 Task: Find driving directions from New York City, New York, to Boston, Massachusetts.
Action: Mouse moved to (1113, 86)
Screenshot: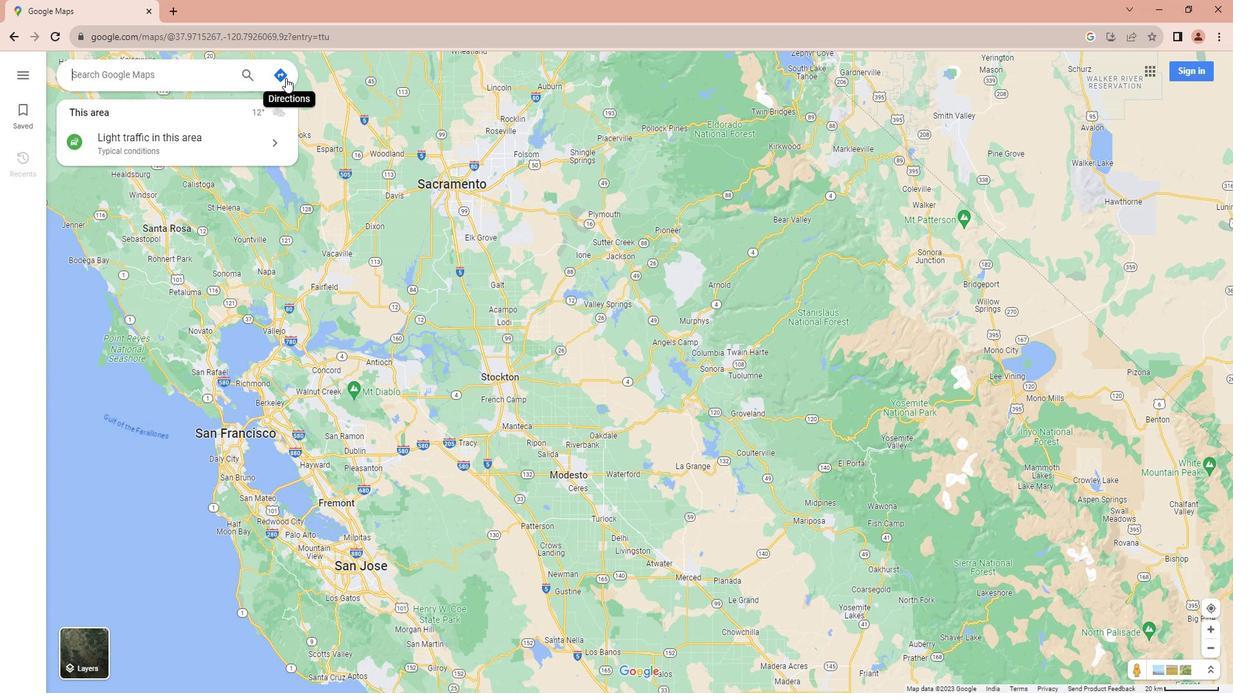 
Action: Mouse pressed left at (1113, 86)
Screenshot: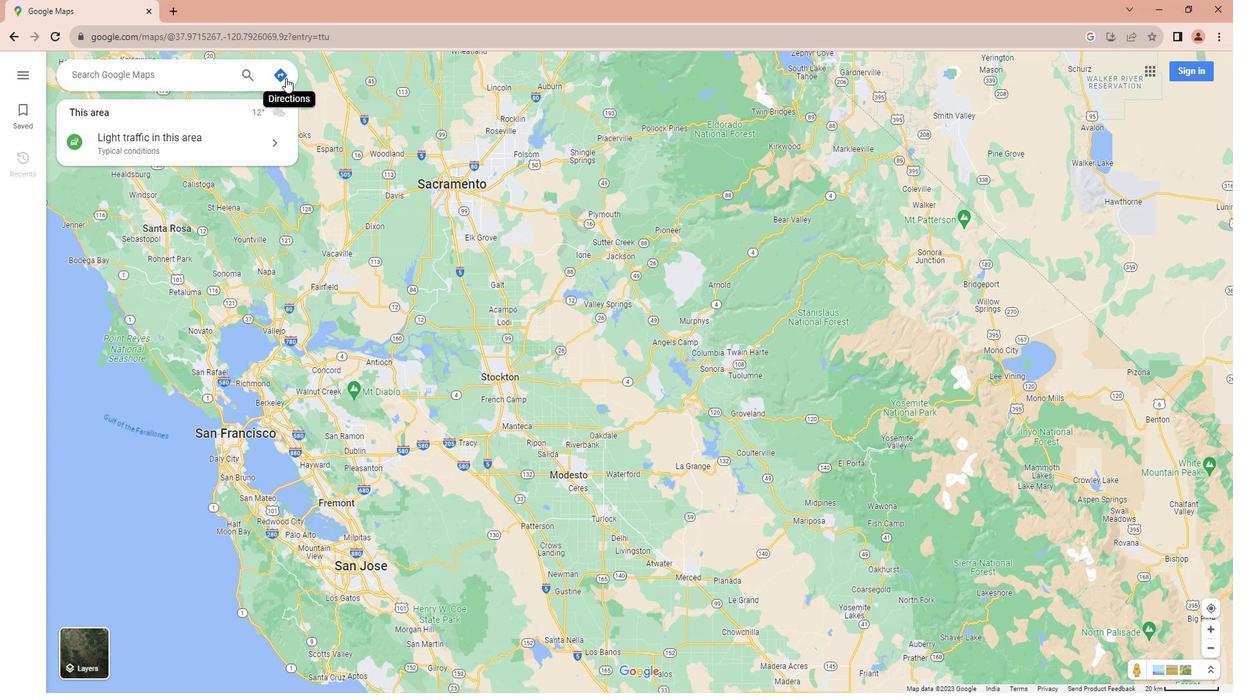 
Action: Mouse moved to (1020, 118)
Screenshot: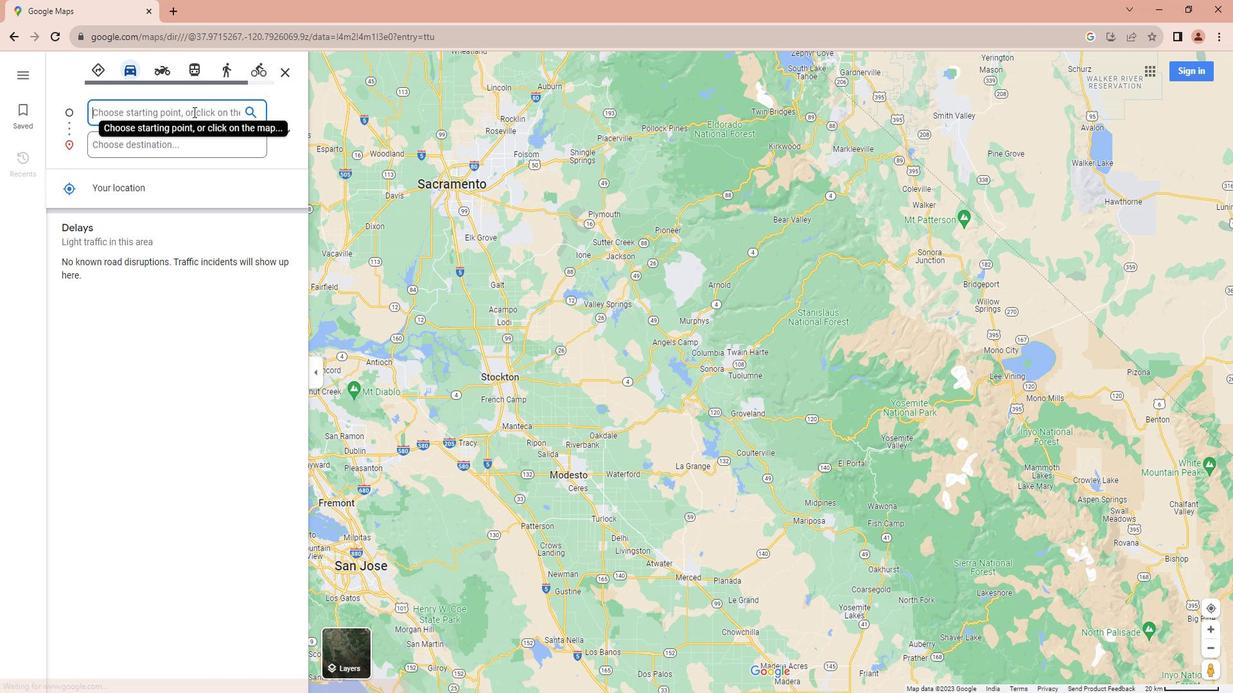 
Action: Mouse pressed left at (1020, 118)
Screenshot: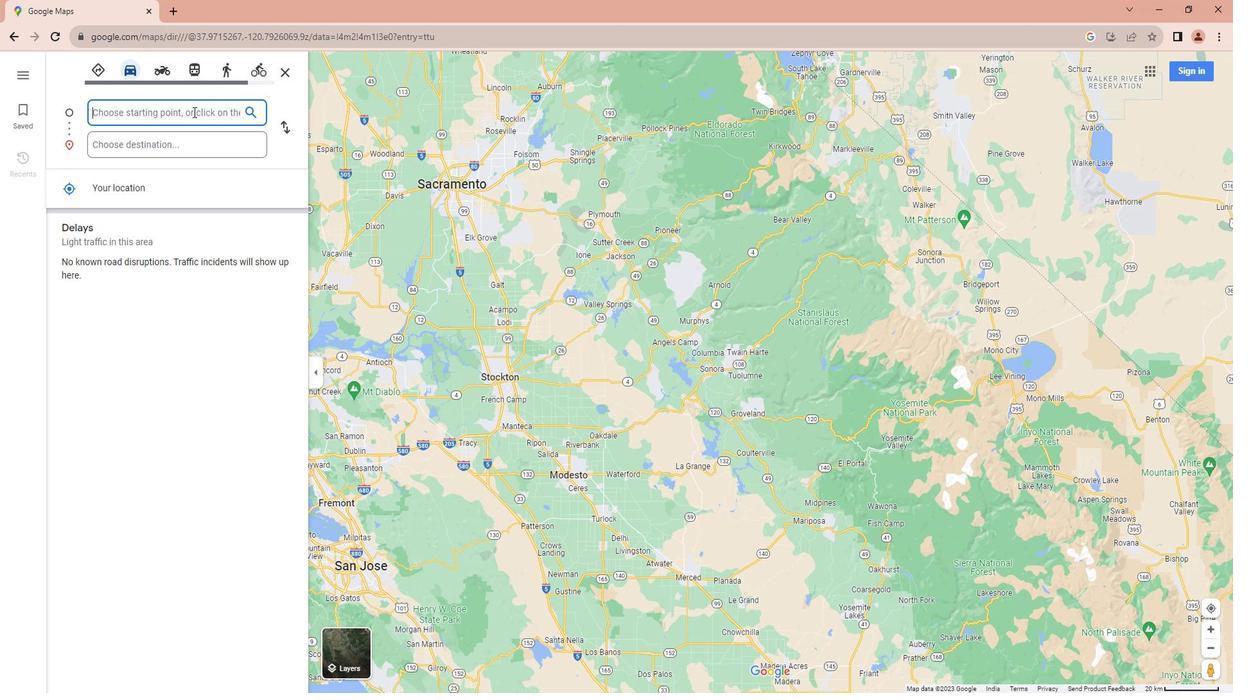 
Action: Key pressed <Key.caps_lock>N<Key.caps_lock>ew<Key.space><Key.caps_lock>Y<Key.caps_lock>ork<Key.space><Key.caps_lock>C<Key.caps_lock>ity,<Key.space><Key.caps_lock>N<Key.caps_lock>ew<Key.space><Key.caps_lock>Y<Key.caps_lock>ork
Screenshot: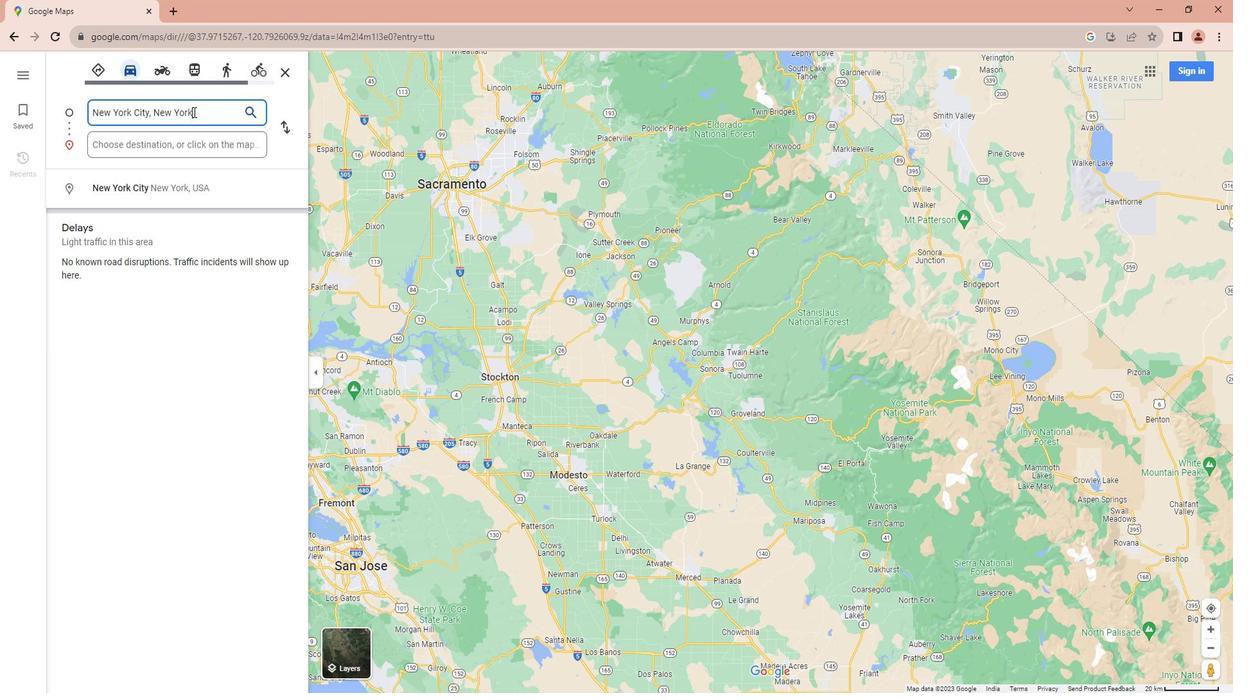 
Action: Mouse moved to (930, 193)
Screenshot: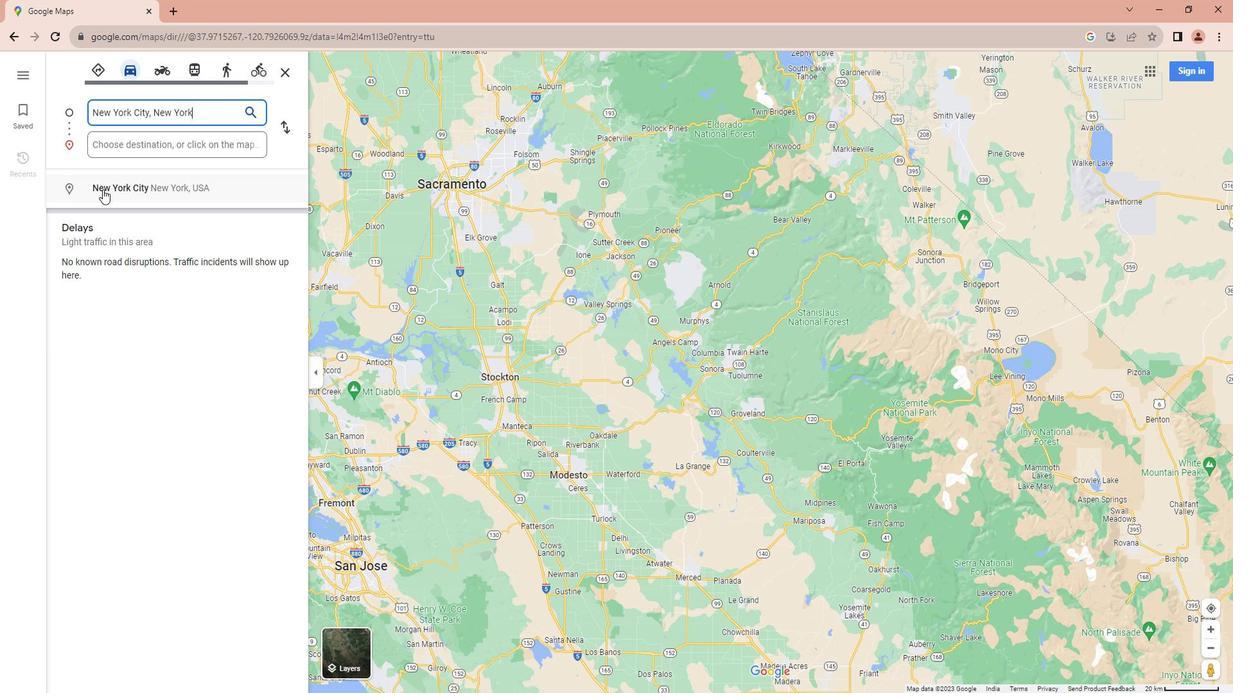 
Action: Mouse pressed left at (930, 193)
Screenshot: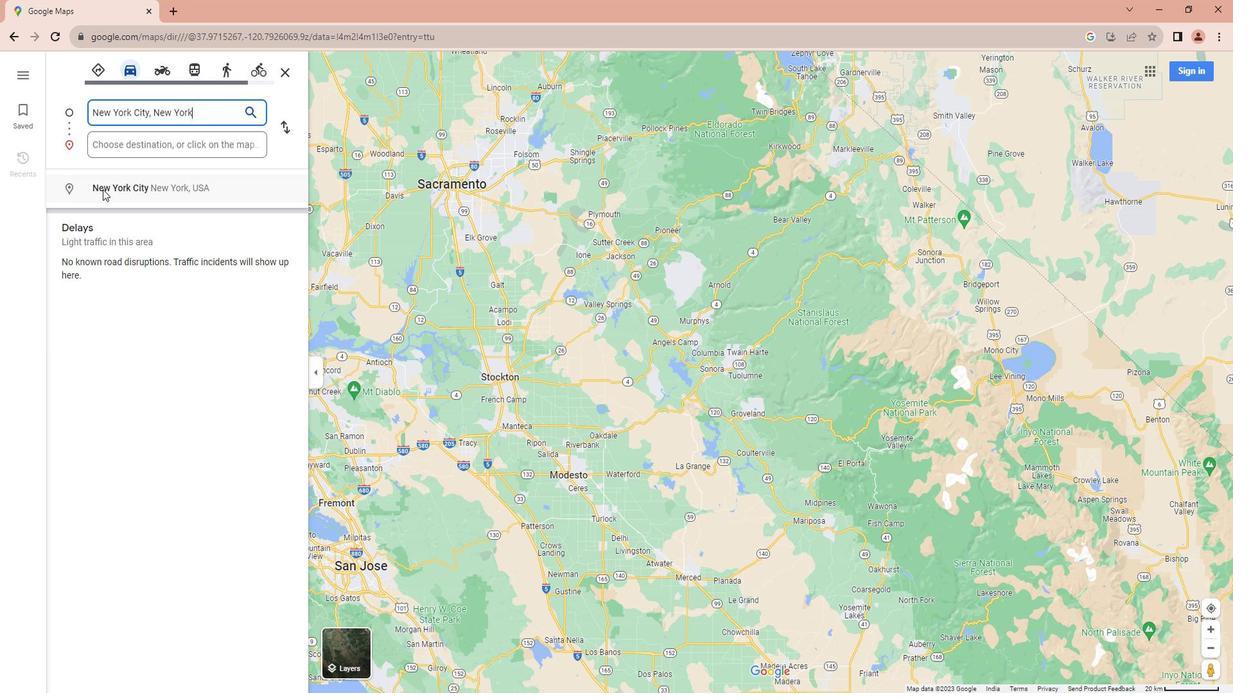 
Action: Mouse moved to (960, 146)
Screenshot: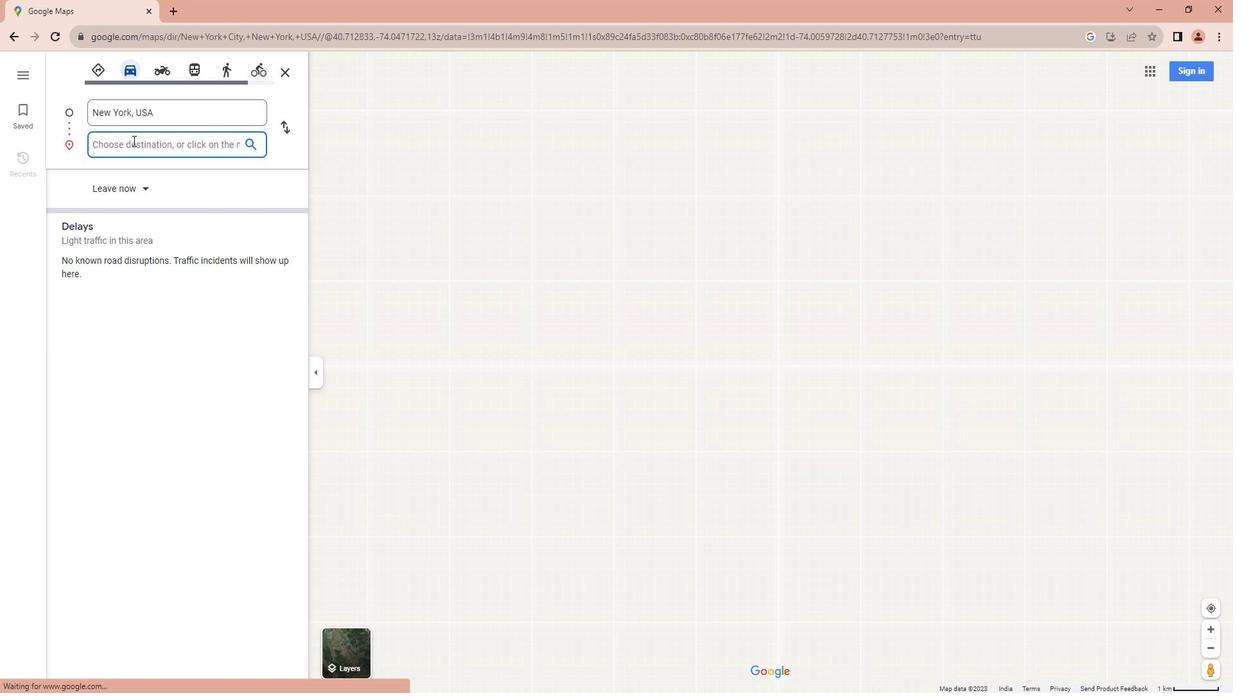 
Action: Mouse pressed left at (960, 146)
Screenshot: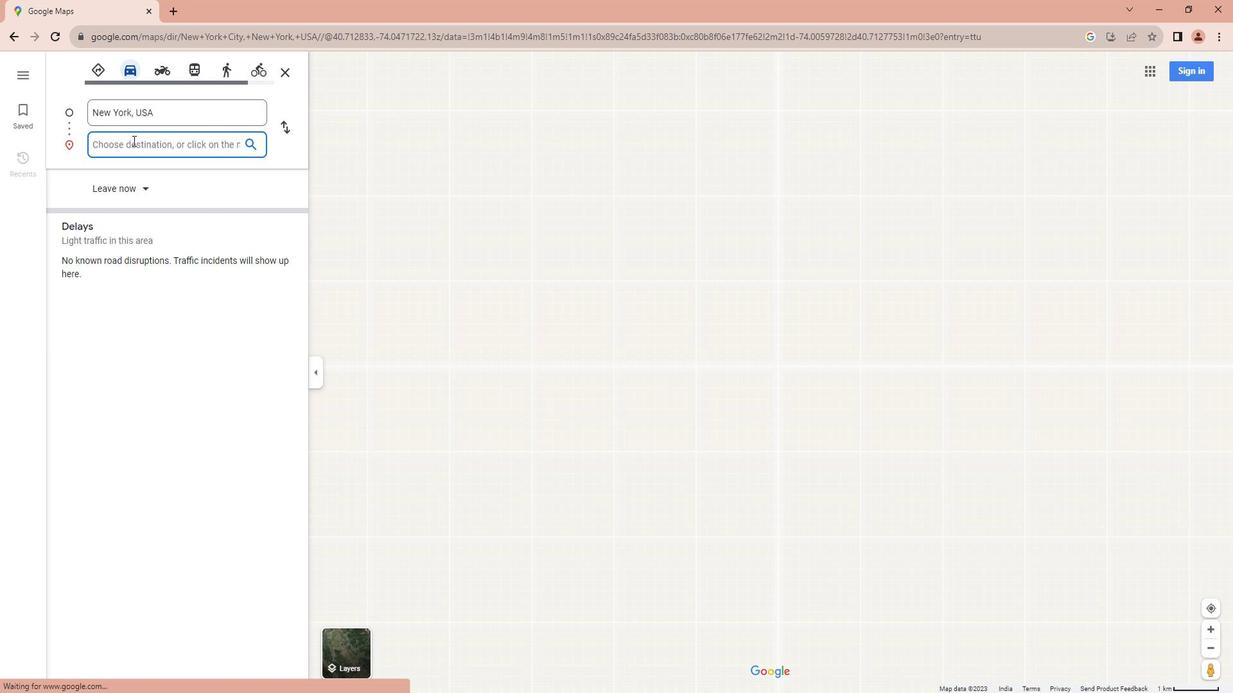 
Action: Mouse moved to (961, 149)
Screenshot: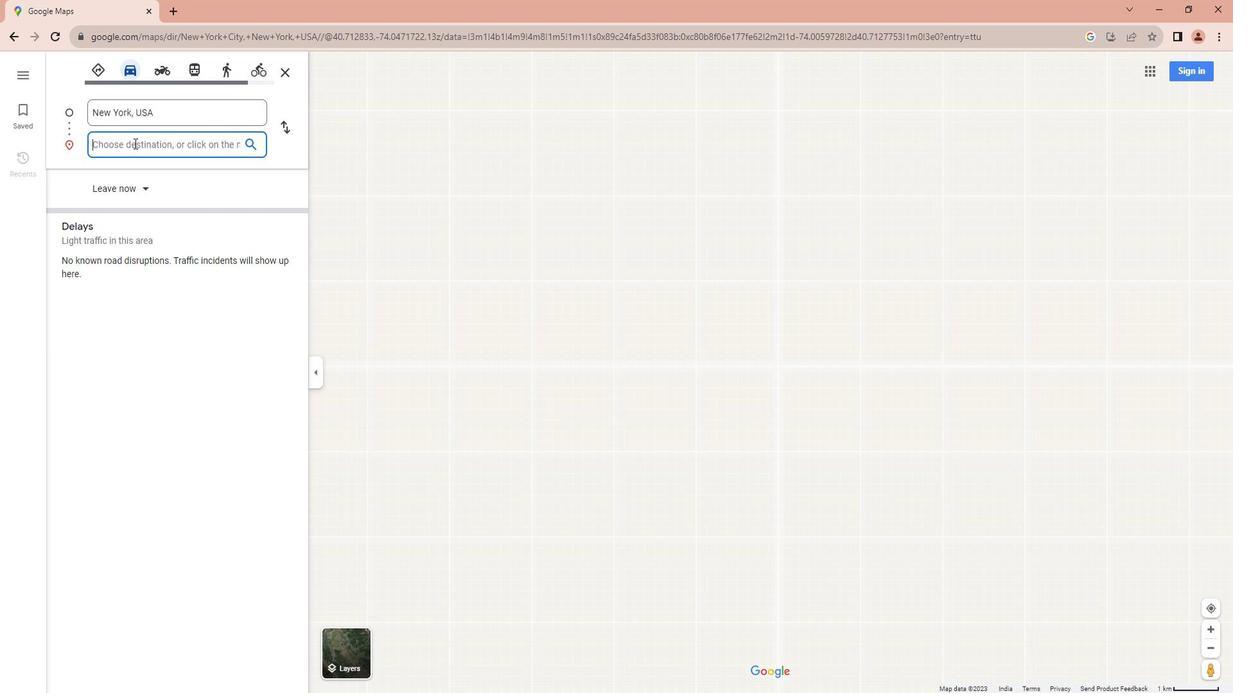 
Action: Key pressed <Key.caps_lock>B<Key.caps_lock>oston,<Key.space><Key.caps_lock>M<Key.caps_lock>assachusetts
Screenshot: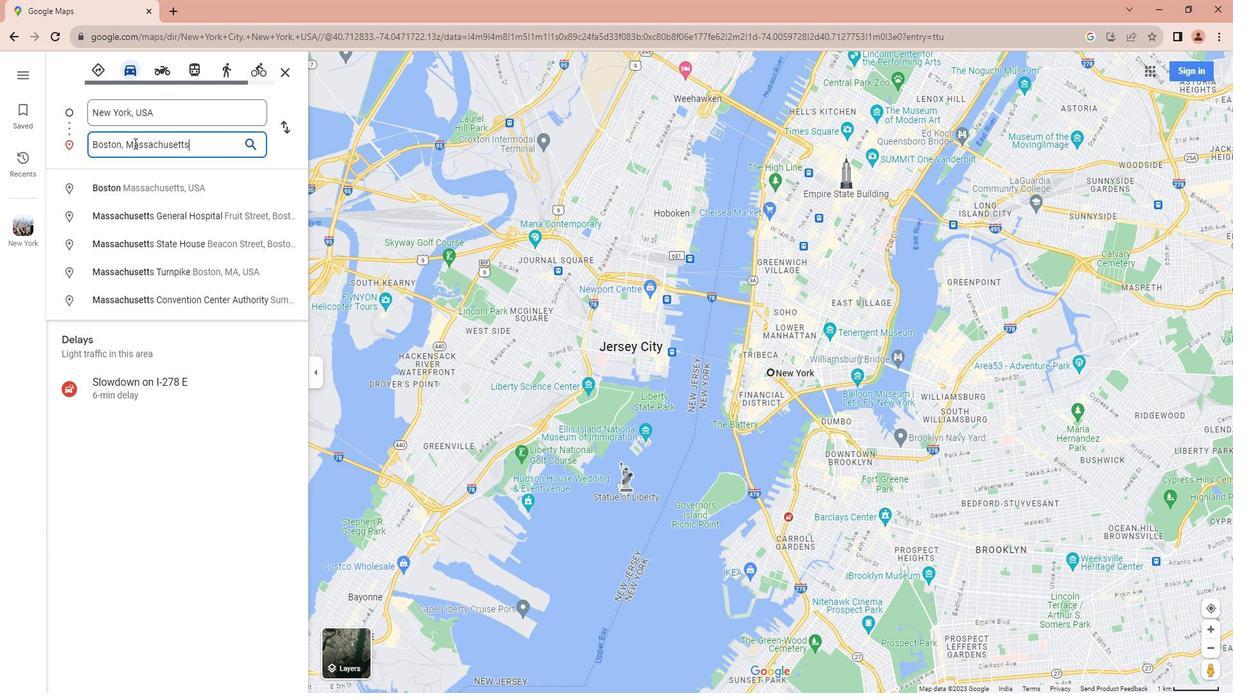 
Action: Mouse moved to (962, 183)
Screenshot: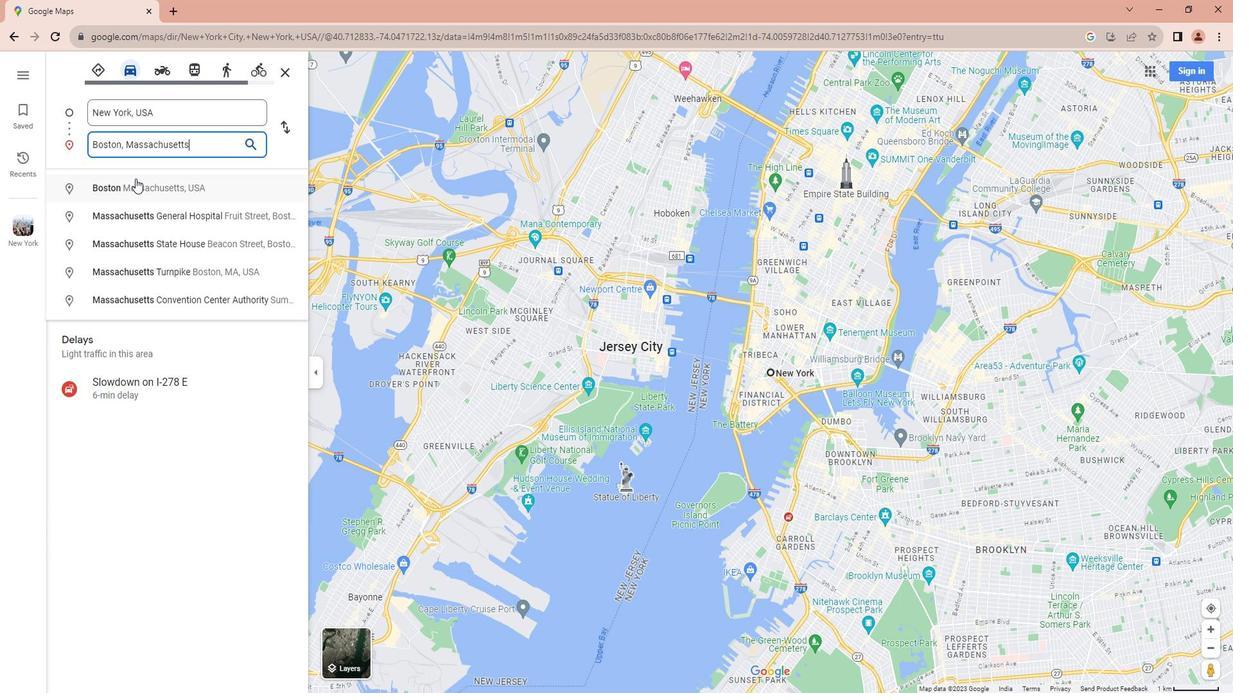 
Action: Mouse pressed left at (962, 183)
Screenshot: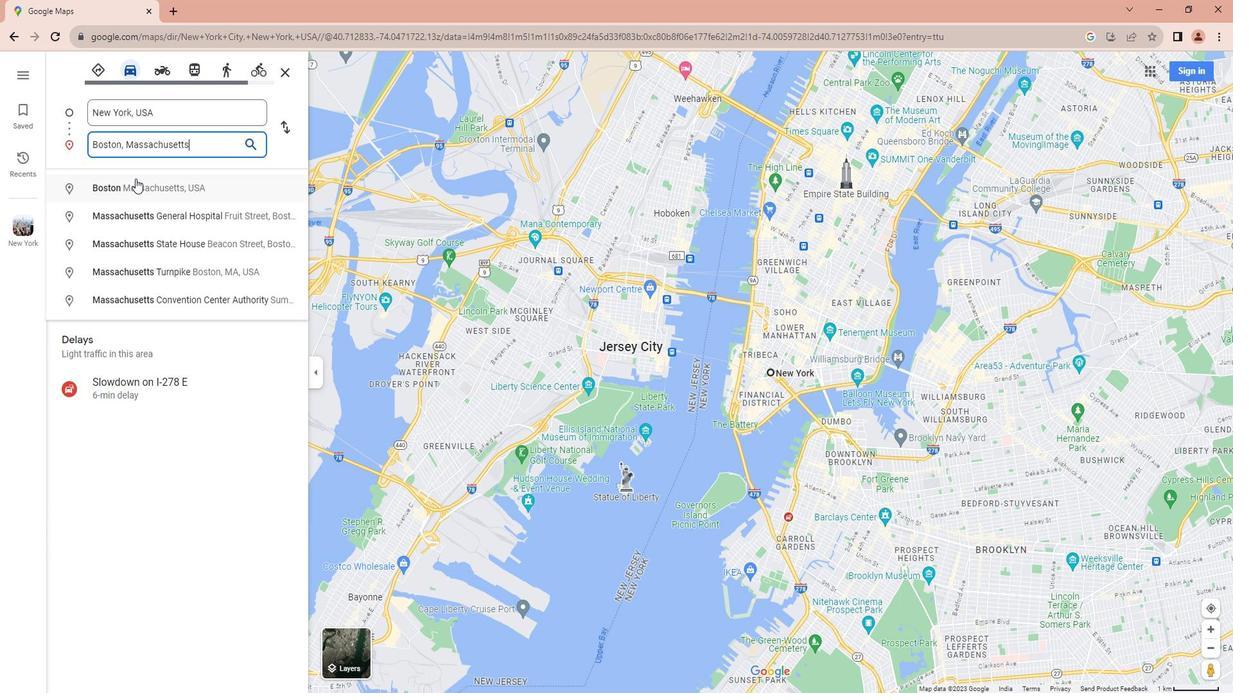 
Action: Mouse moved to (1065, 320)
Screenshot: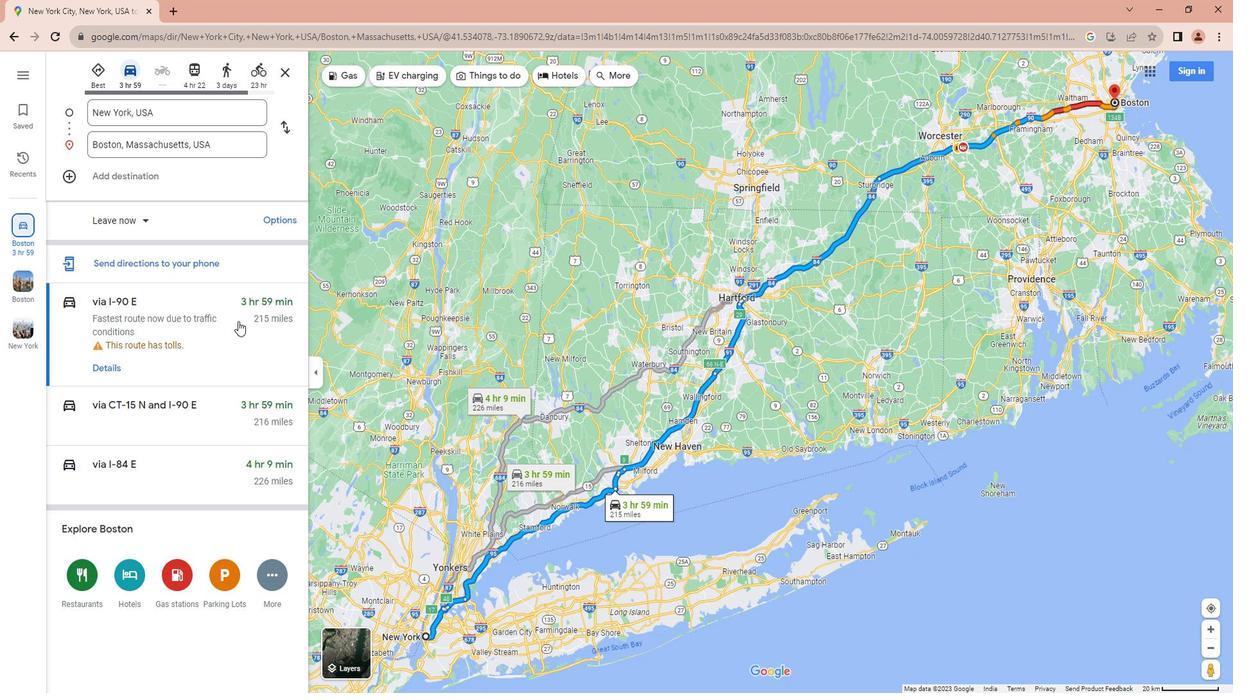 
Action: Mouse scrolled (1065, 319) with delta (0, 0)
Screenshot: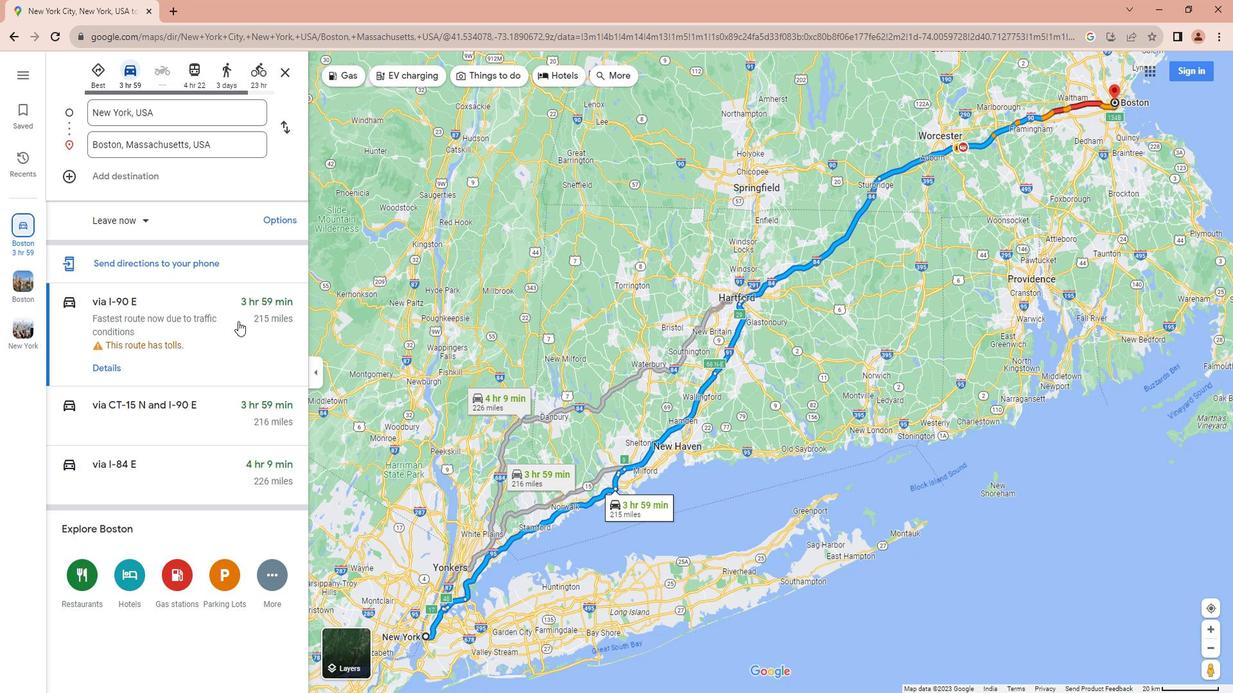 
Action: Mouse moved to (1043, 310)
Screenshot: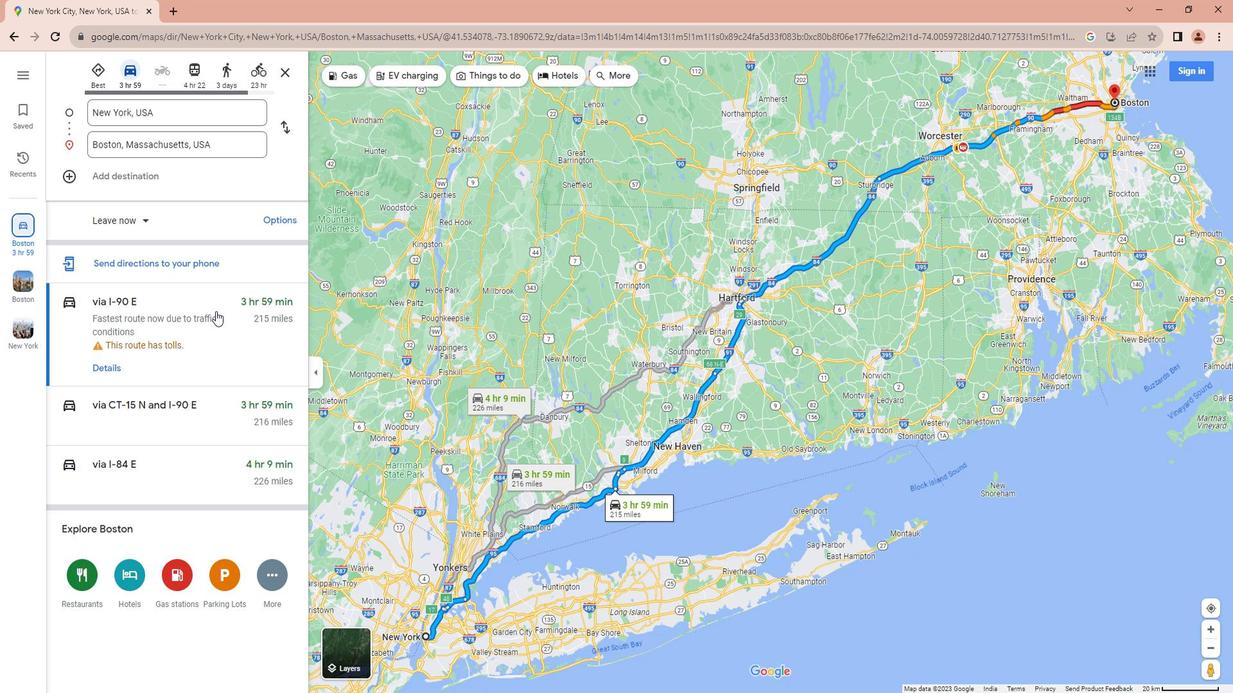 
Action: Mouse scrolled (1043, 311) with delta (0, 0)
Screenshot: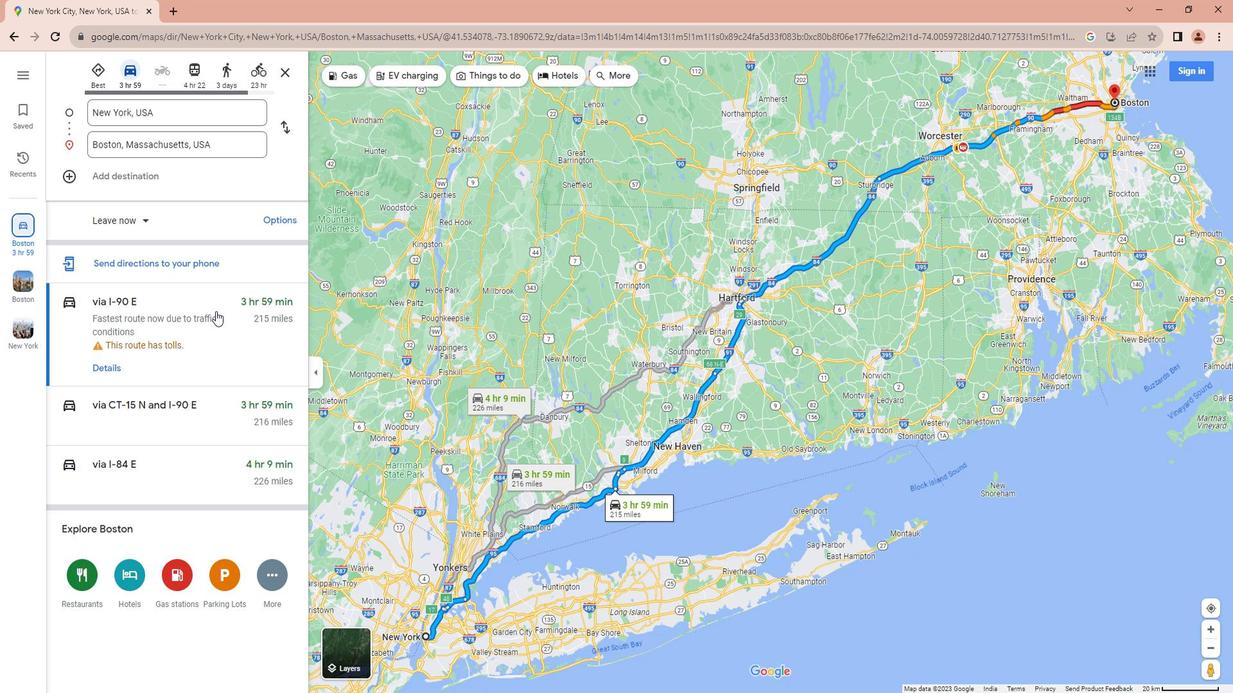 
Action: Mouse scrolled (1043, 311) with delta (0, 0)
Screenshot: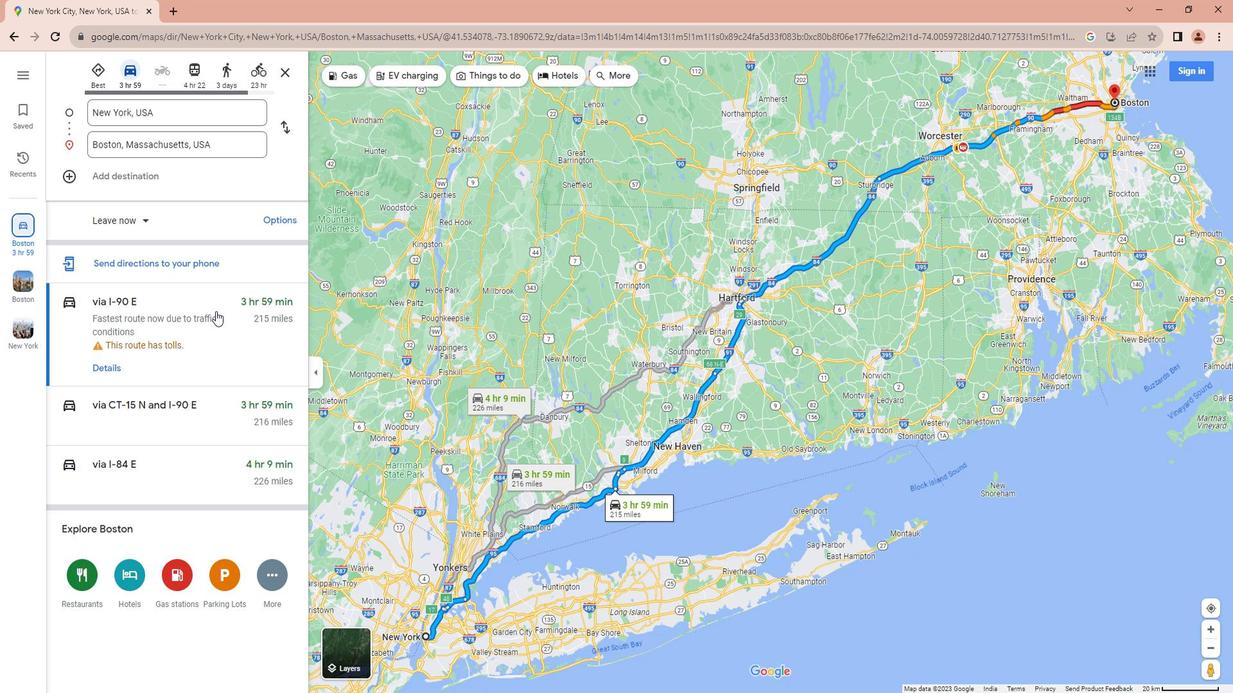 
Action: Mouse moved to (1037, 344)
Screenshot: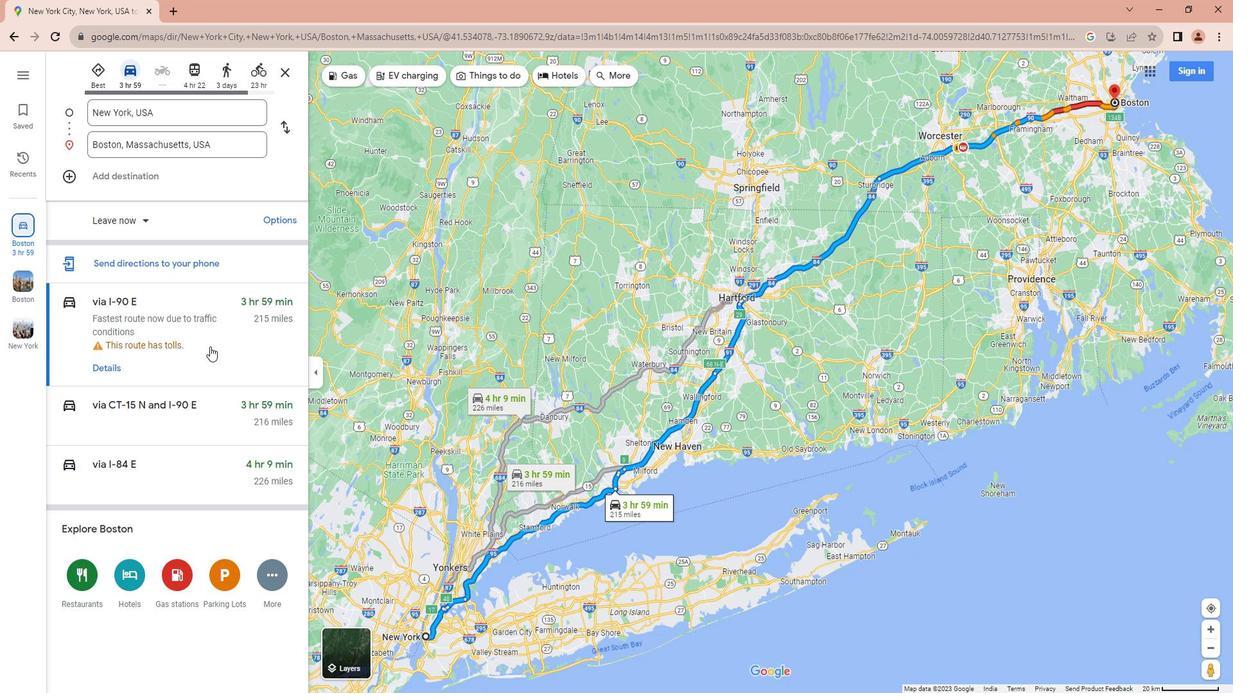 
Action: Mouse scrolled (1037, 344) with delta (0, 0)
Screenshot: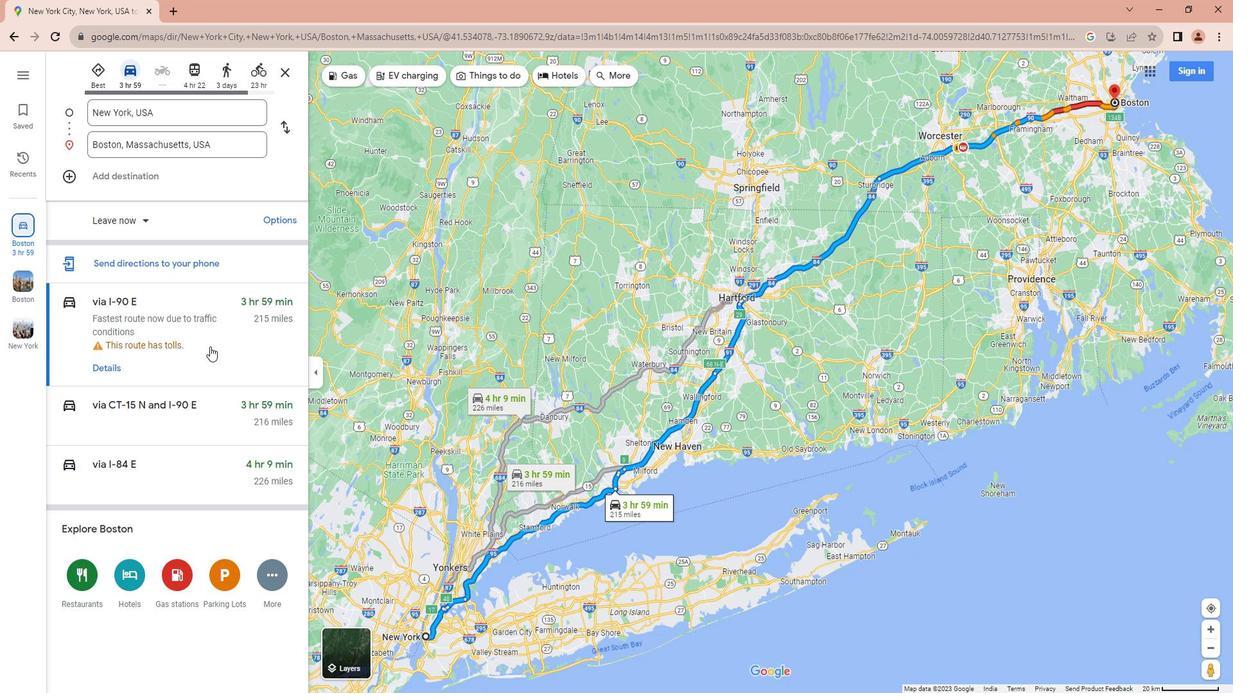 
Action: Mouse scrolled (1037, 344) with delta (0, 0)
Screenshot: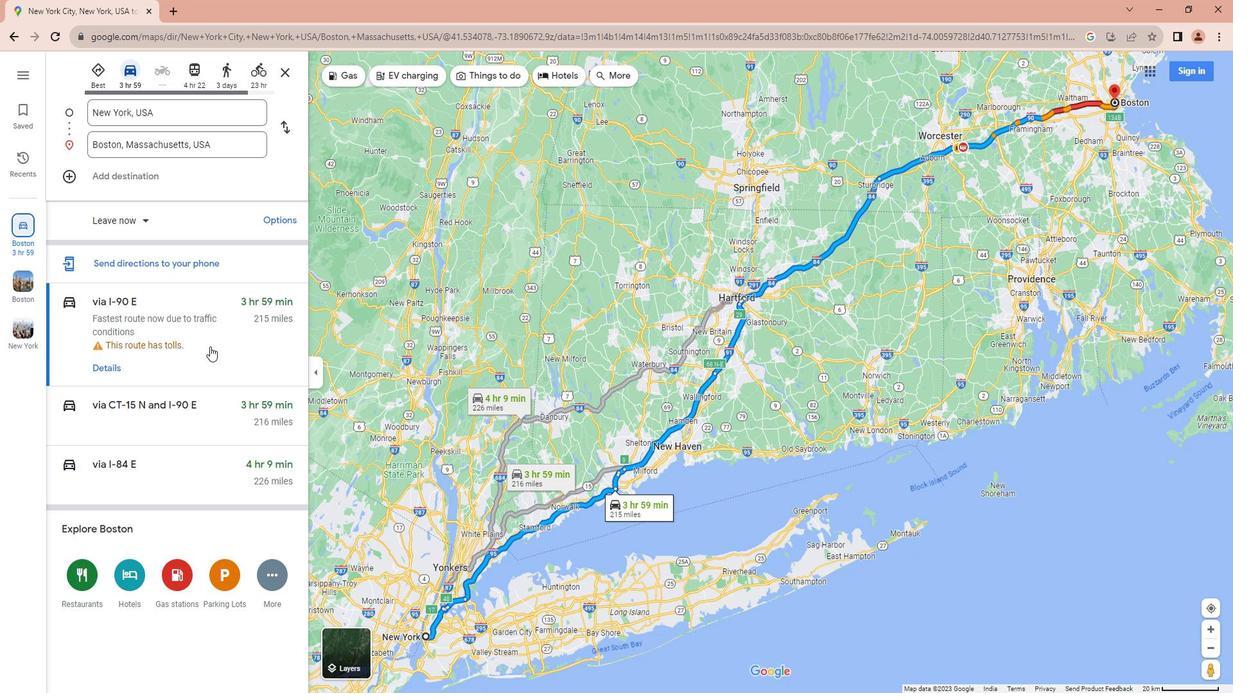 
Action: Mouse moved to (946, 367)
Screenshot: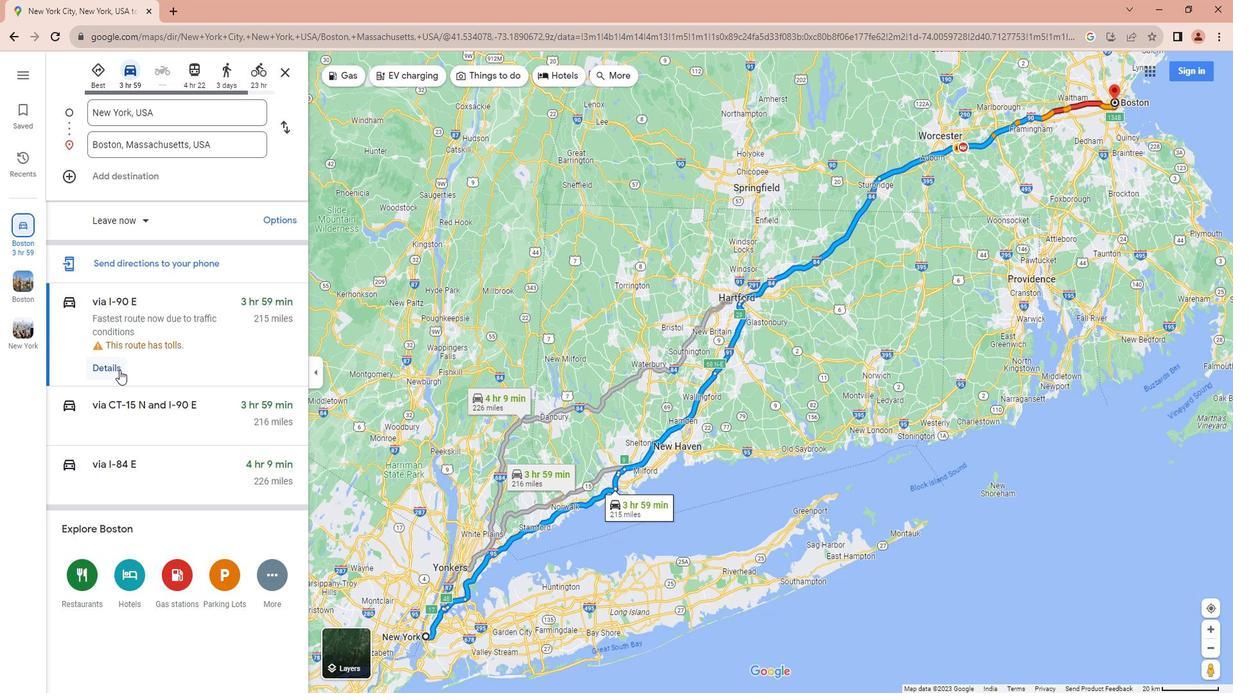 
Action: Mouse pressed left at (946, 367)
Screenshot: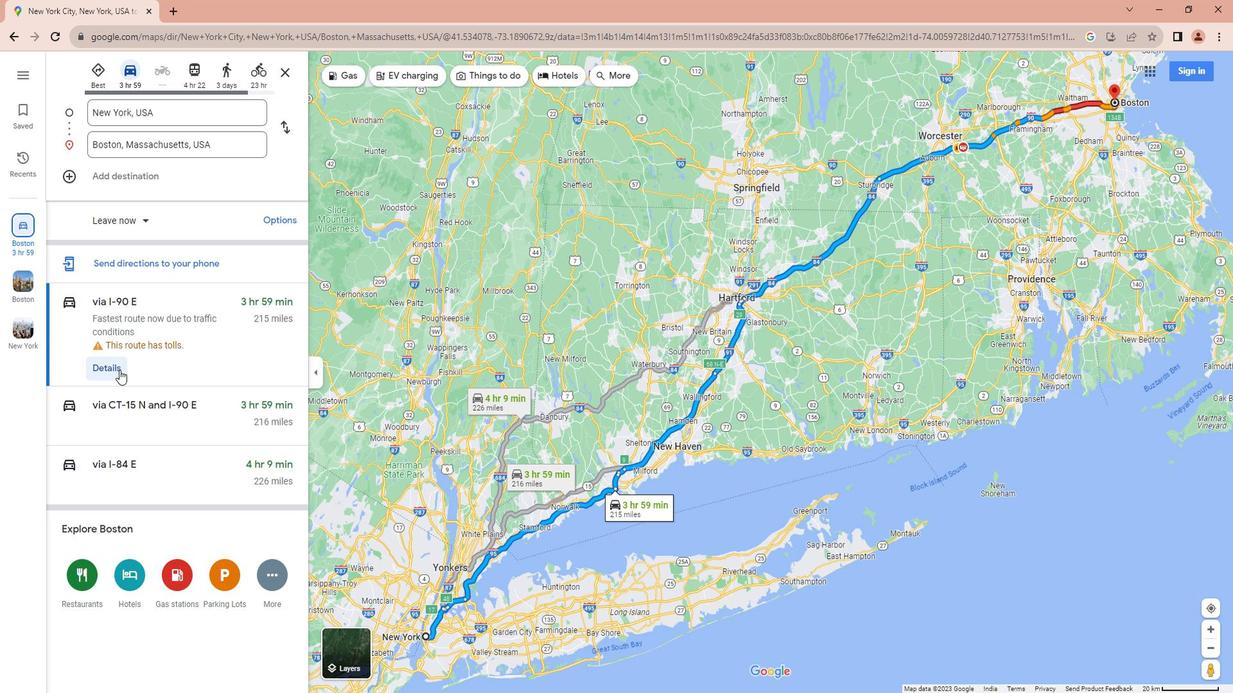 
Action: Mouse moved to (977, 423)
Screenshot: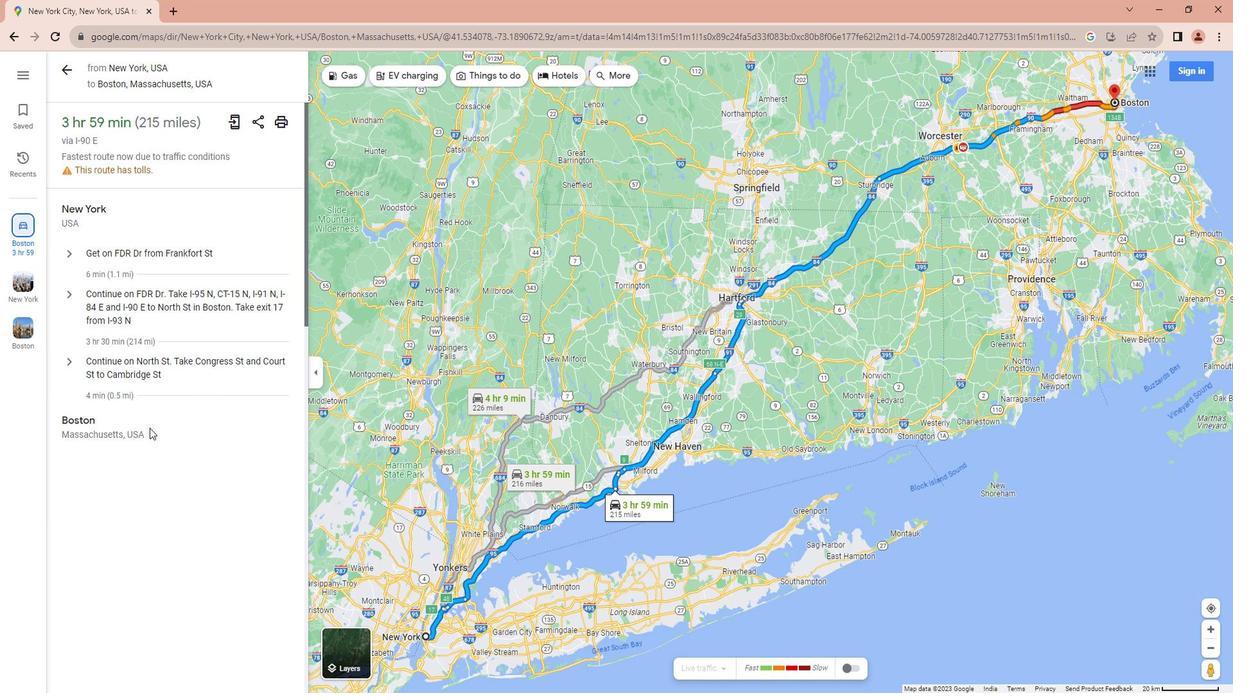
Action: Mouse scrolled (977, 422) with delta (0, 0)
Screenshot: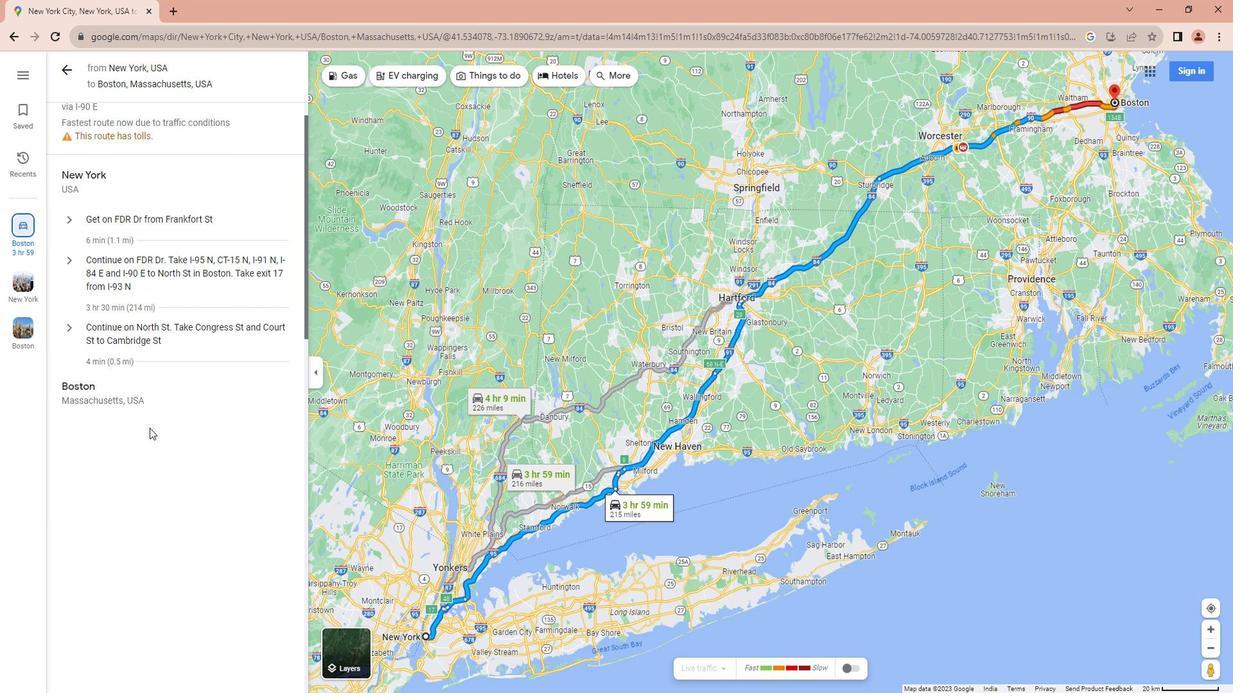 
Action: Mouse scrolled (977, 423) with delta (0, 0)
Screenshot: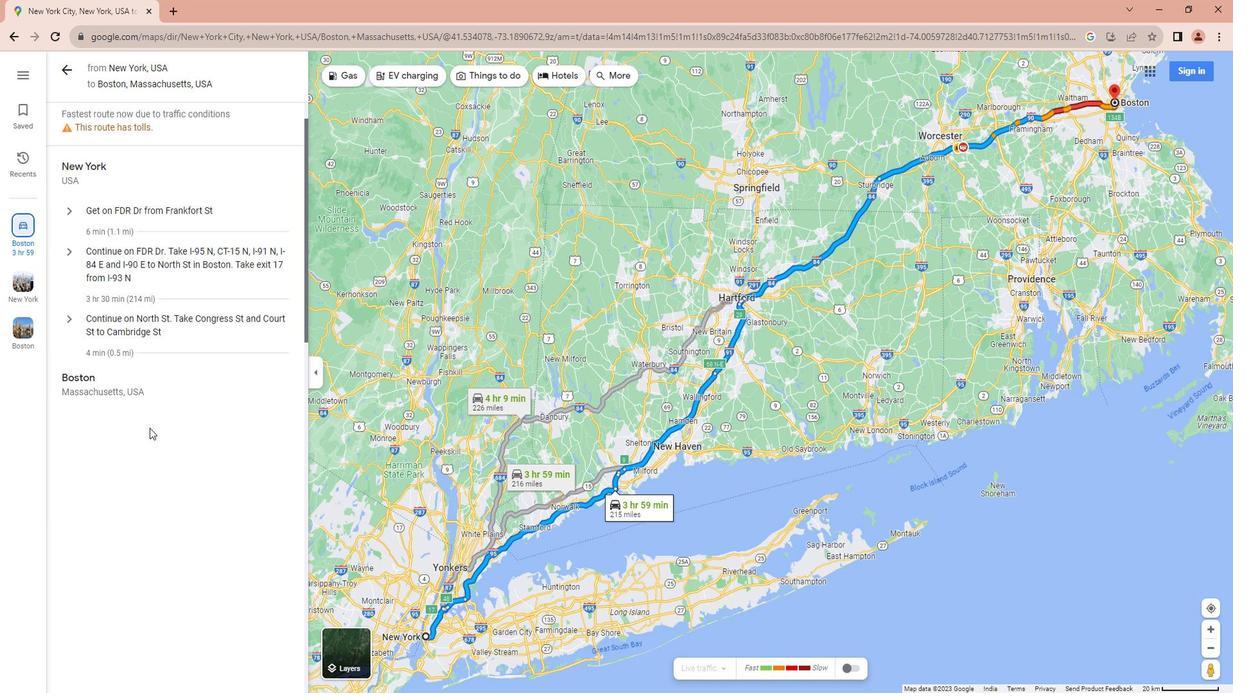 
Action: Mouse scrolled (977, 423) with delta (0, 0)
Screenshot: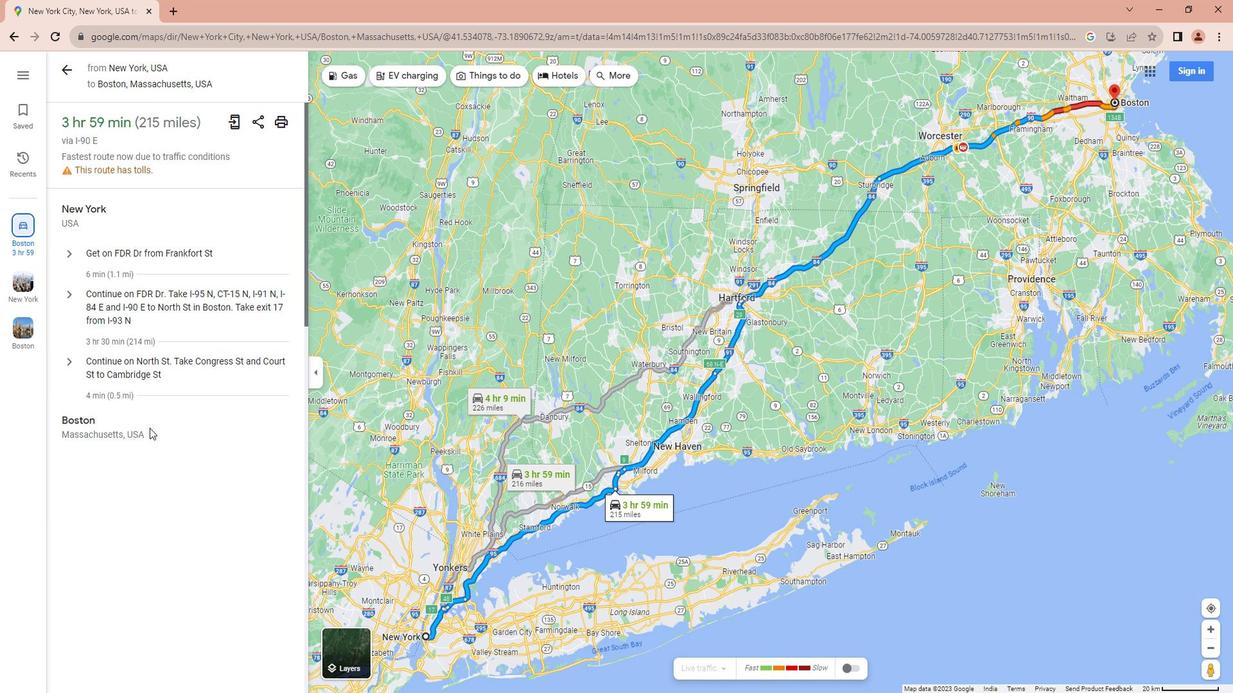 
Action: Mouse scrolled (977, 423) with delta (0, 0)
Screenshot: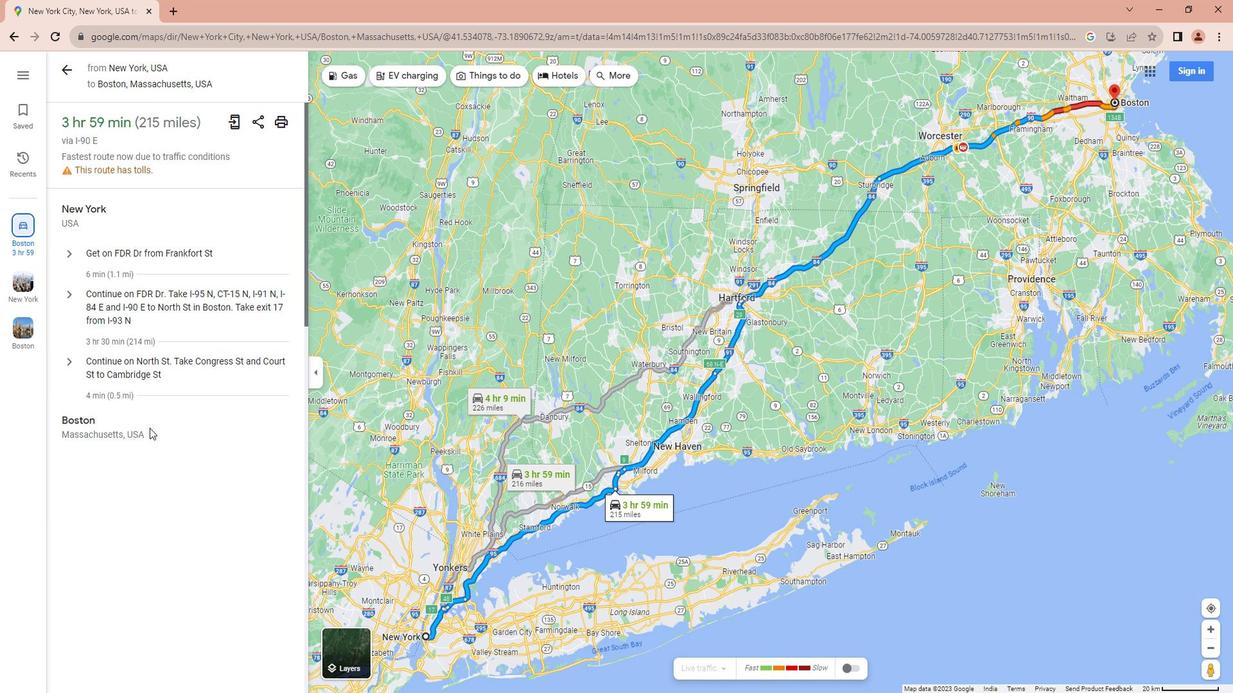 
Action: Mouse moved to (898, 254)
Screenshot: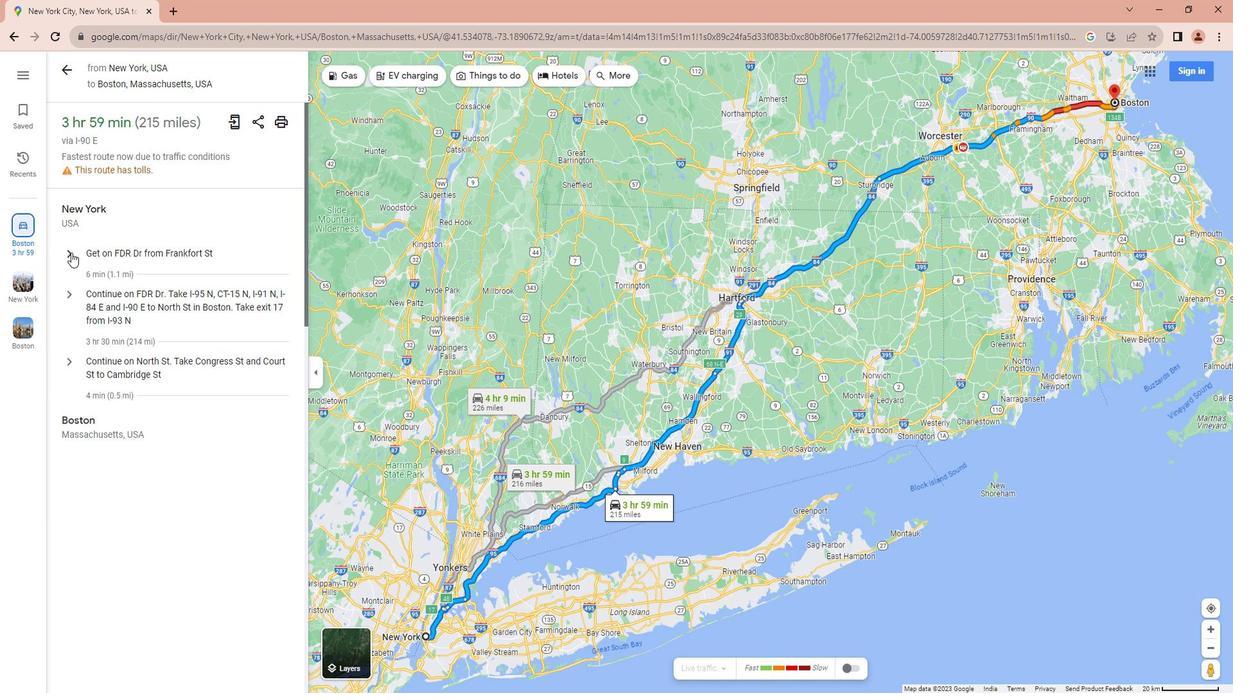 
Action: Mouse pressed left at (898, 254)
Screenshot: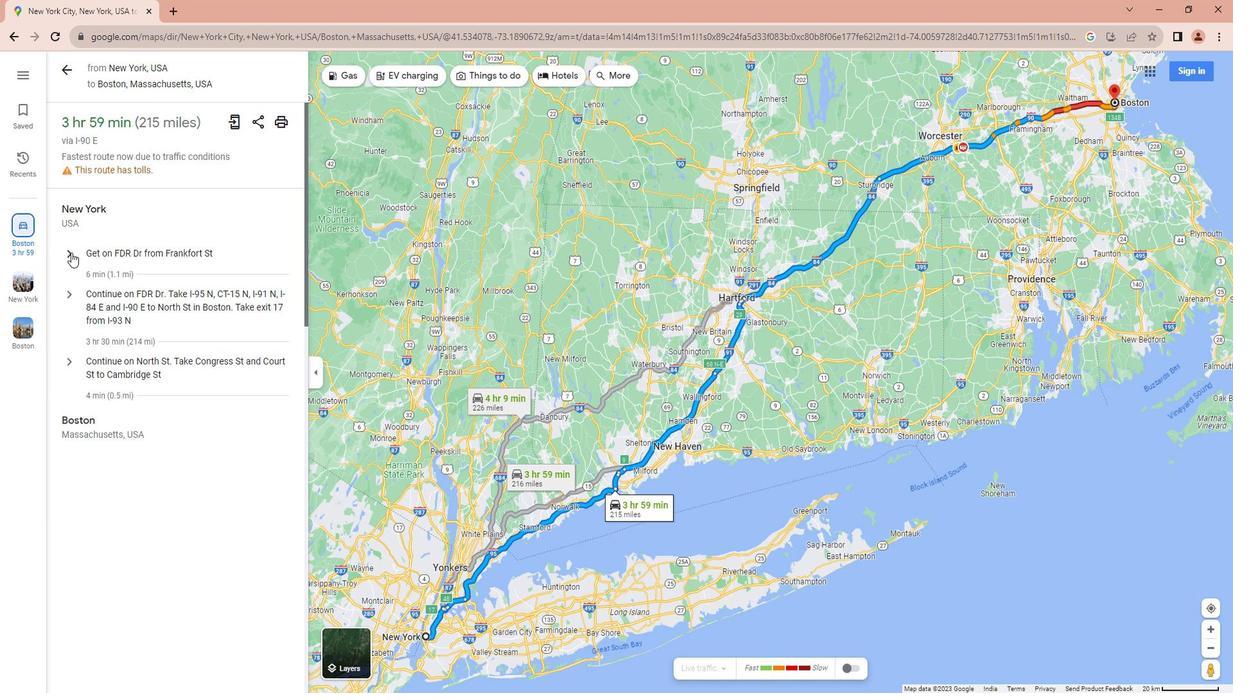 
Action: Mouse moved to (988, 361)
Screenshot: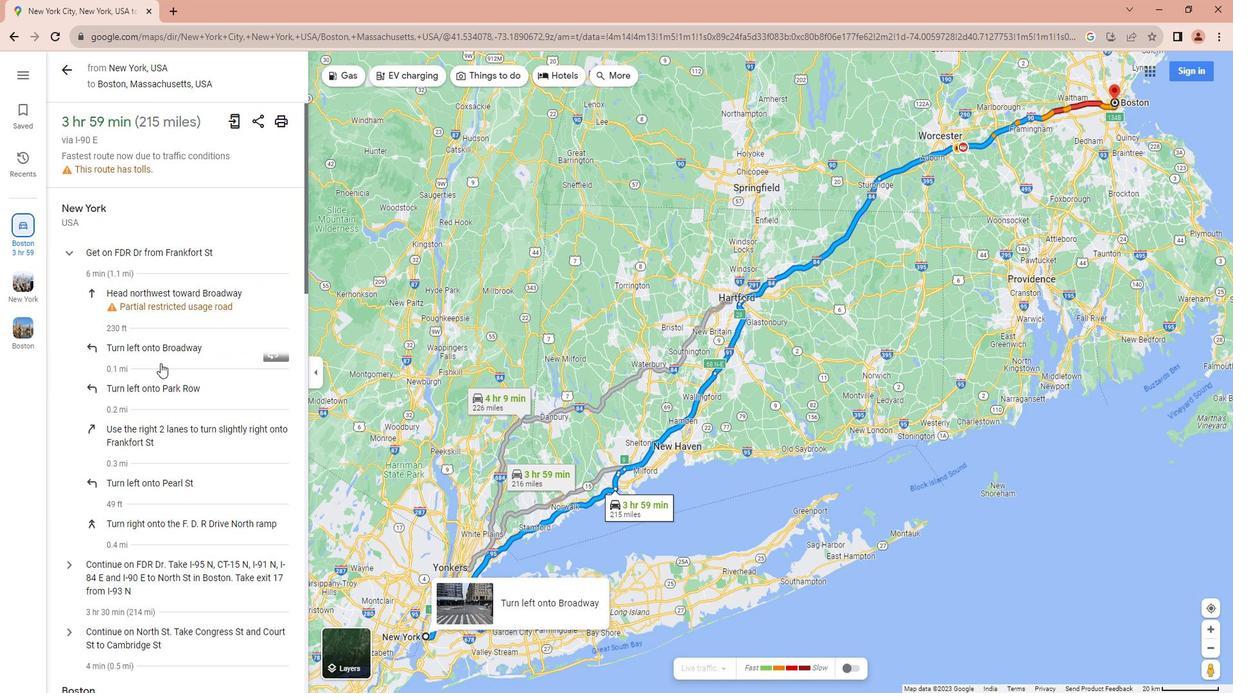 
Action: Mouse scrolled (988, 360) with delta (0, 0)
Screenshot: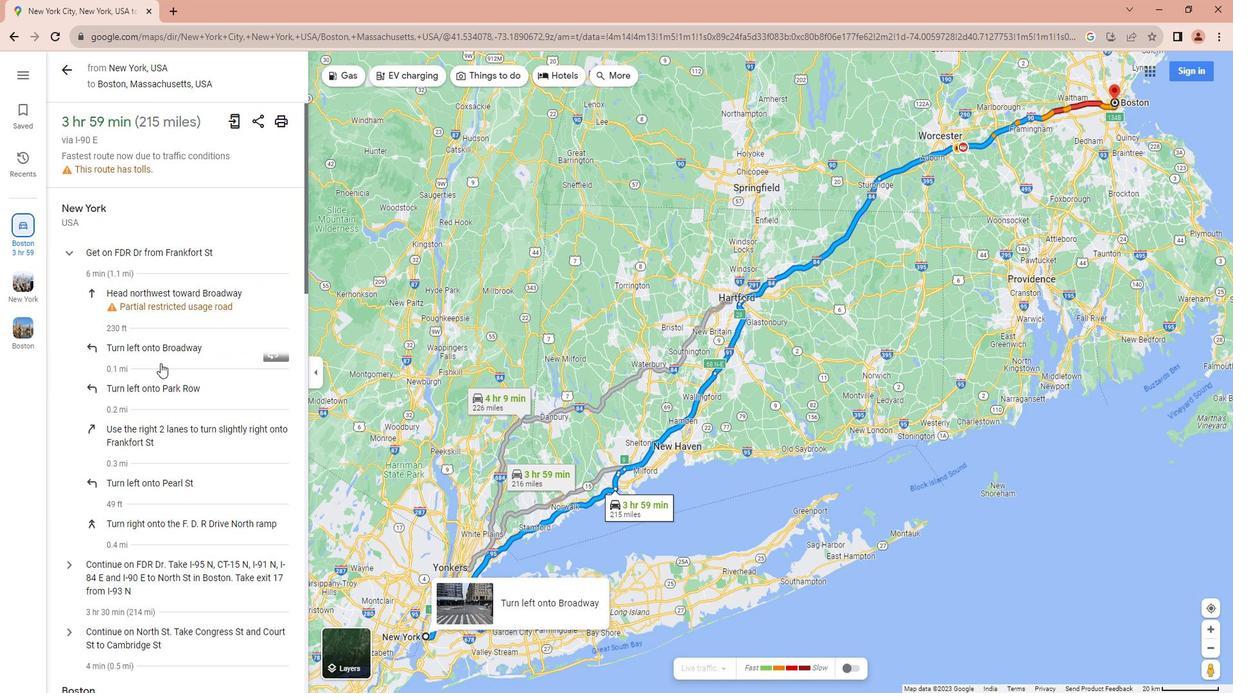 
Action: Mouse moved to (986, 361)
Screenshot: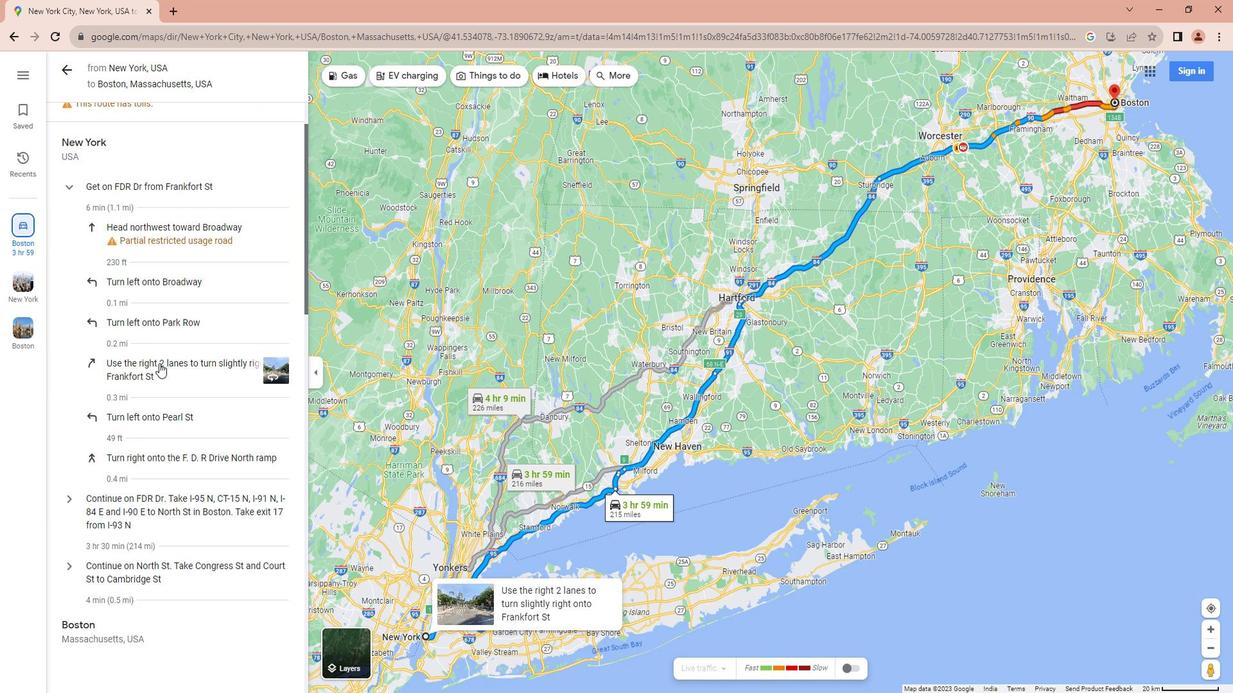 
Action: Mouse scrolled (986, 360) with delta (0, 0)
Screenshot: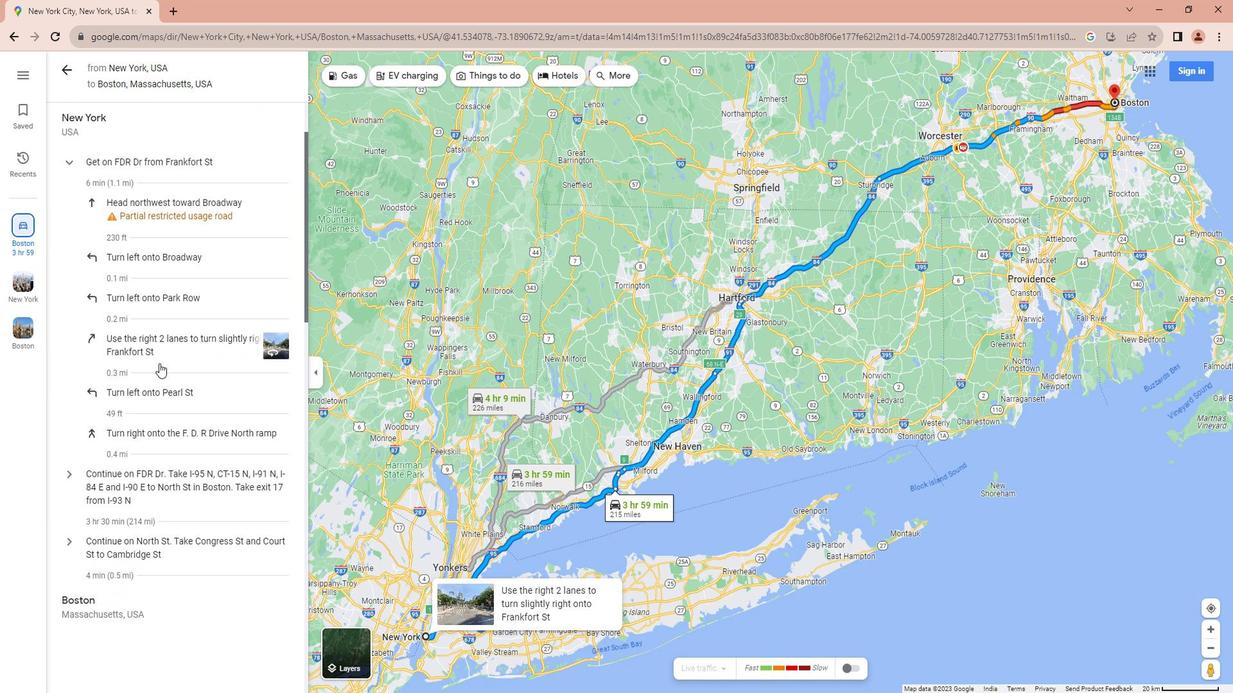 
Action: Mouse scrolled (986, 360) with delta (0, 0)
Screenshot: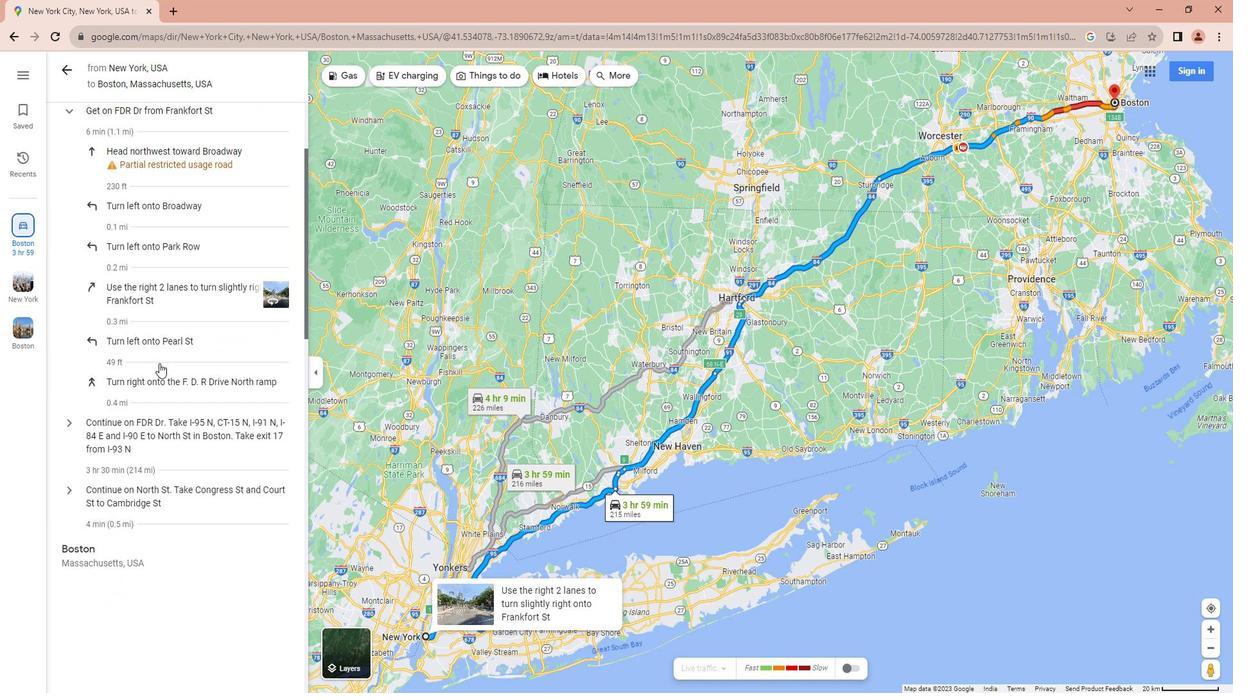 
Action: Mouse moved to (986, 363)
Screenshot: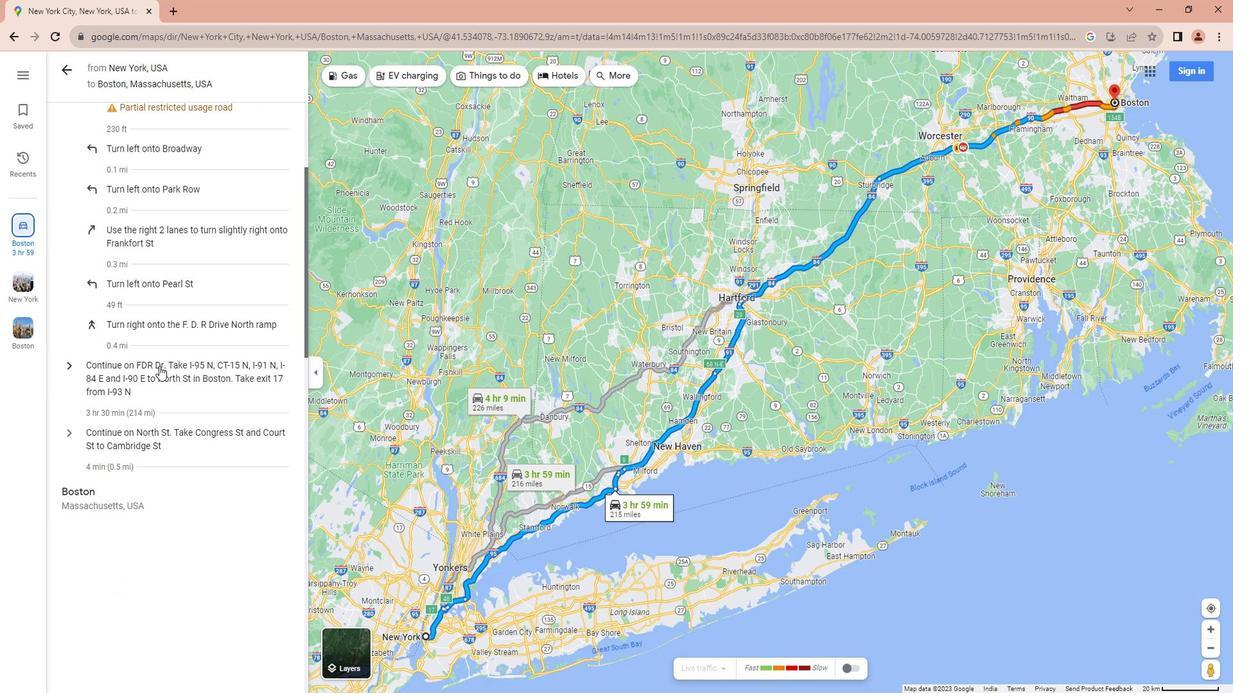 
Action: Mouse scrolled (986, 362) with delta (0, 0)
Screenshot: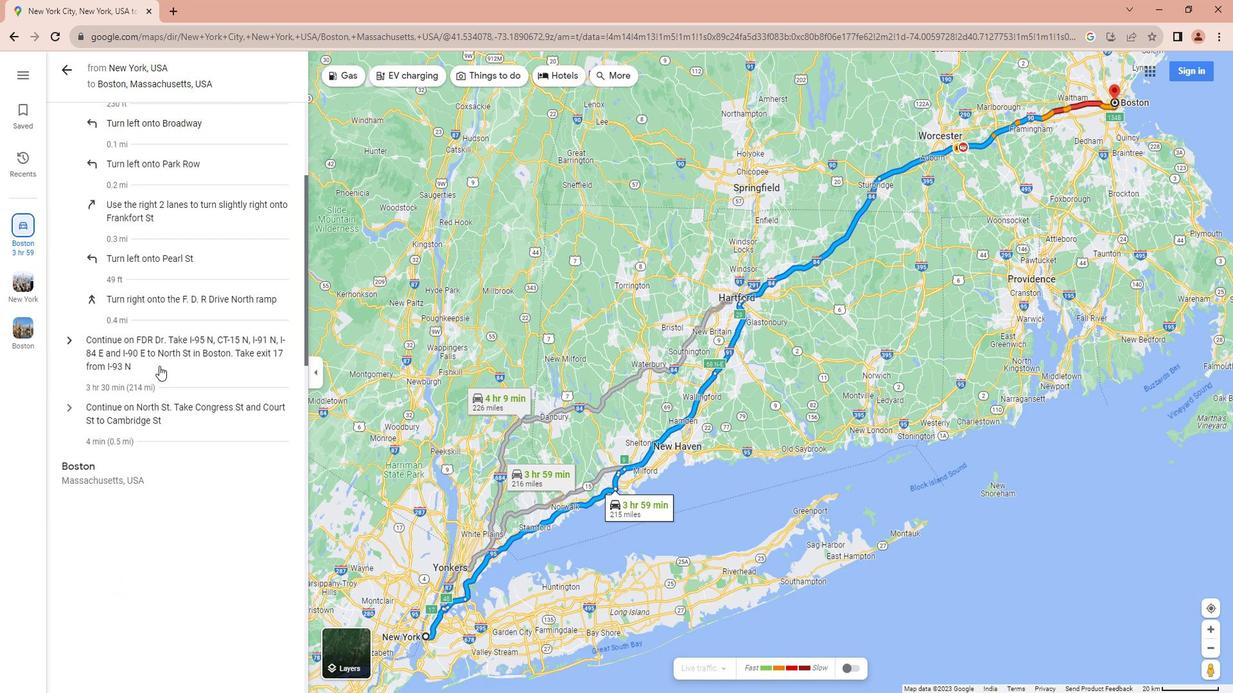 
Action: Mouse scrolled (986, 362) with delta (0, 0)
Screenshot: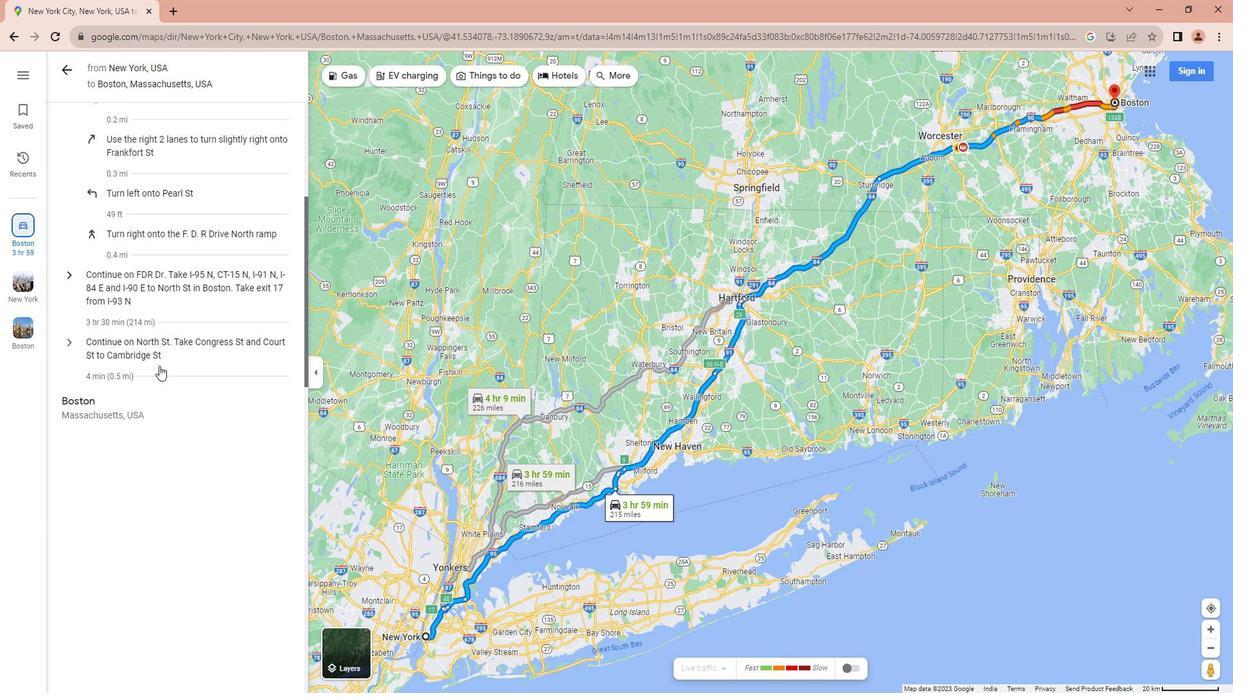 
Action: Mouse scrolled (986, 364) with delta (0, 0)
Screenshot: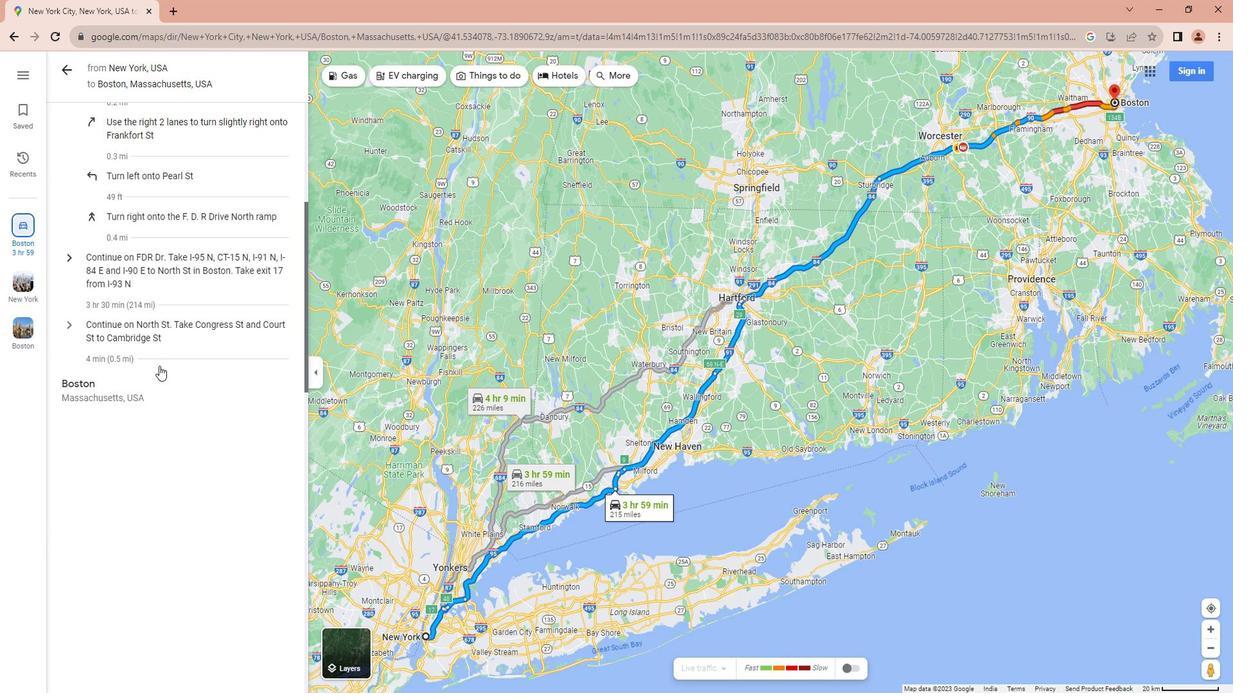 
Action: Mouse scrolled (986, 364) with delta (0, 0)
Screenshot: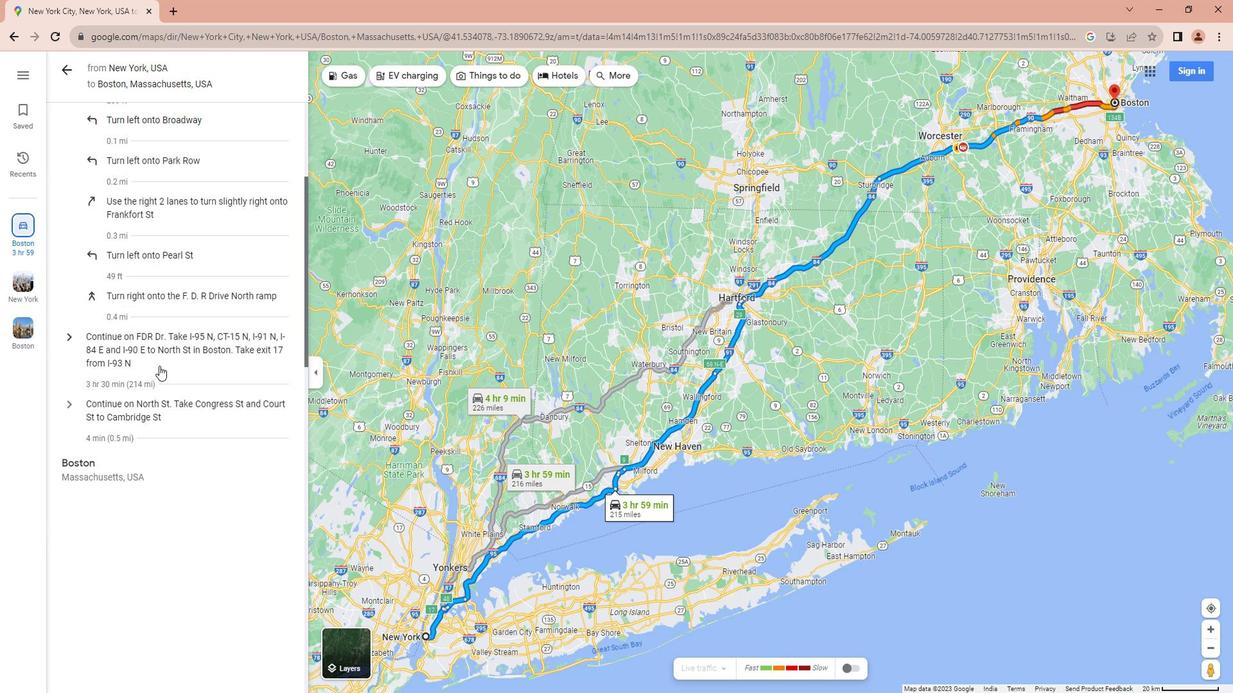 
Action: Mouse scrolled (986, 364) with delta (0, 0)
Screenshot: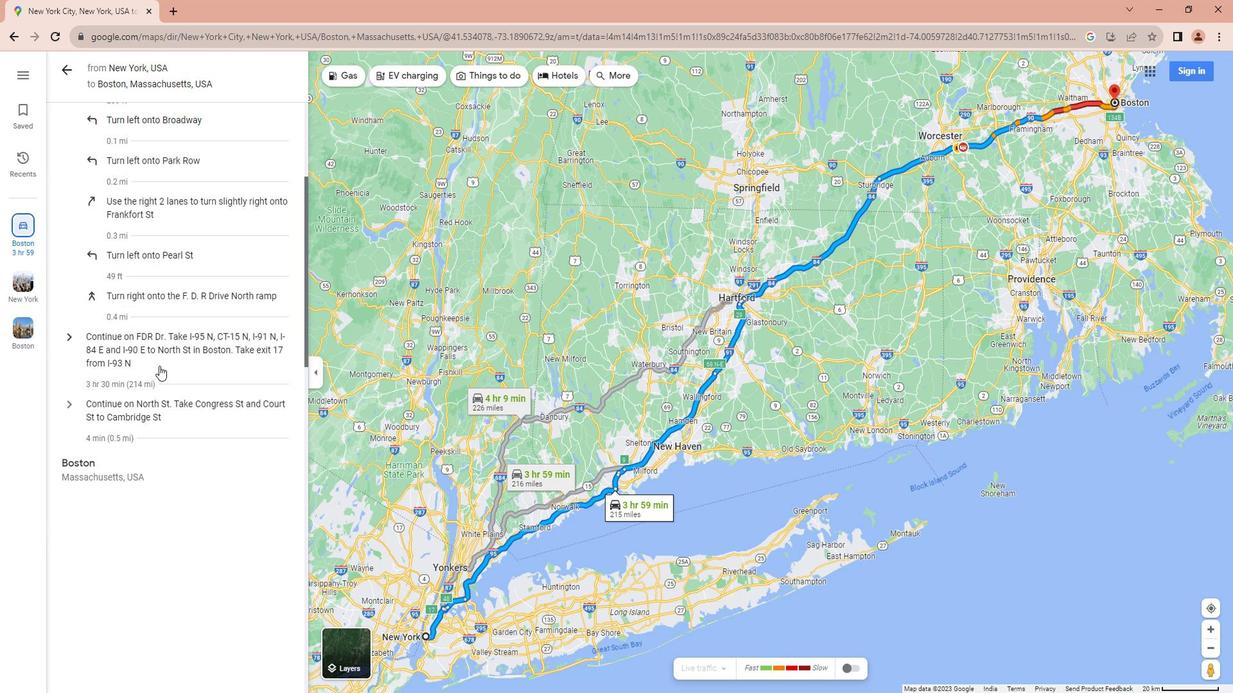 
Action: Mouse scrolled (986, 364) with delta (0, 0)
Screenshot: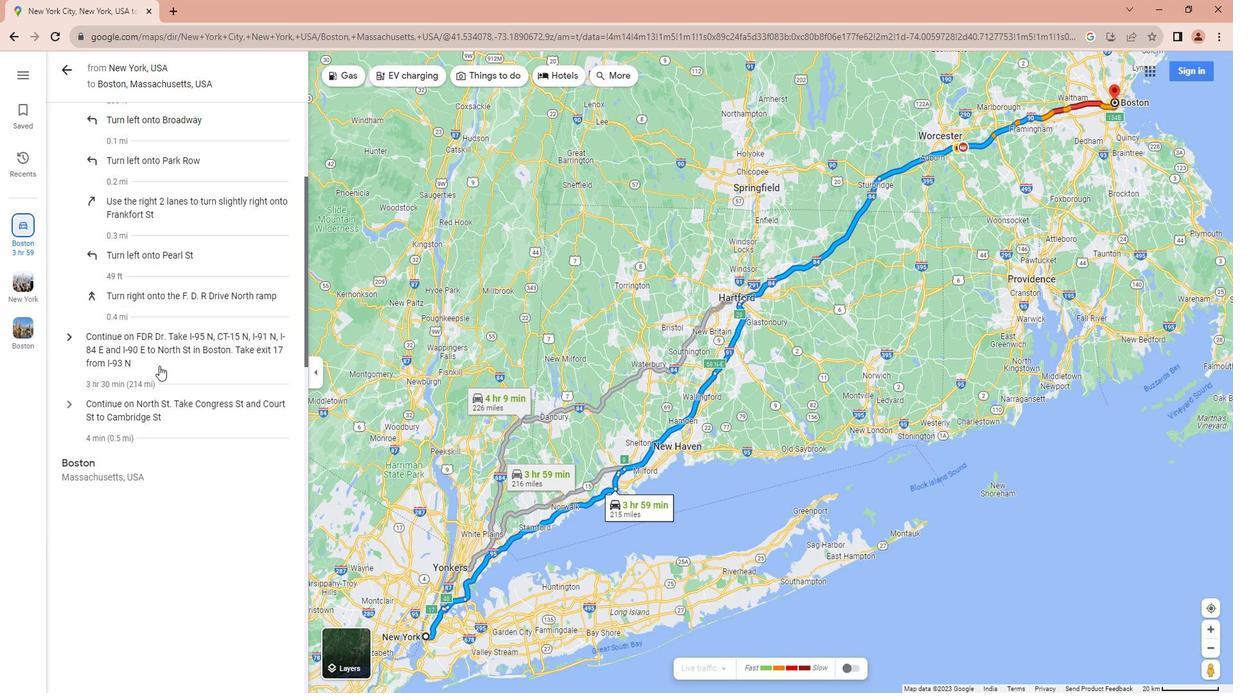 
Action: Mouse moved to (899, 492)
Screenshot: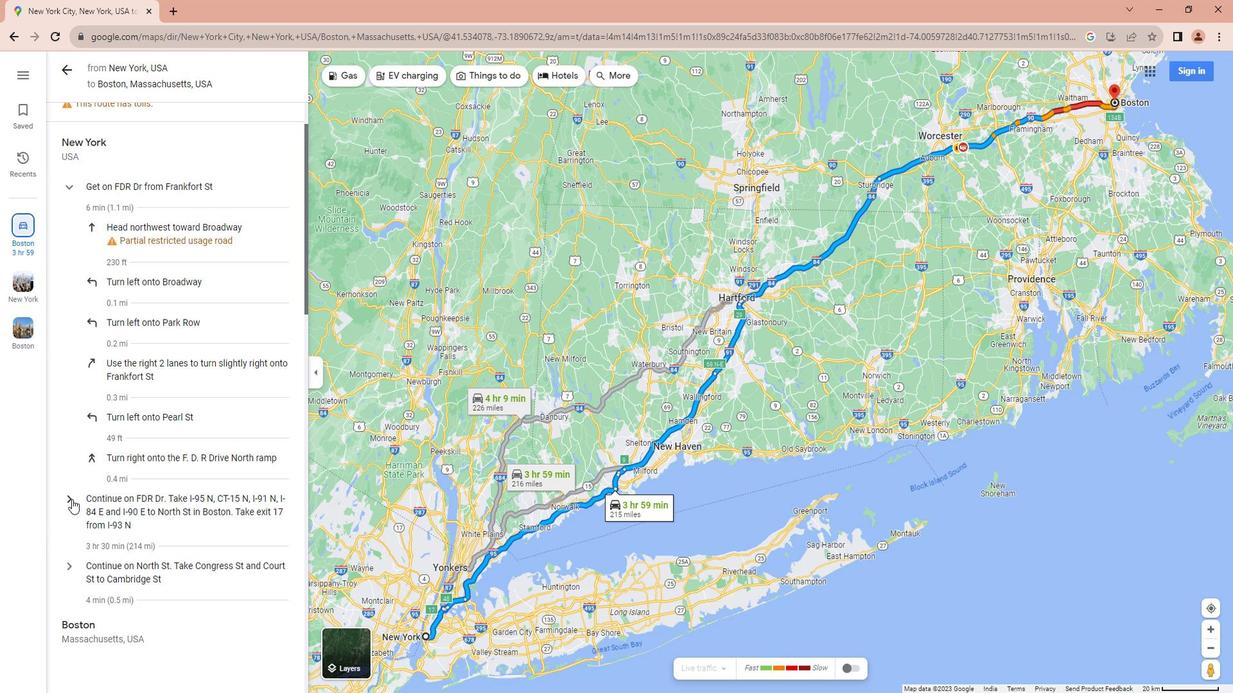
Action: Mouse pressed left at (899, 492)
Screenshot: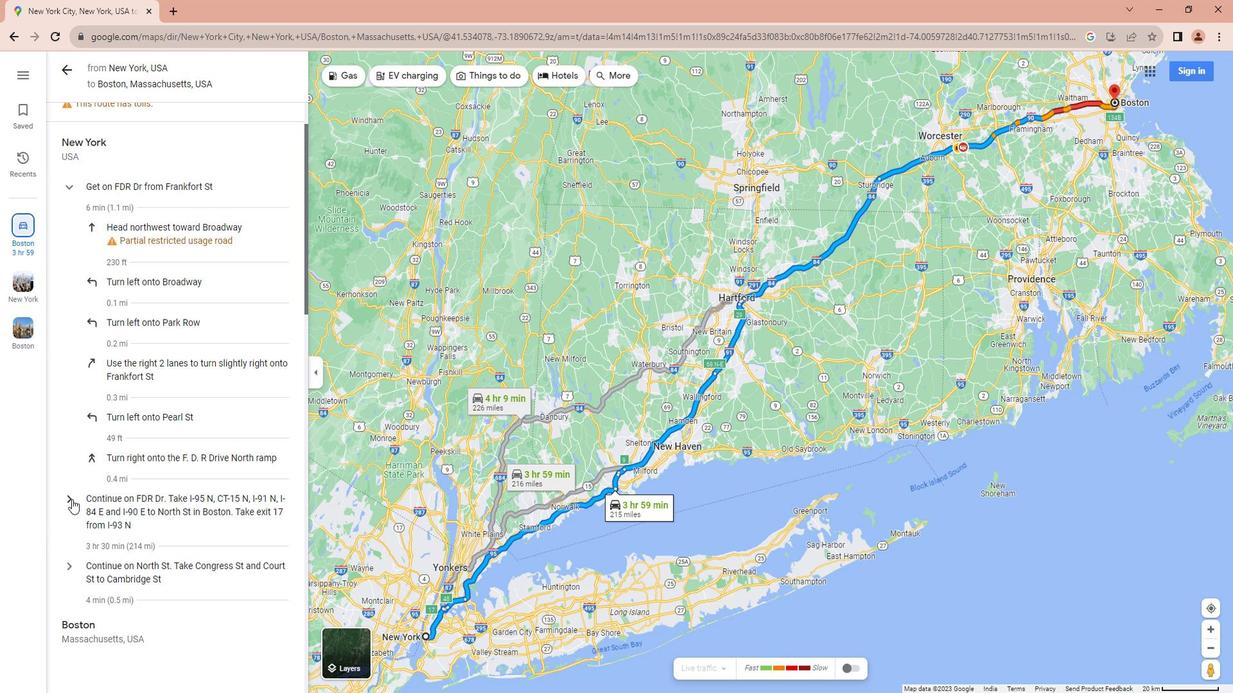 
Action: Mouse moved to (971, 483)
Screenshot: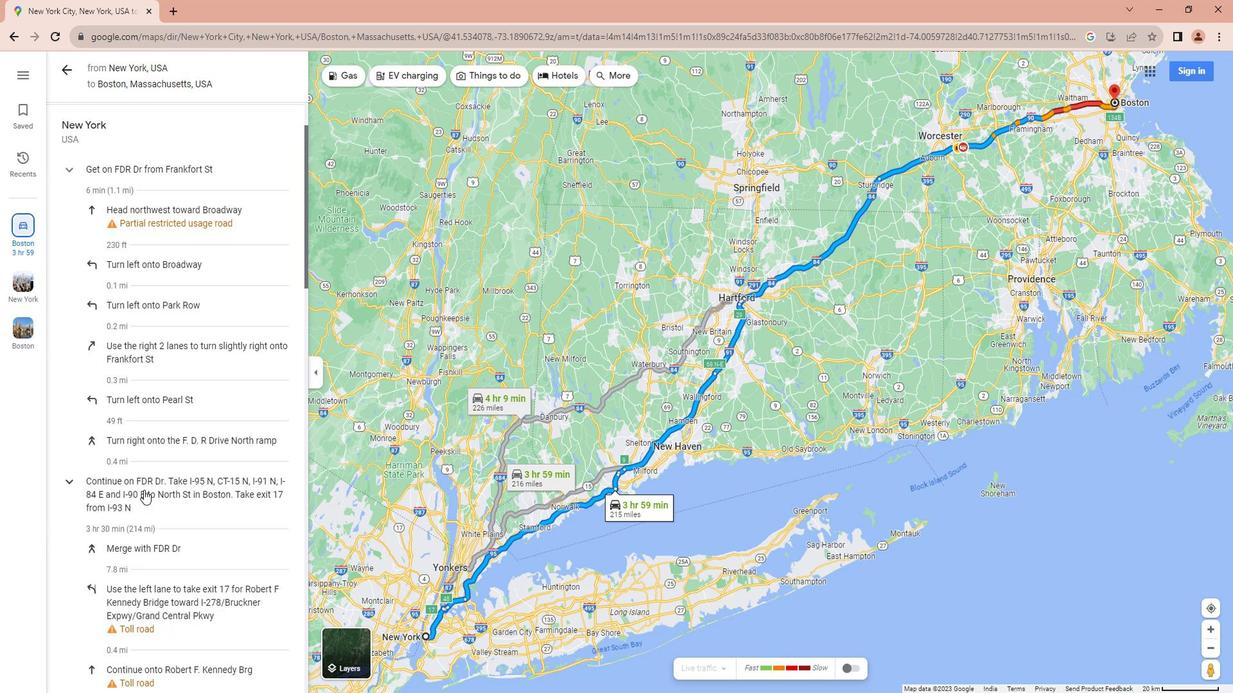 
Action: Mouse scrolled (971, 482) with delta (0, 0)
Screenshot: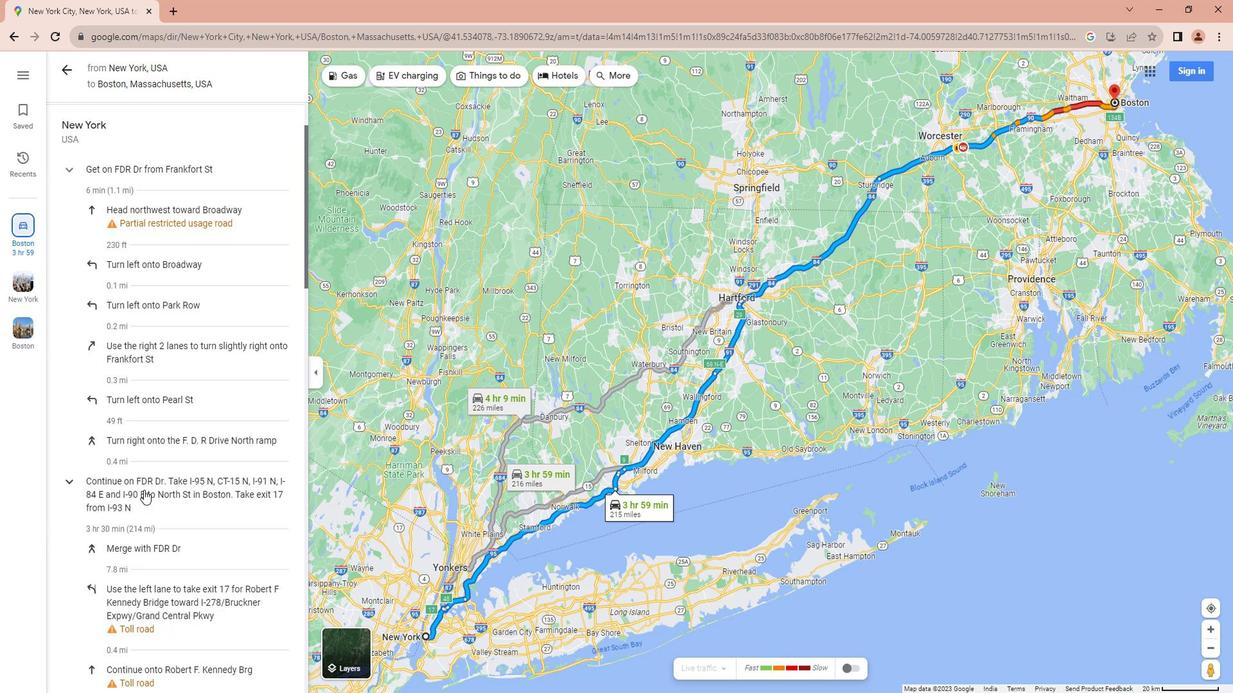 
Action: Mouse scrolled (971, 482) with delta (0, 0)
Screenshot: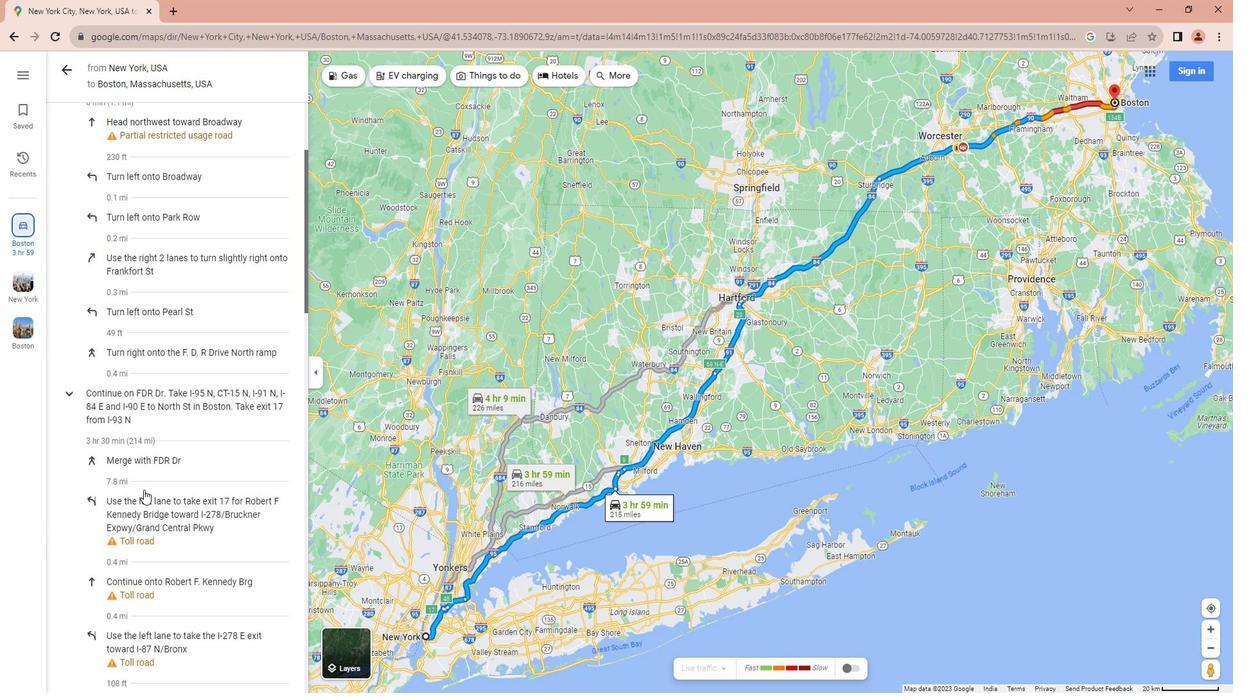 
Action: Mouse moved to (975, 481)
Screenshot: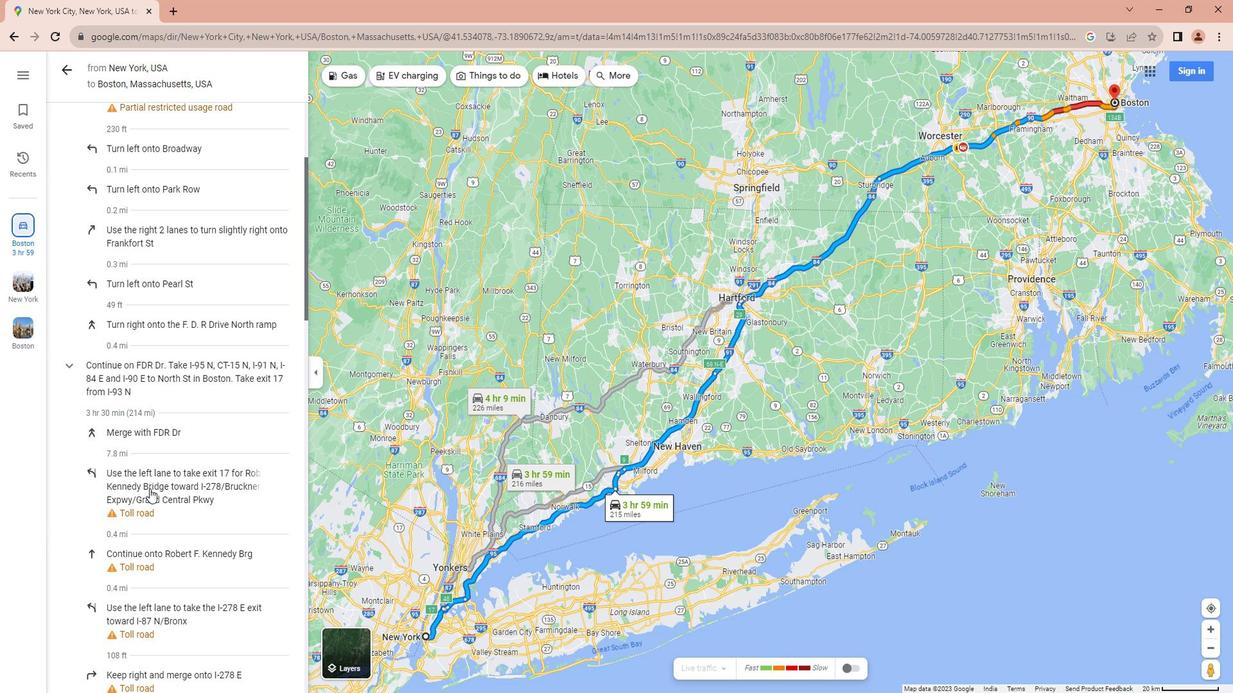 
Action: Mouse scrolled (975, 481) with delta (0, 0)
Screenshot: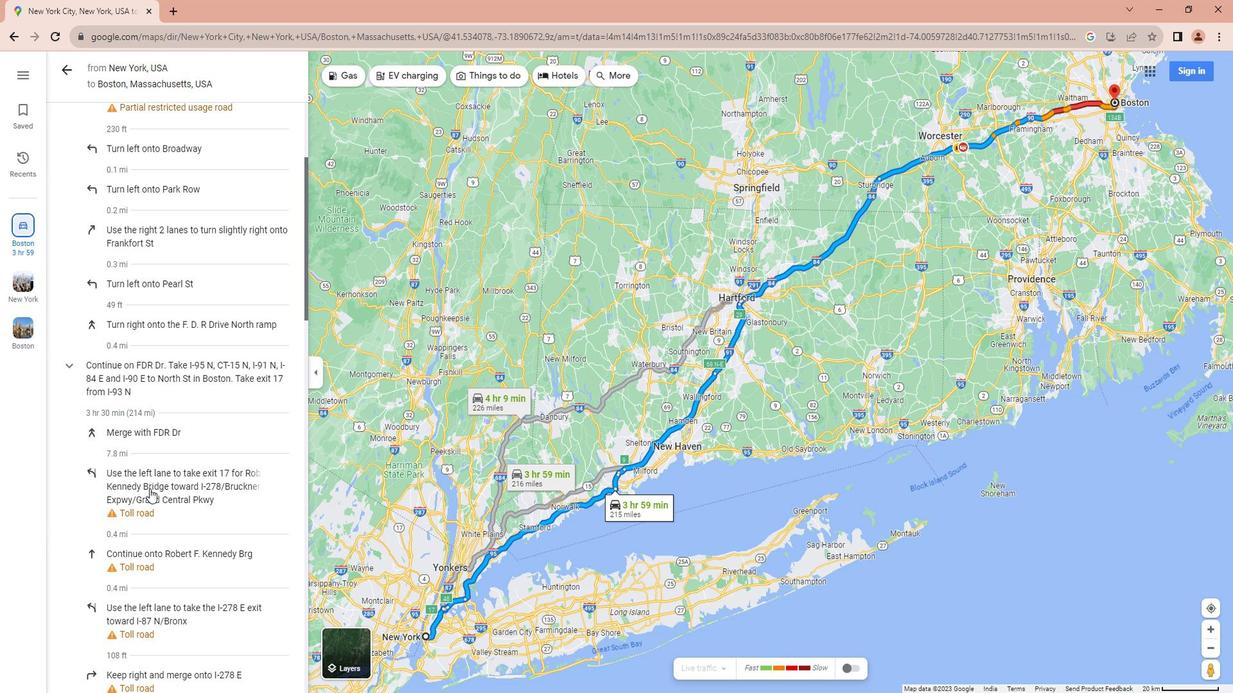 
Action: Mouse moved to (980, 481)
Screenshot: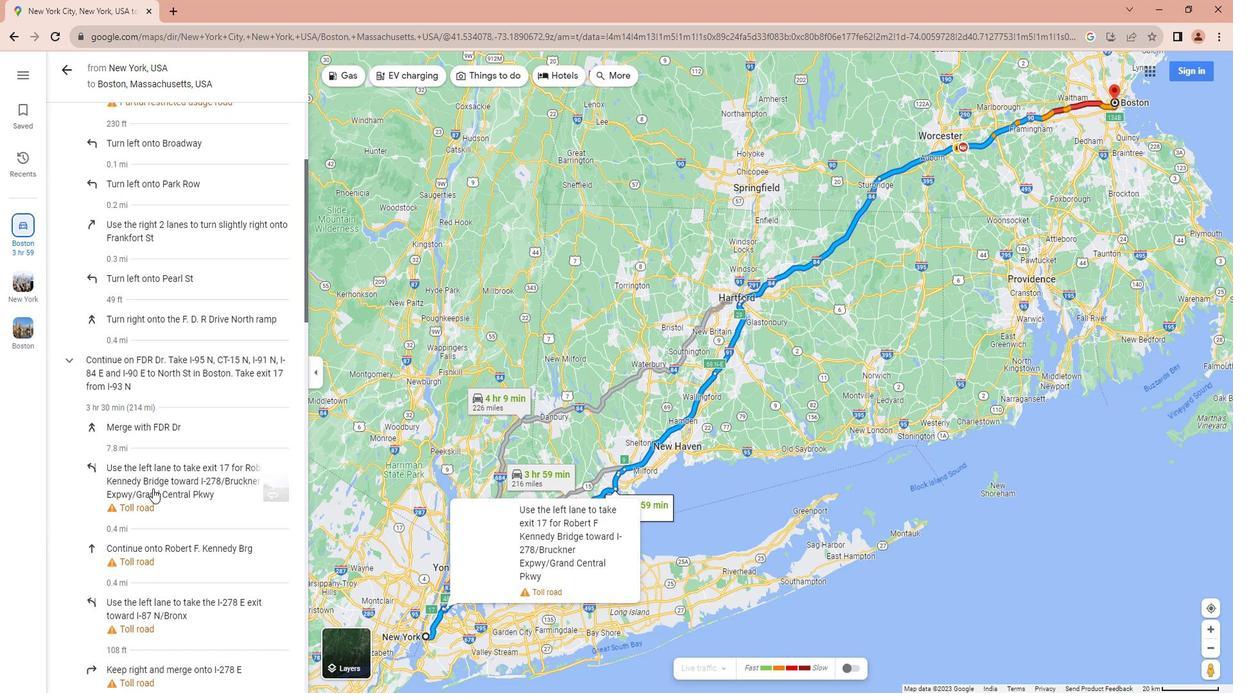 
Action: Mouse scrolled (980, 481) with delta (0, 0)
Screenshot: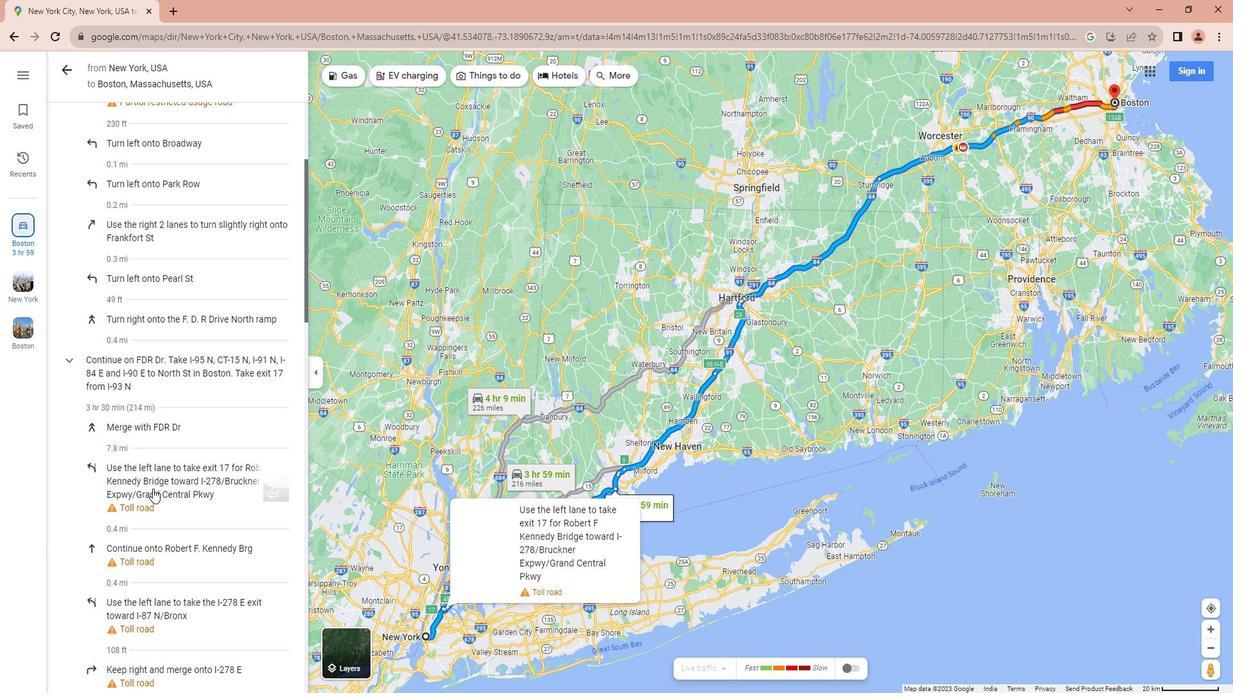
Action: Mouse moved to (981, 481)
Screenshot: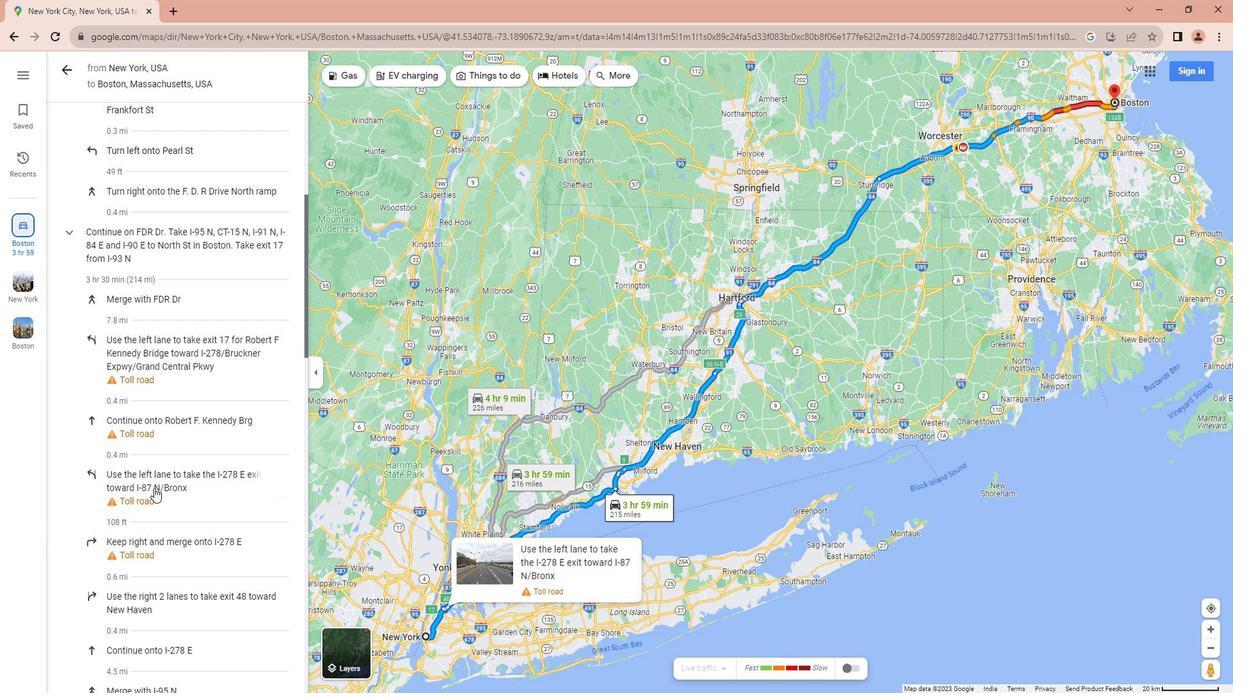 
Action: Mouse scrolled (981, 480) with delta (0, 0)
Screenshot: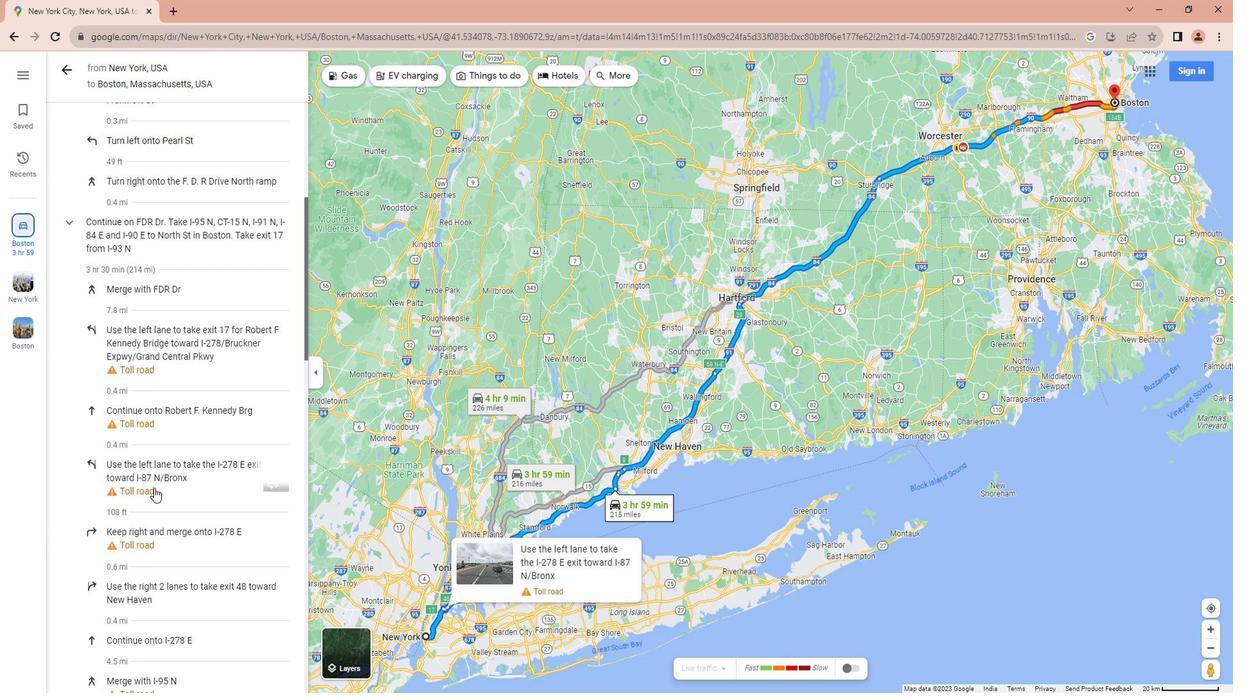 
Action: Mouse scrolled (981, 480) with delta (0, 0)
Screenshot: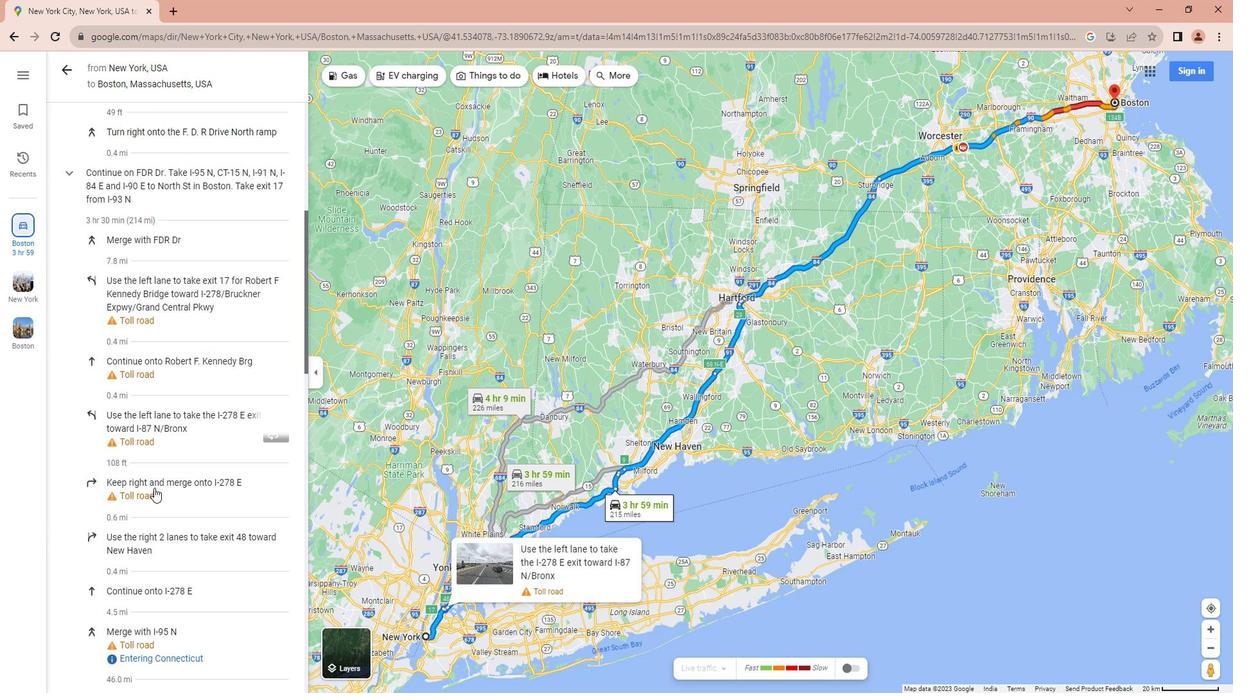 
Action: Mouse scrolled (981, 480) with delta (0, 0)
Screenshot: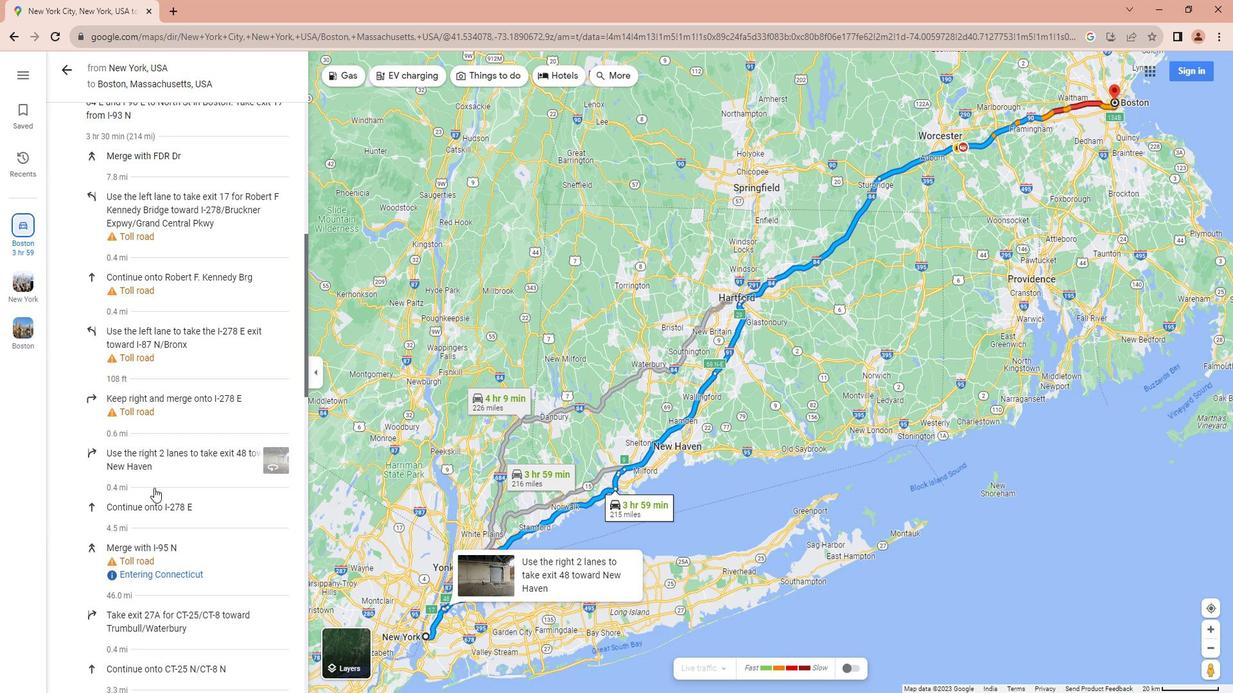 
Action: Mouse scrolled (981, 480) with delta (0, 0)
Screenshot: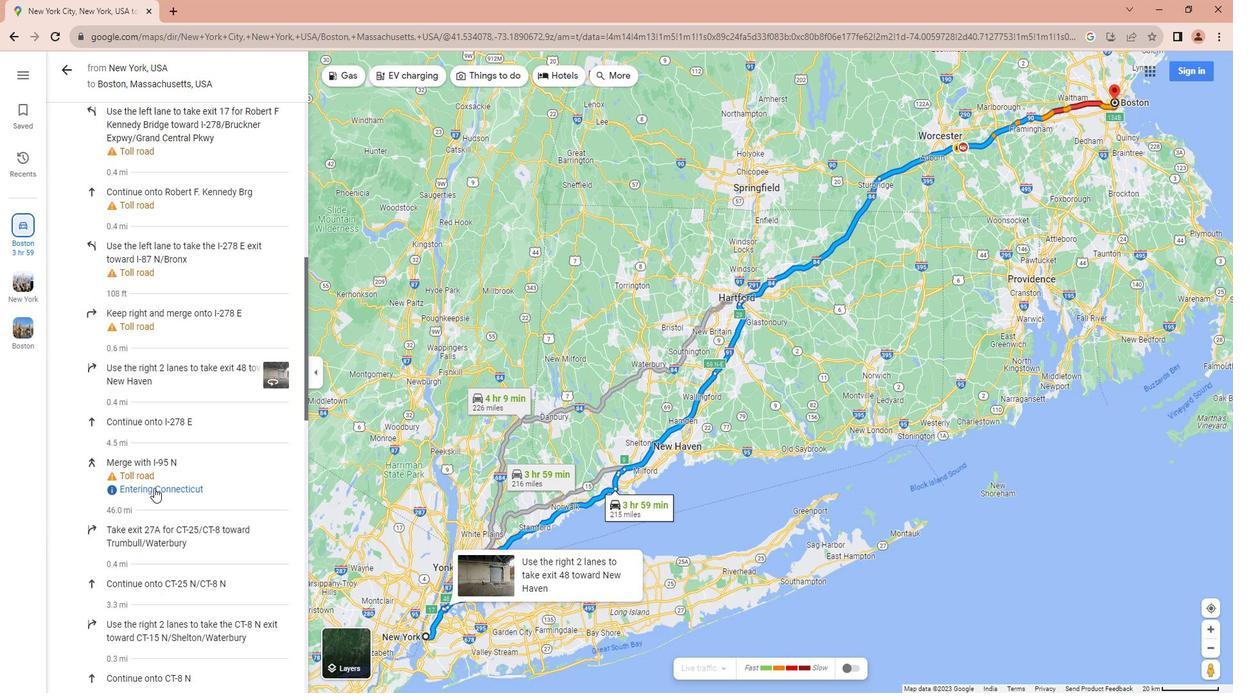 
Action: Mouse scrolled (981, 480) with delta (0, 0)
Screenshot: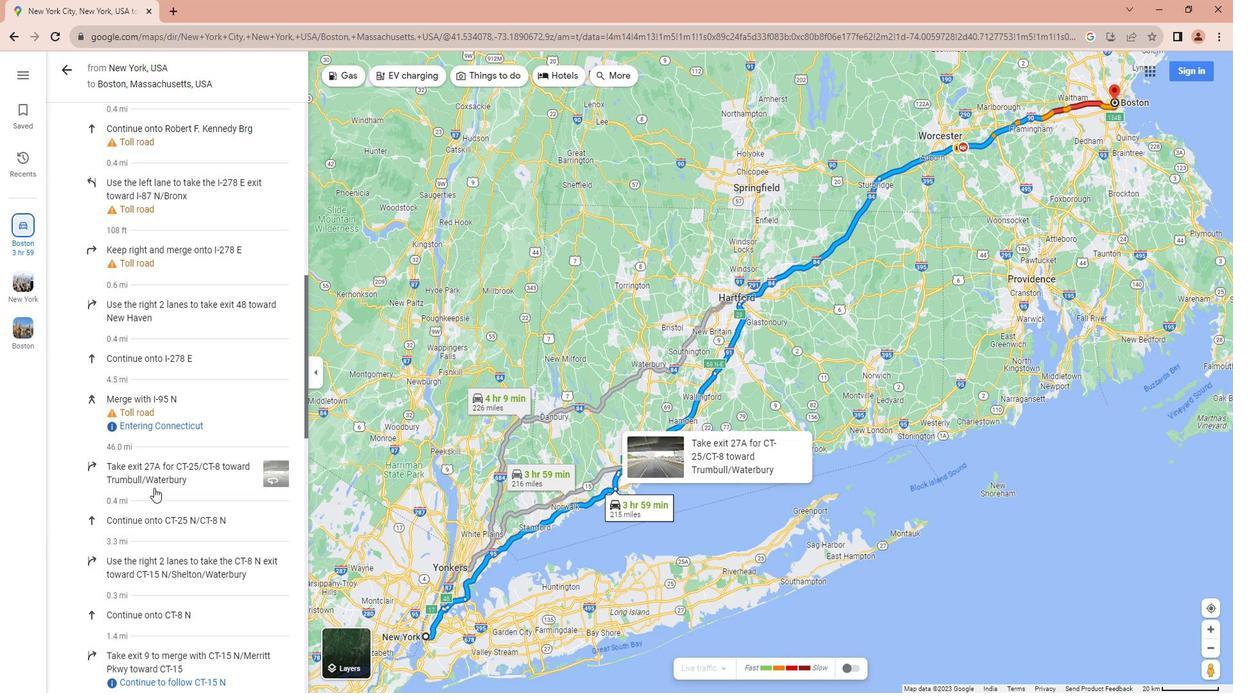 
Action: Mouse scrolled (981, 480) with delta (0, 0)
Screenshot: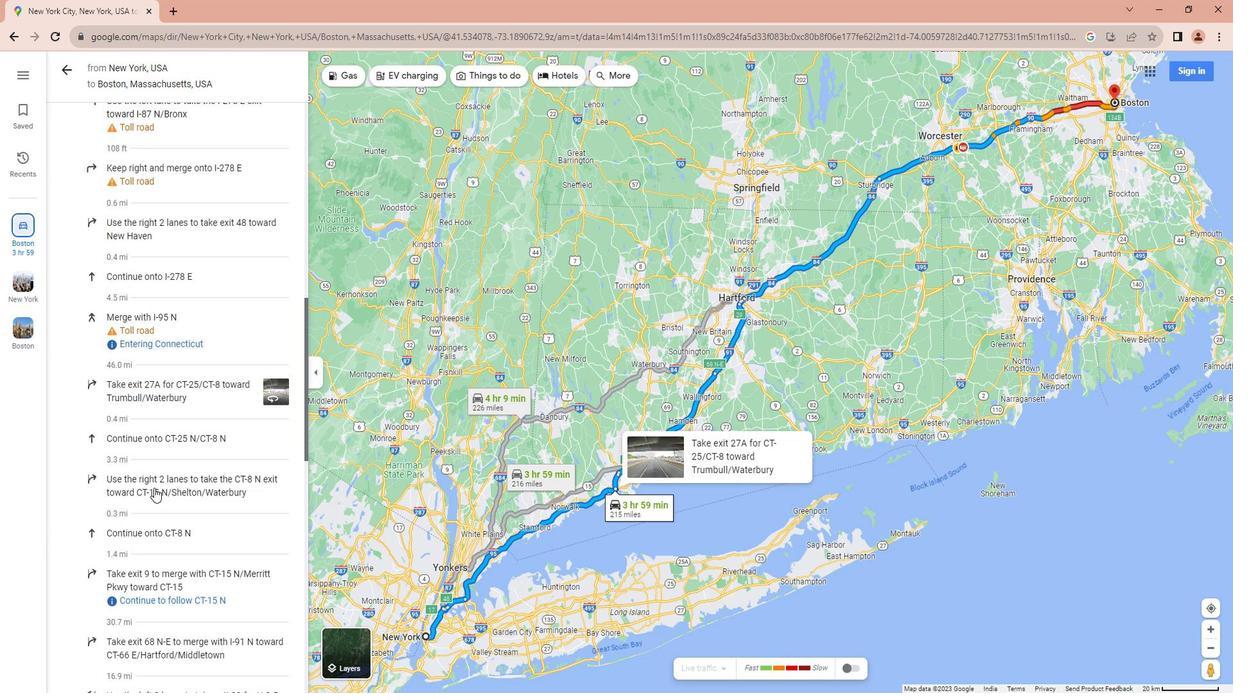 
Action: Mouse scrolled (981, 480) with delta (0, 0)
Screenshot: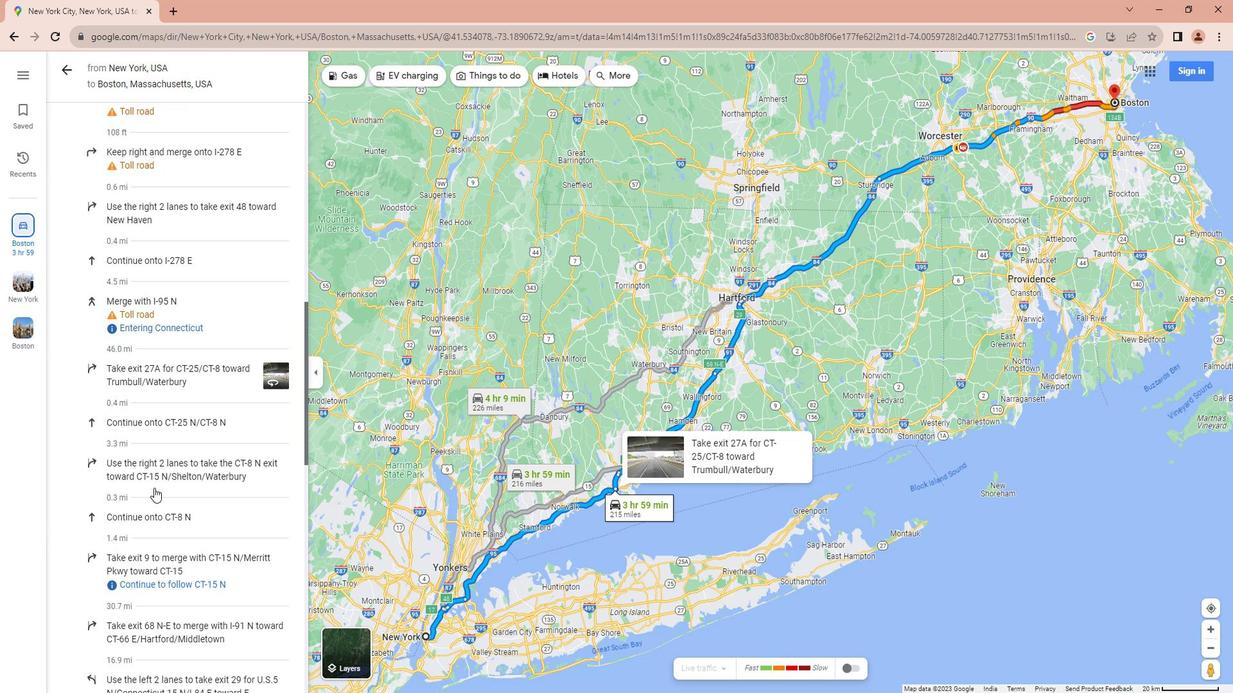 
Action: Mouse scrolled (981, 480) with delta (0, 0)
Screenshot: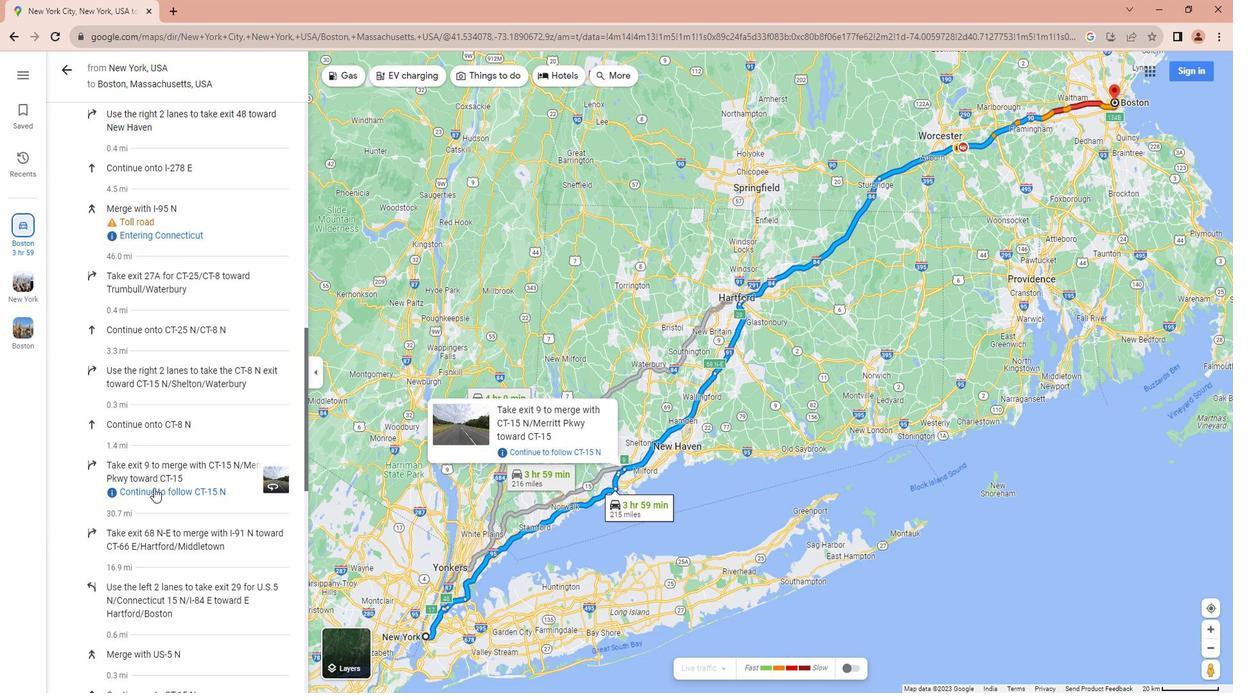 
Action: Mouse scrolled (981, 480) with delta (0, 0)
Screenshot: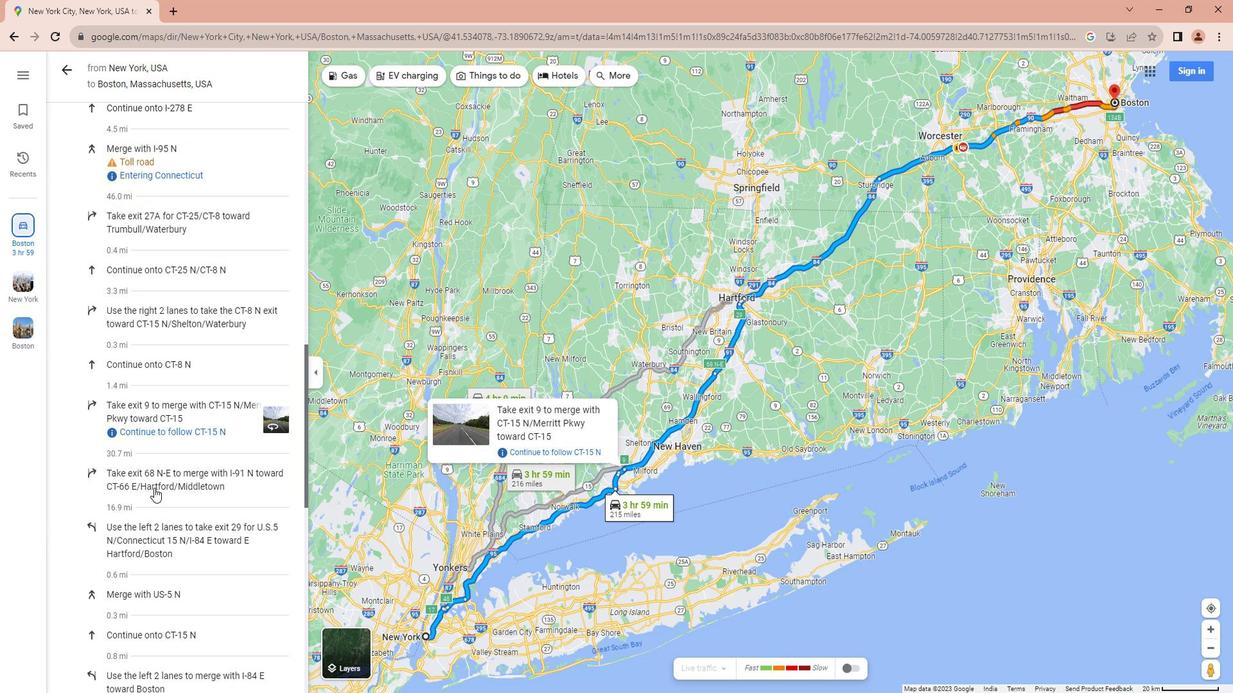 
Action: Mouse scrolled (981, 480) with delta (0, 0)
Screenshot: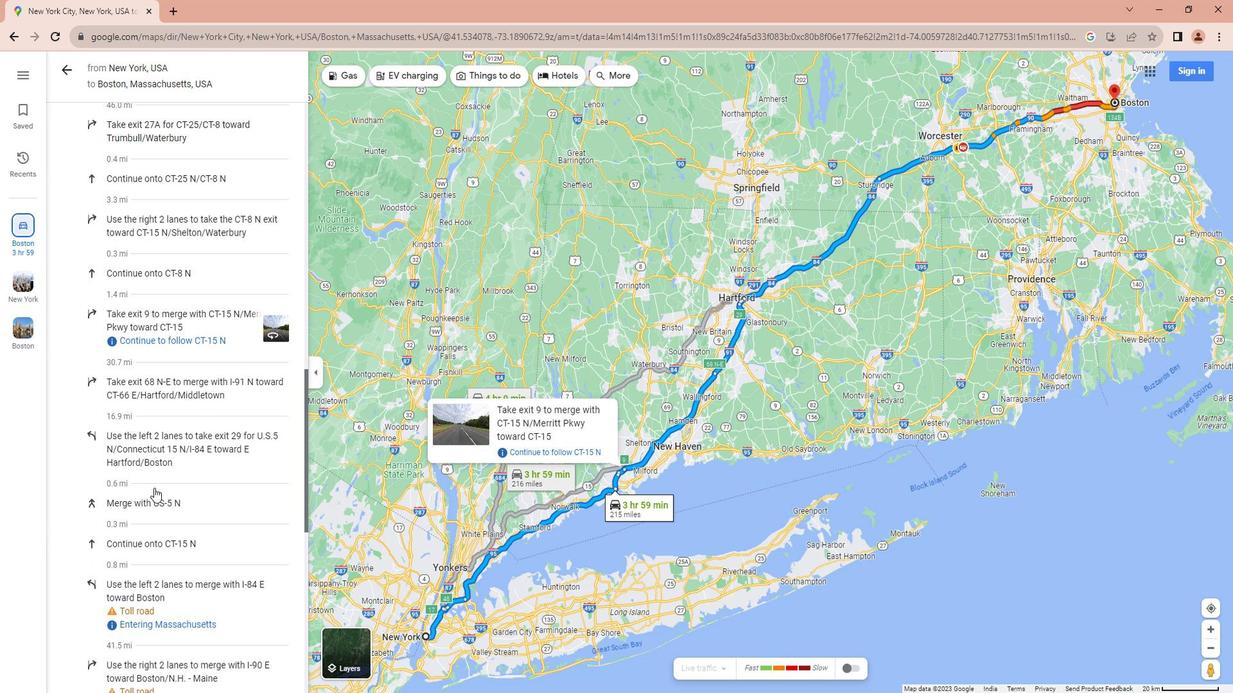 
Action: Mouse scrolled (981, 480) with delta (0, 0)
Screenshot: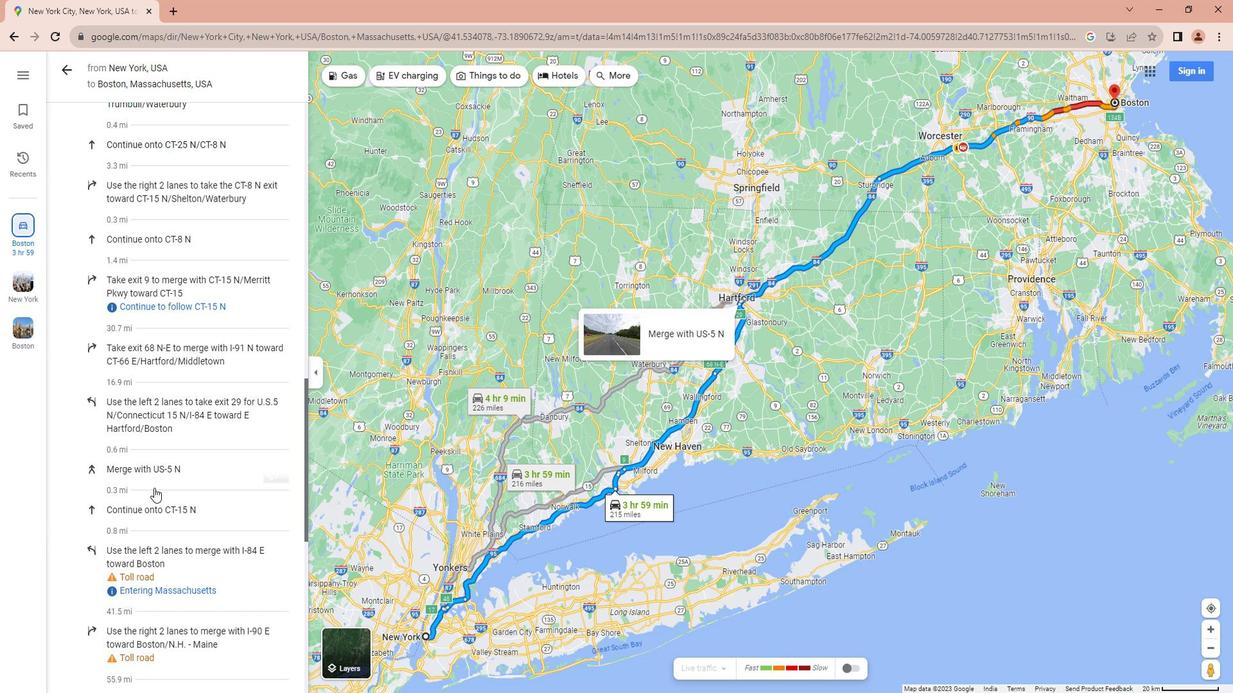 
Action: Mouse scrolled (981, 480) with delta (0, 0)
Screenshot: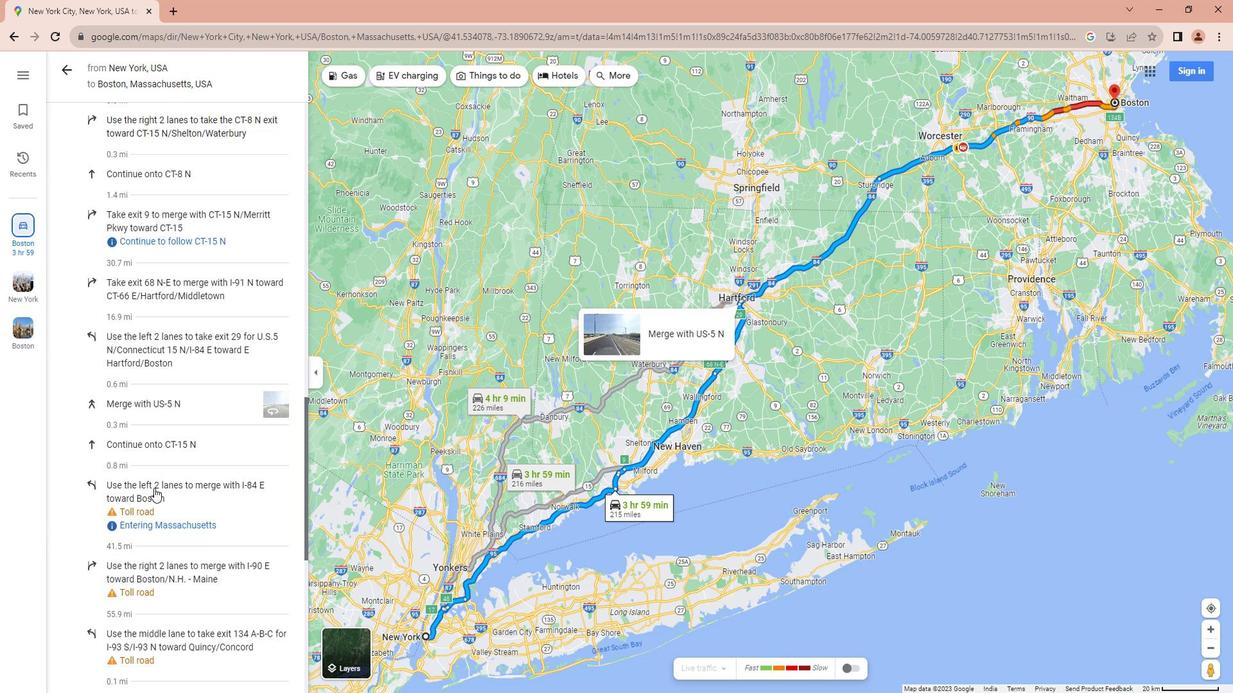 
Action: Mouse scrolled (981, 480) with delta (0, 0)
Screenshot: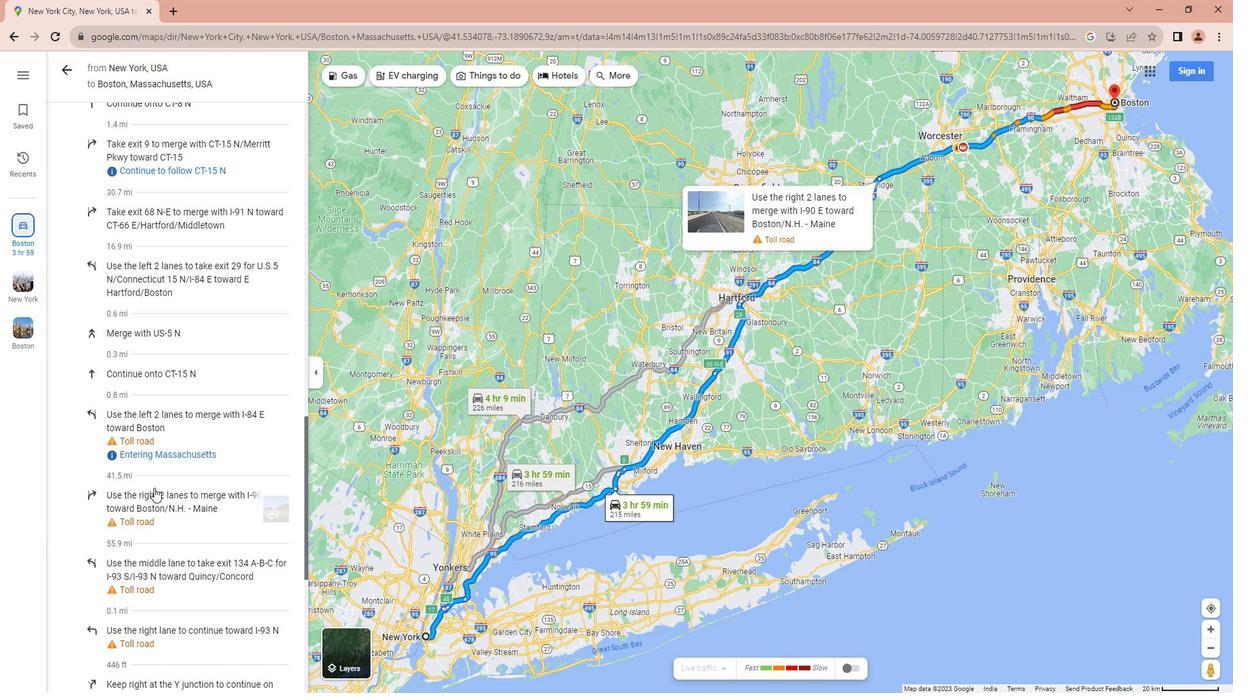 
Action: Mouse scrolled (981, 480) with delta (0, 0)
Screenshot: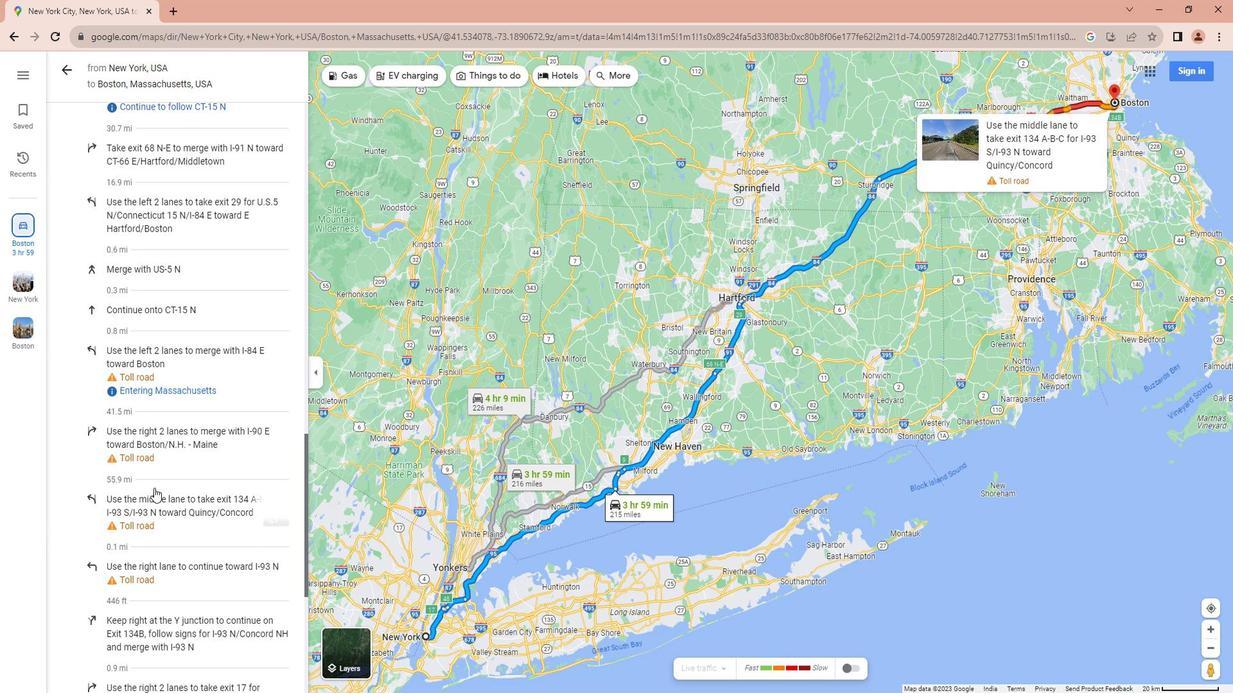
Action: Mouse scrolled (981, 480) with delta (0, 0)
Screenshot: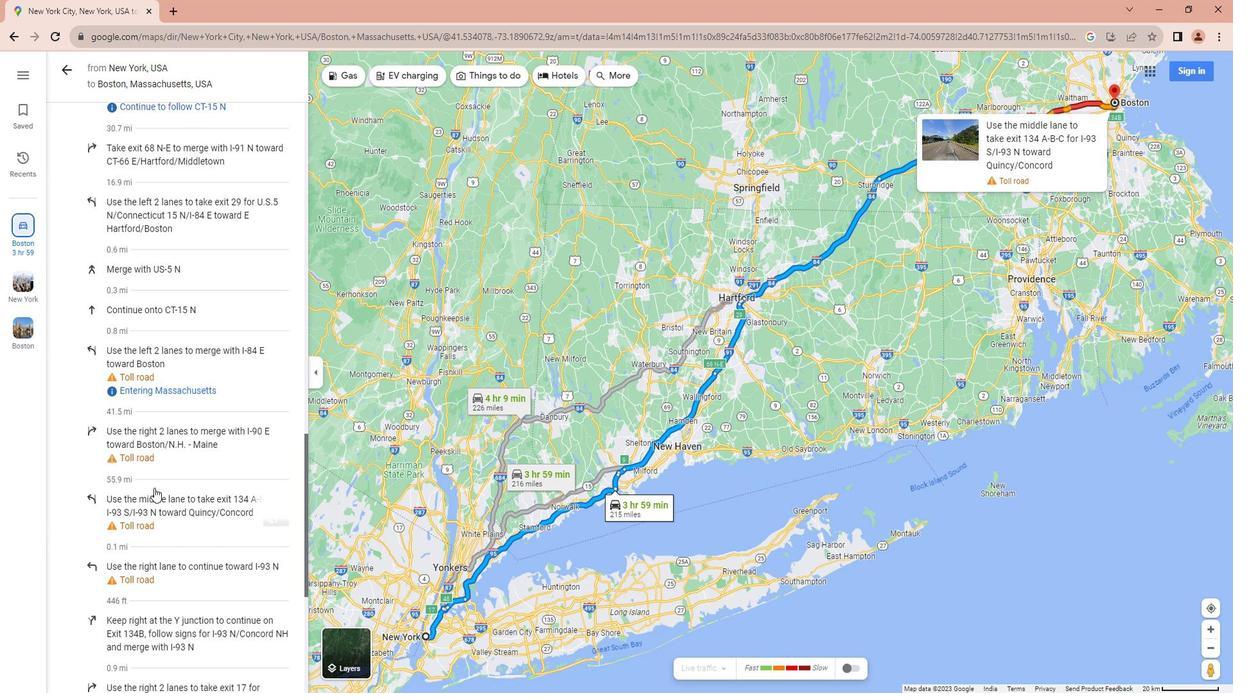
Action: Mouse scrolled (981, 480) with delta (0, 0)
Screenshot: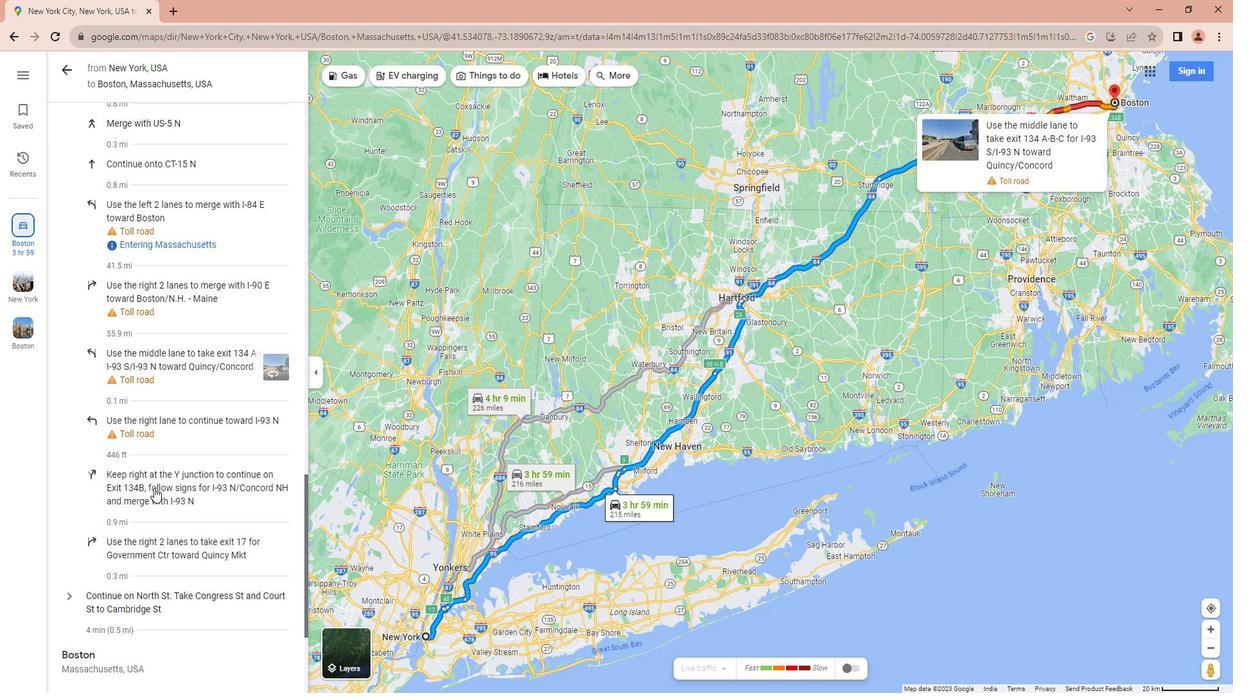 
Action: Mouse scrolled (981, 480) with delta (0, 0)
Screenshot: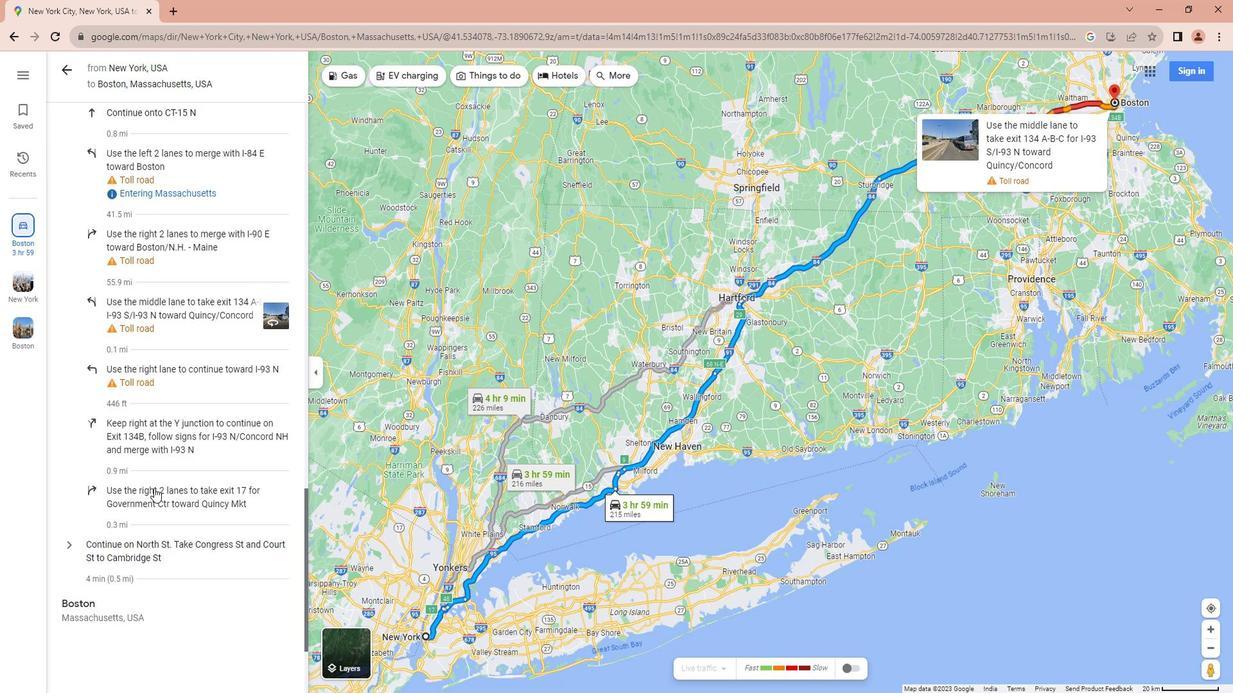 
Action: Mouse scrolled (981, 480) with delta (0, 0)
Screenshot: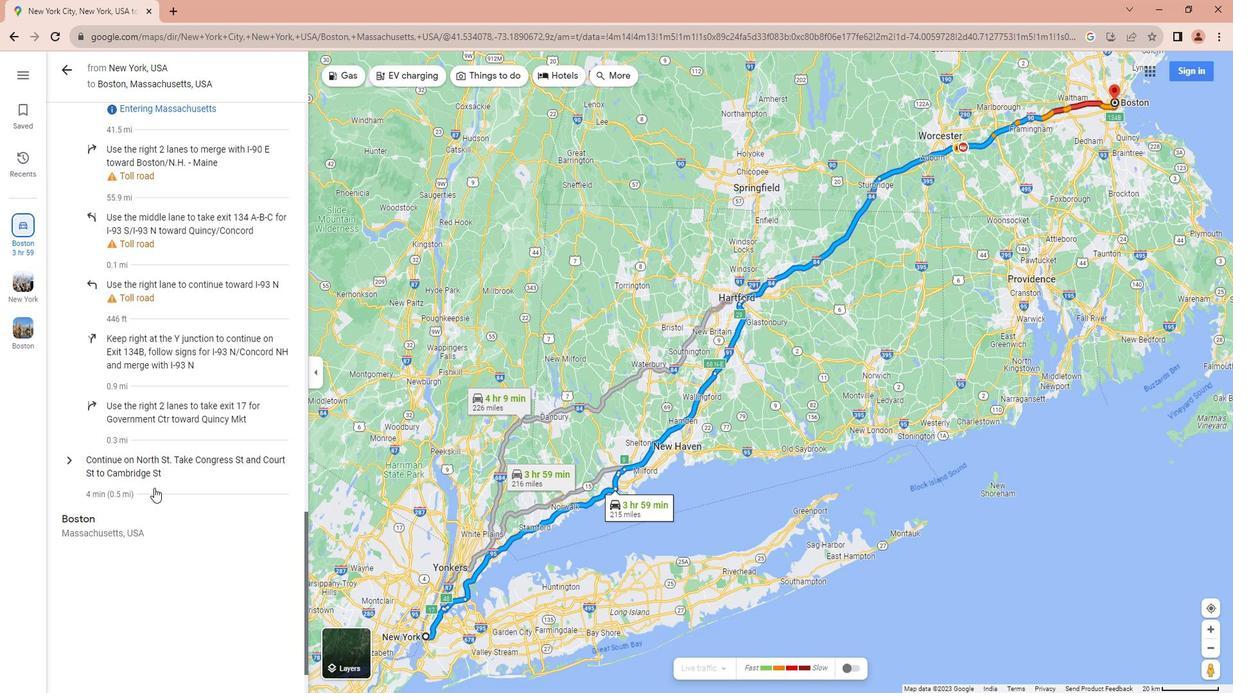 
Action: Mouse moved to (905, 413)
Screenshot: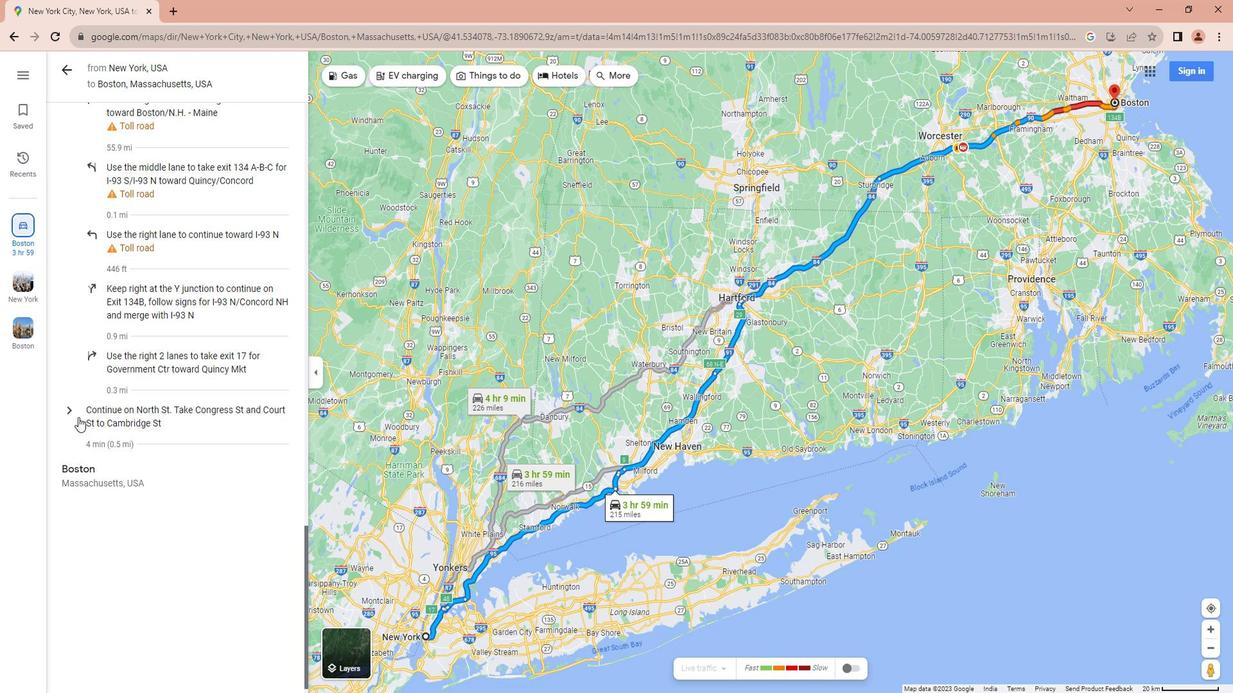
Action: Mouse pressed left at (905, 413)
Screenshot: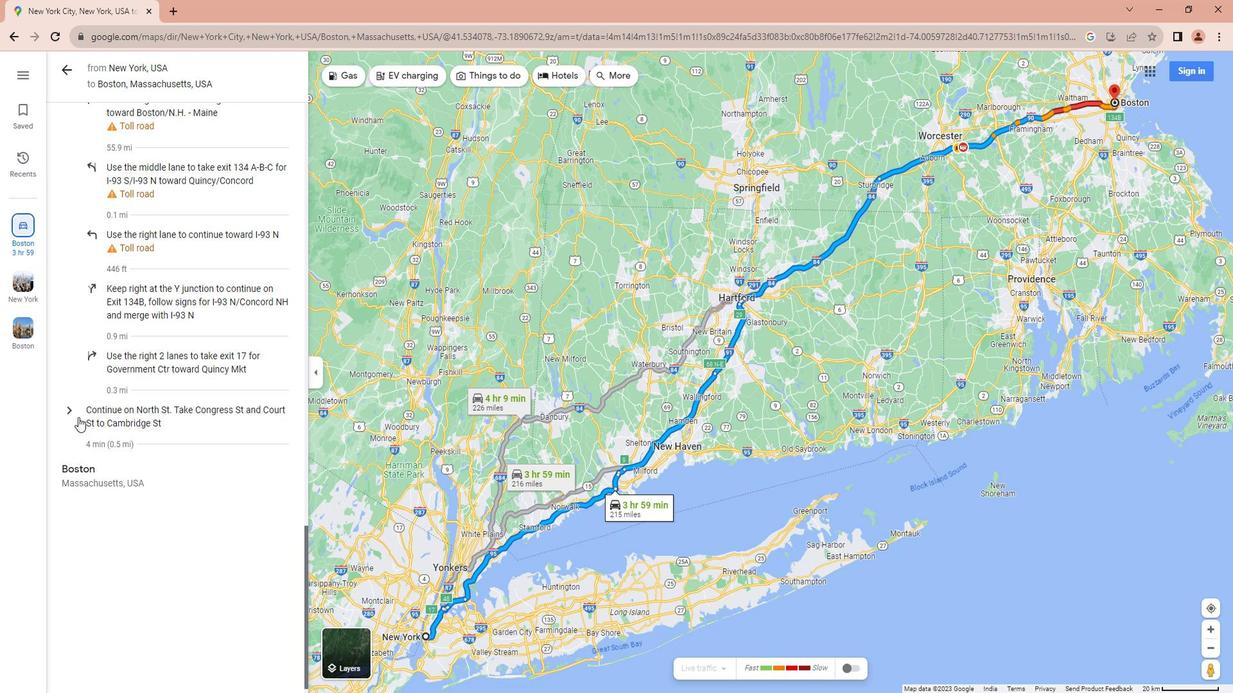 
Action: Mouse moved to (1057, 435)
Screenshot: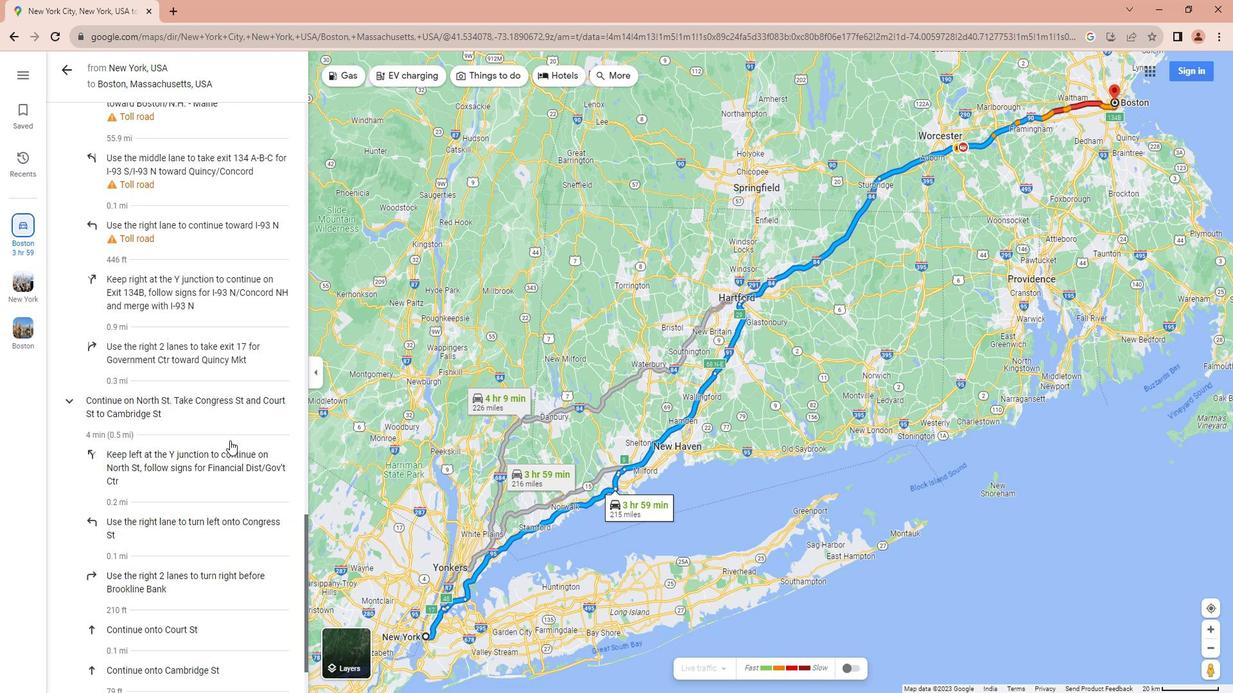 
Action: Mouse scrolled (1057, 434) with delta (0, 0)
Screenshot: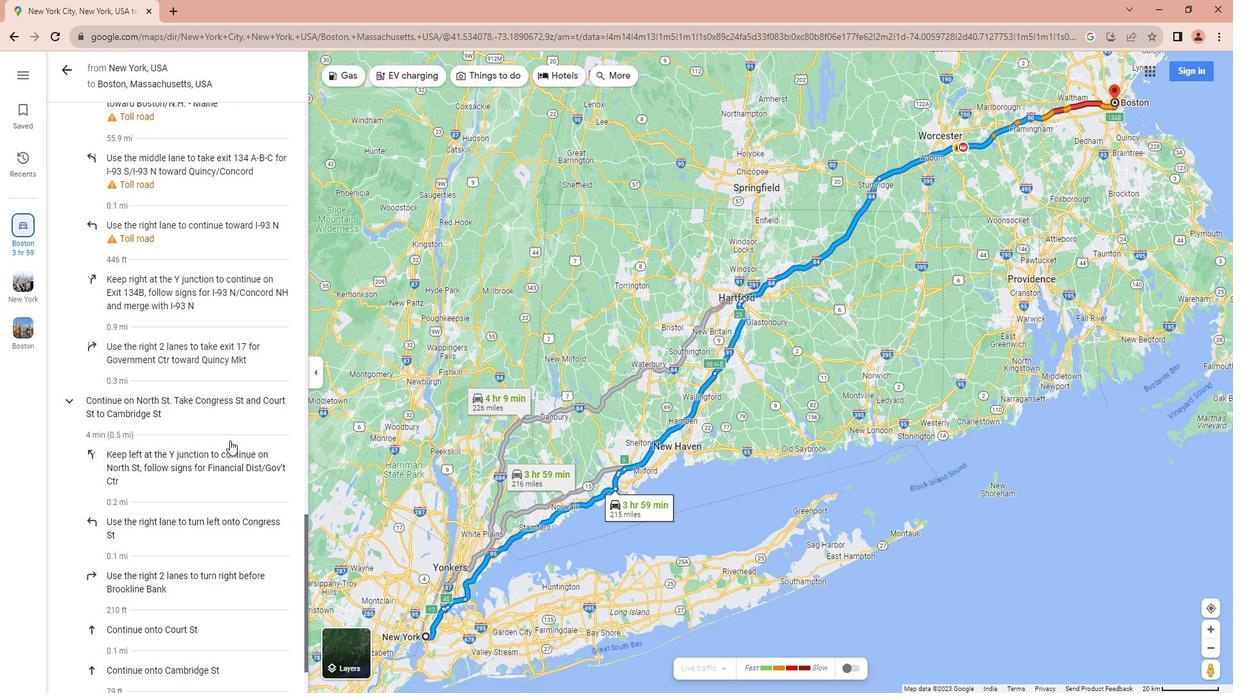 
Action: Mouse scrolled (1057, 434) with delta (0, 0)
Screenshot: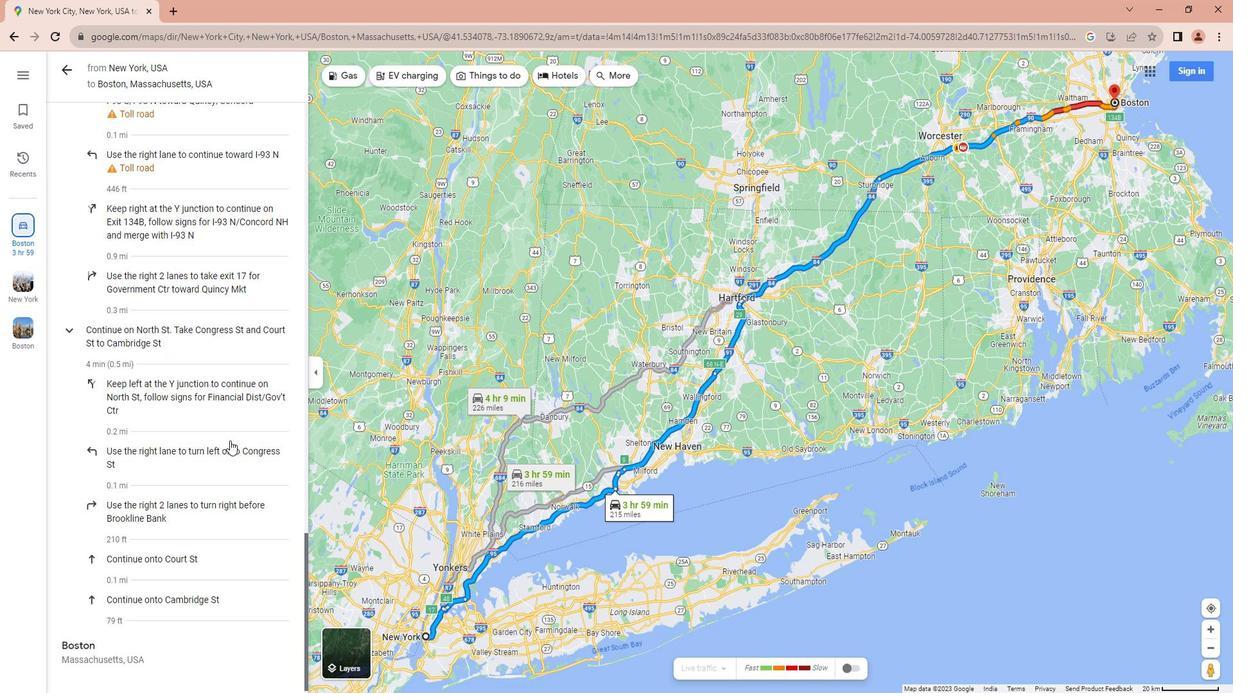 
Action: Mouse scrolled (1057, 434) with delta (0, 0)
Screenshot: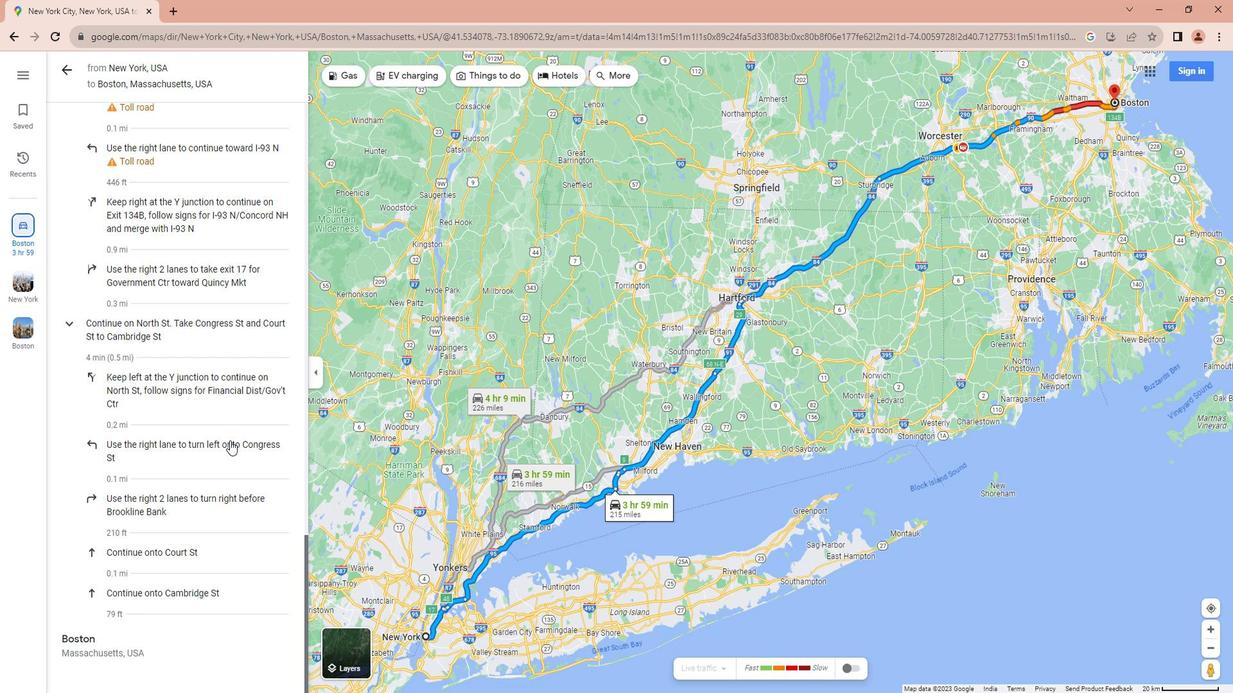 
Action: Mouse scrolled (1057, 434) with delta (0, 0)
Screenshot: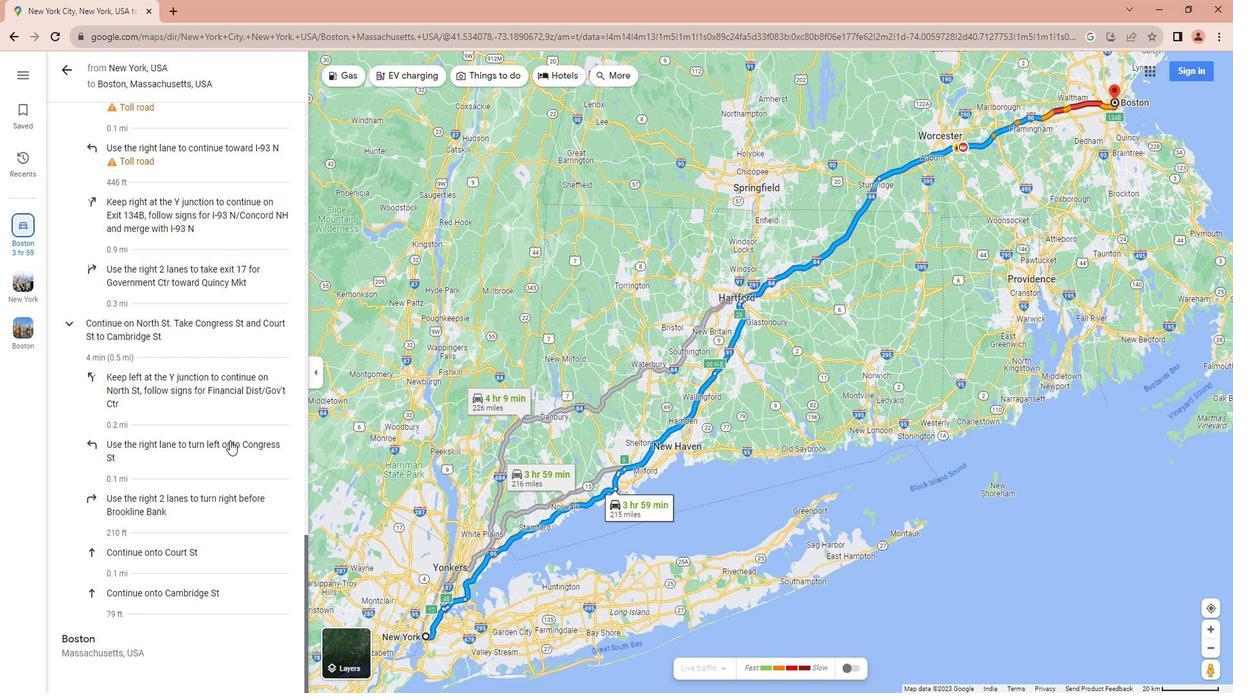 
Action: Mouse scrolled (1057, 434) with delta (0, 0)
Screenshot: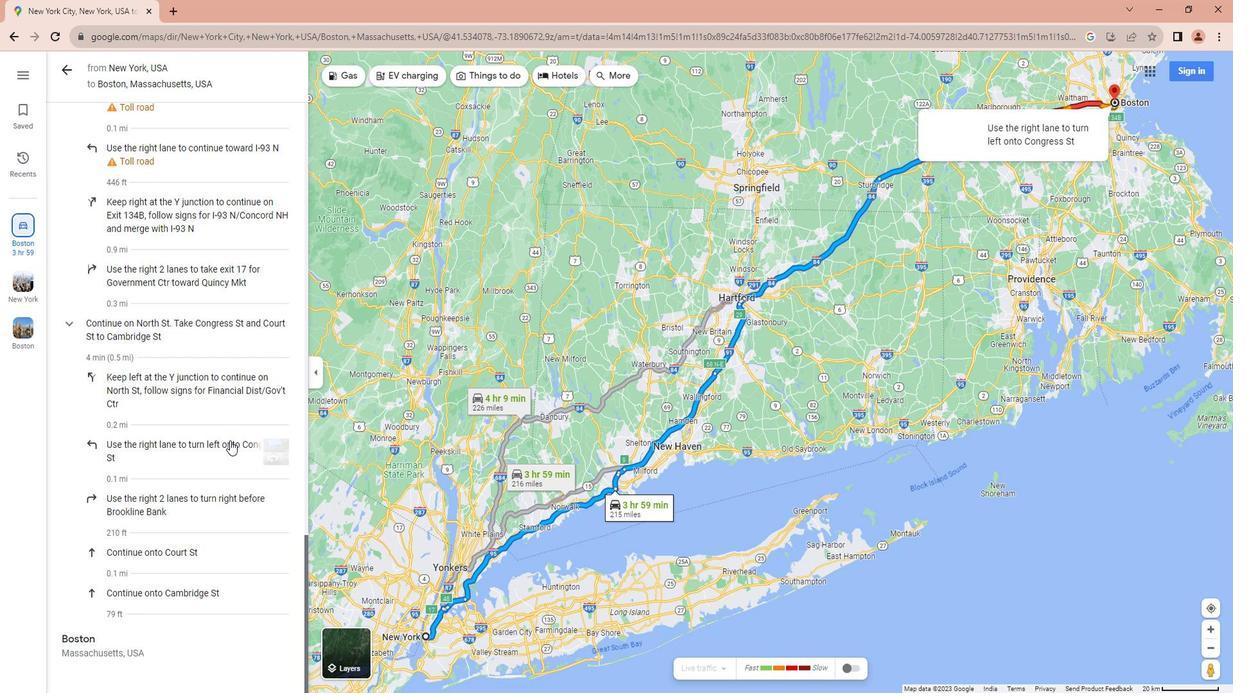 
Action: Mouse scrolled (1057, 434) with delta (0, 0)
Screenshot: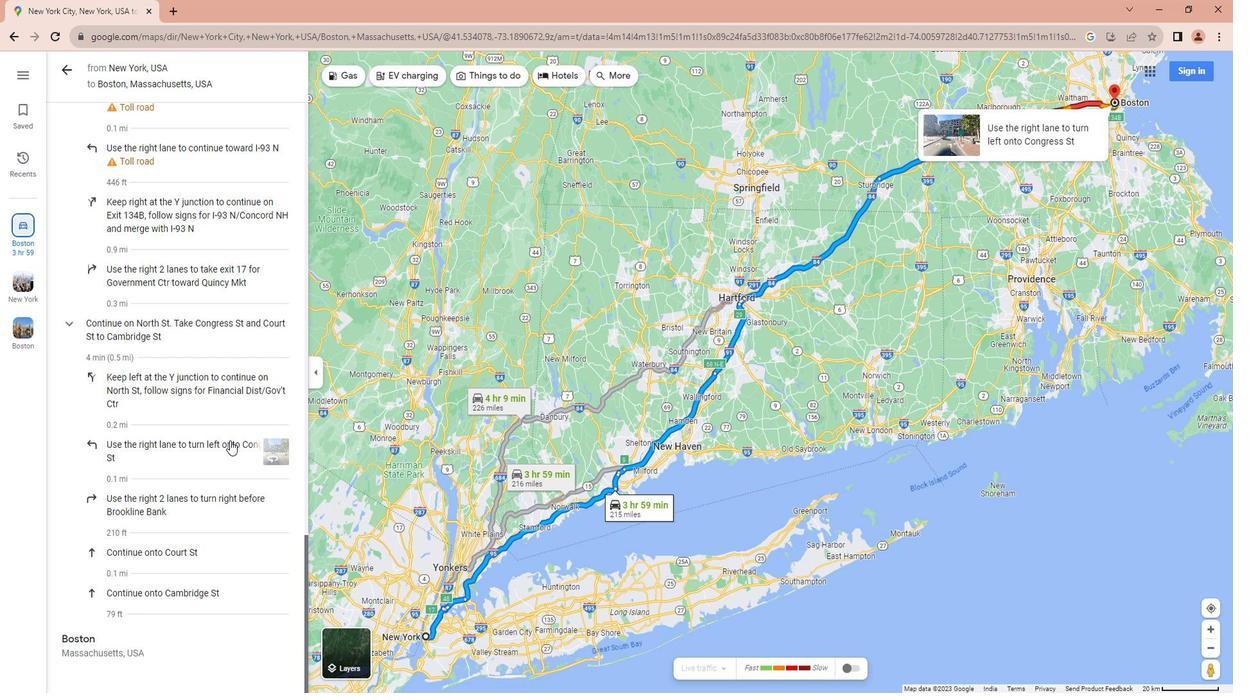 
Action: Mouse moved to (1057, 435)
Screenshot: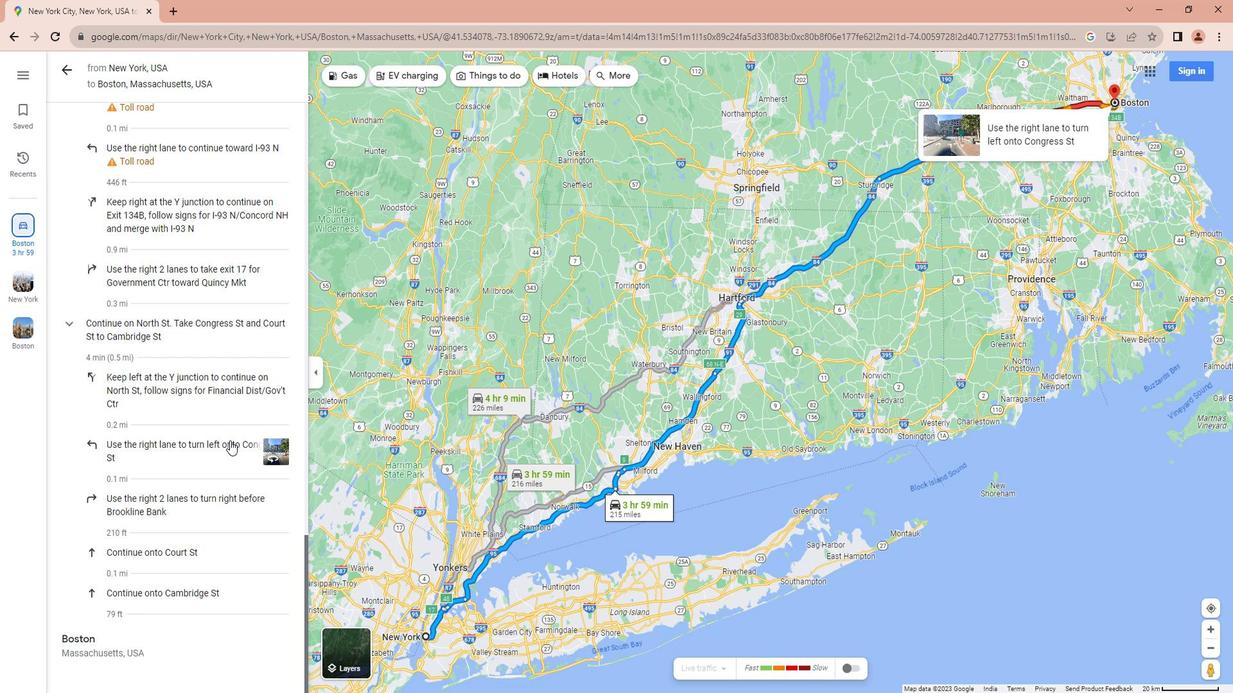
Action: Mouse scrolled (1057, 436) with delta (0, 0)
Screenshot: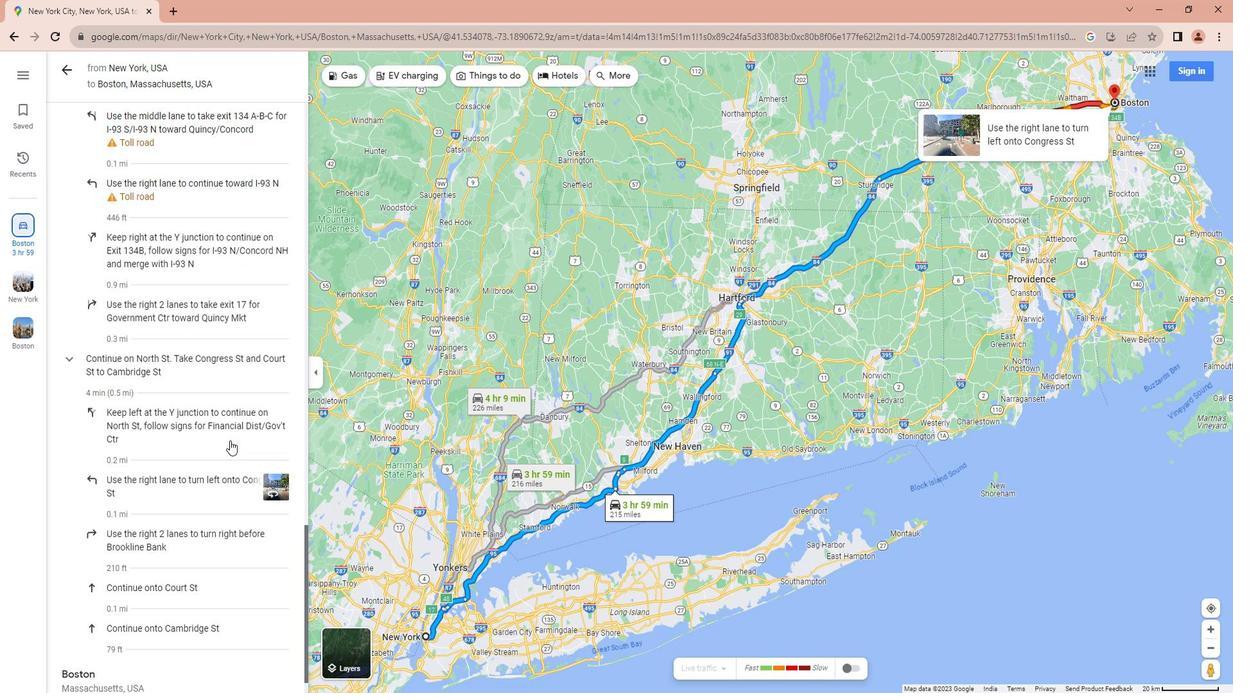 
Action: Mouse scrolled (1057, 436) with delta (0, 0)
Screenshot: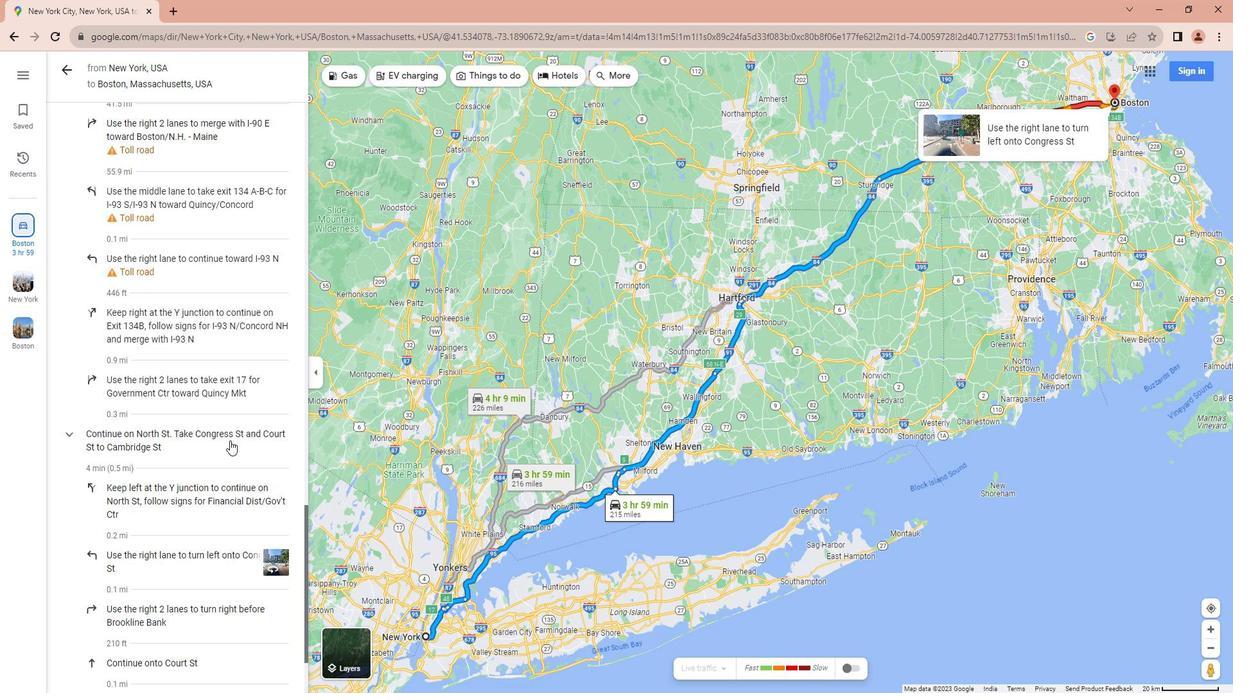 
Action: Mouse scrolled (1057, 436) with delta (0, 0)
Screenshot: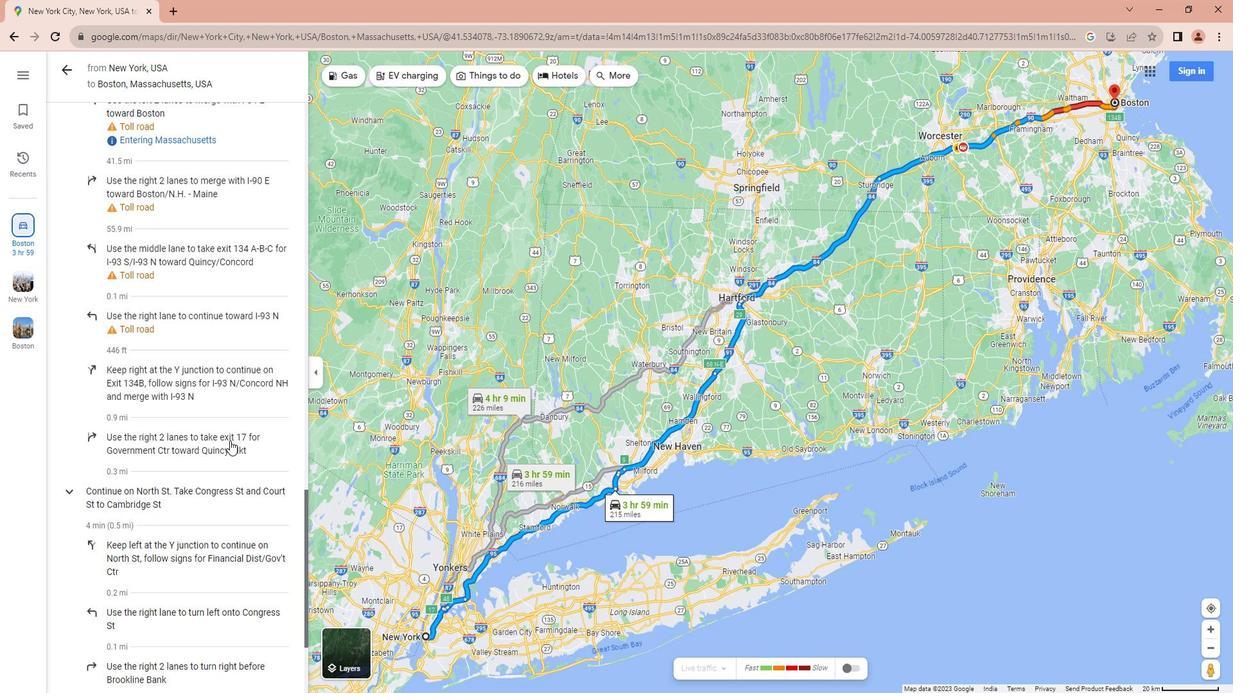 
Action: Mouse scrolled (1057, 436) with delta (0, 0)
Screenshot: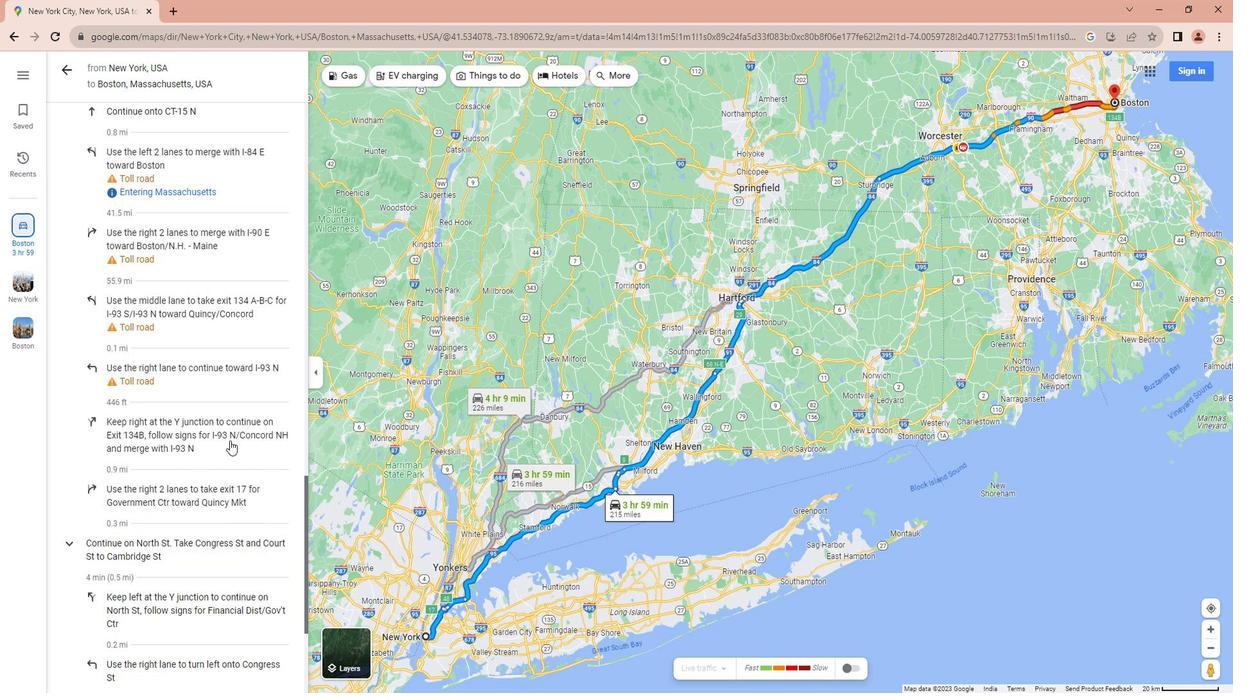 
Action: Mouse scrolled (1057, 436) with delta (0, 0)
Screenshot: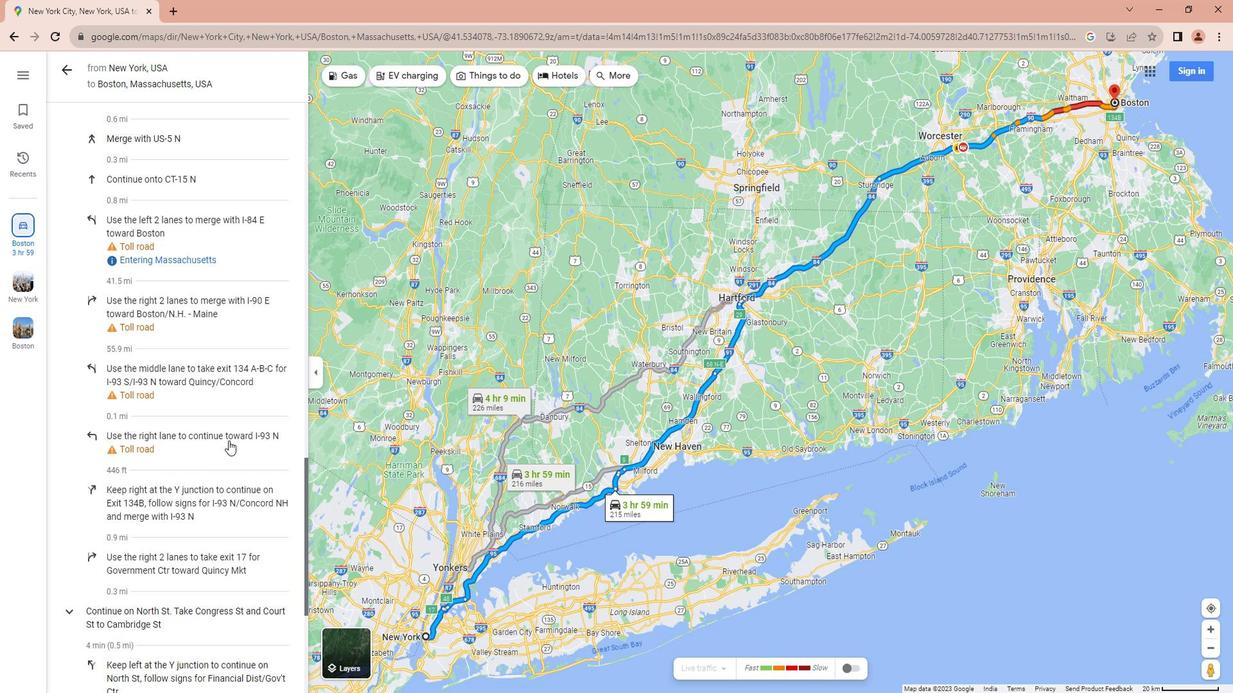 
Action: Mouse moved to (1055, 435)
Screenshot: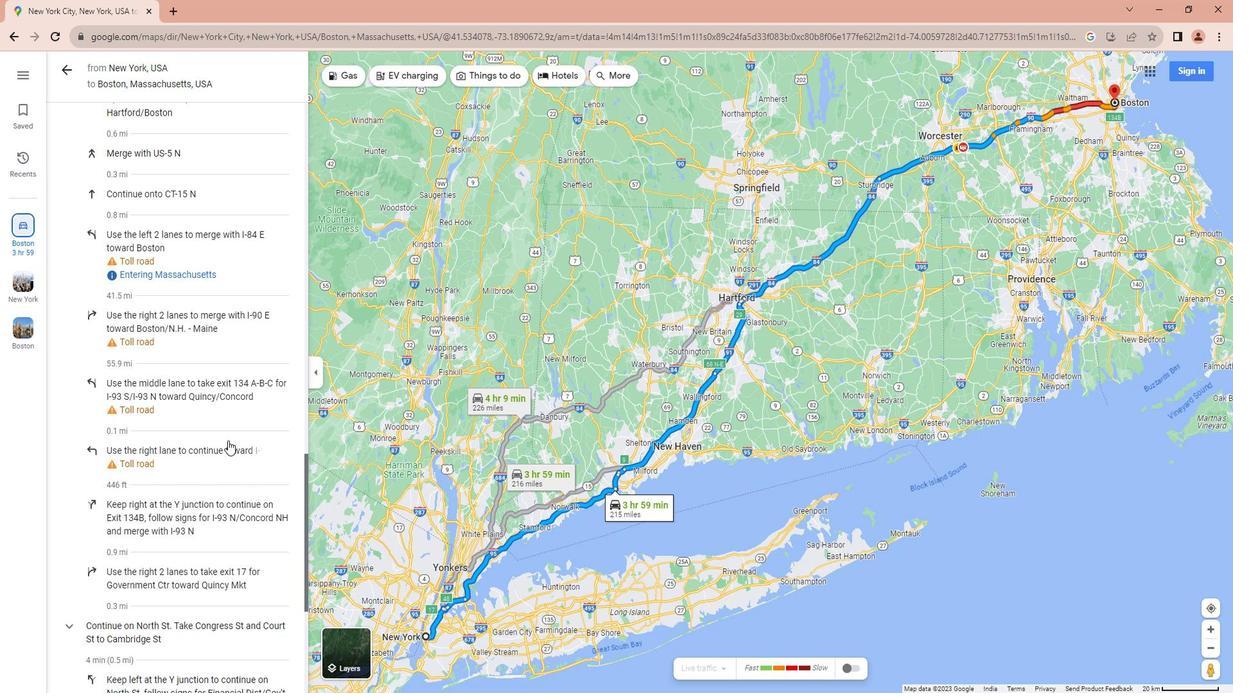 
Action: Mouse scrolled (1055, 436) with delta (0, 0)
Screenshot: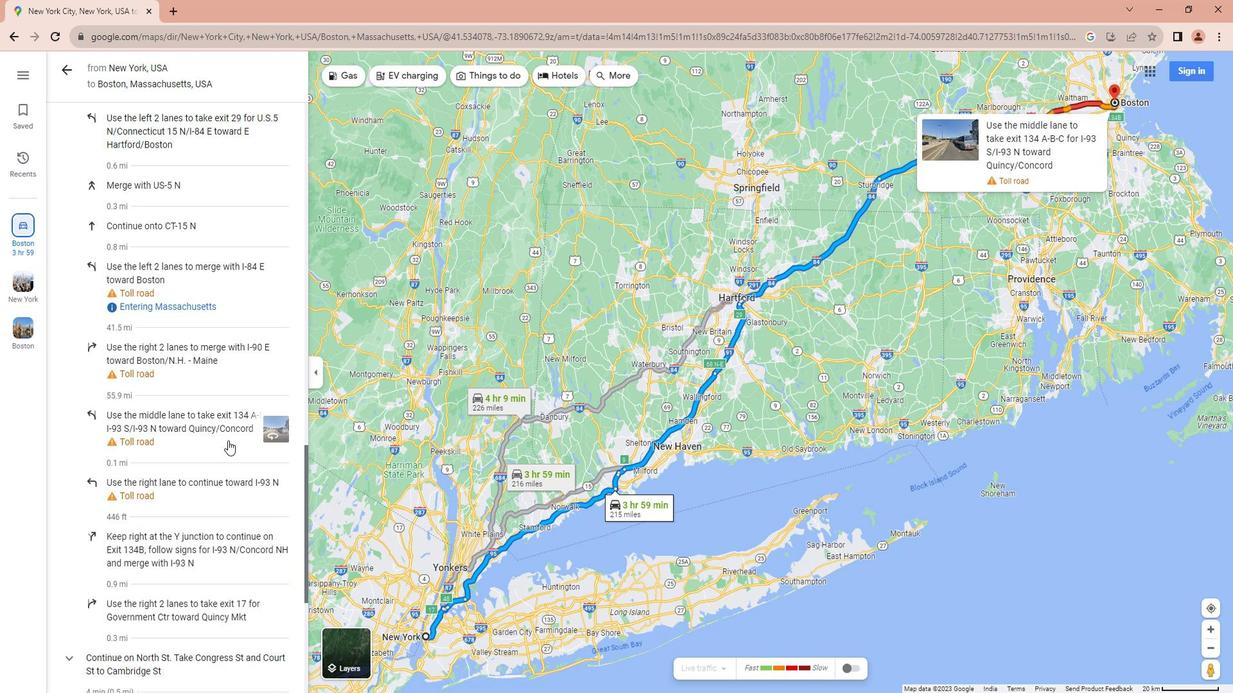 
Action: Mouse scrolled (1055, 436) with delta (0, 0)
Screenshot: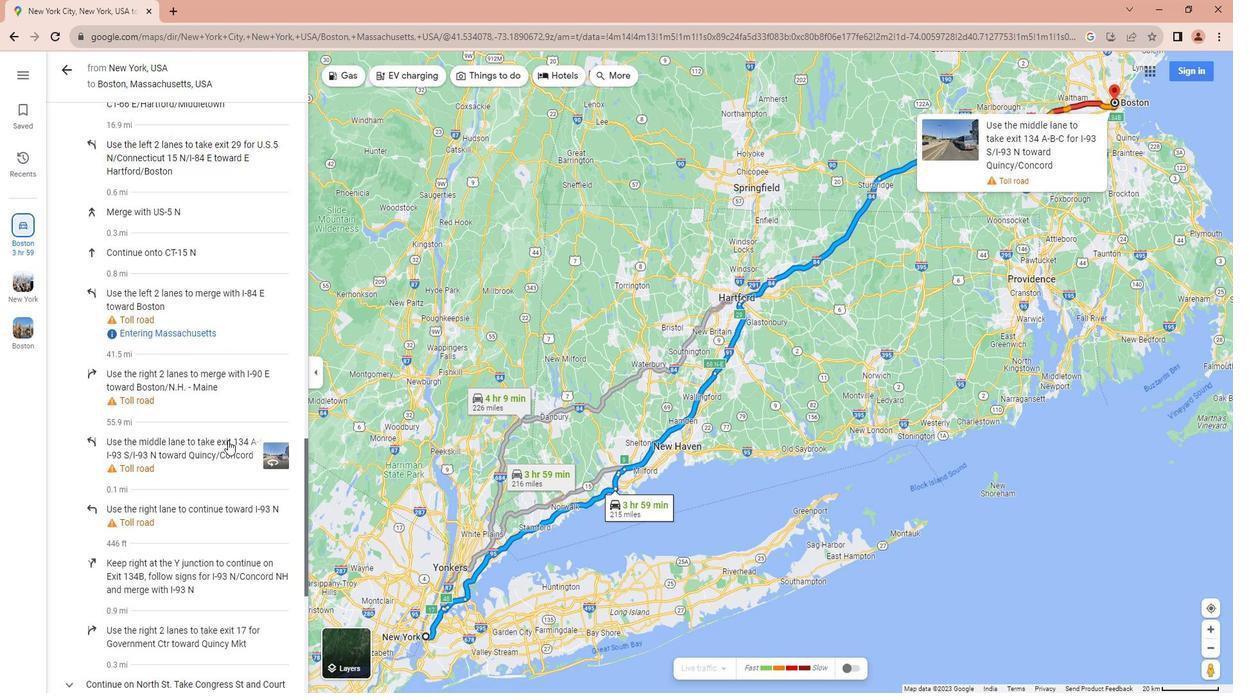 
Action: Mouse scrolled (1055, 436) with delta (0, 0)
Screenshot: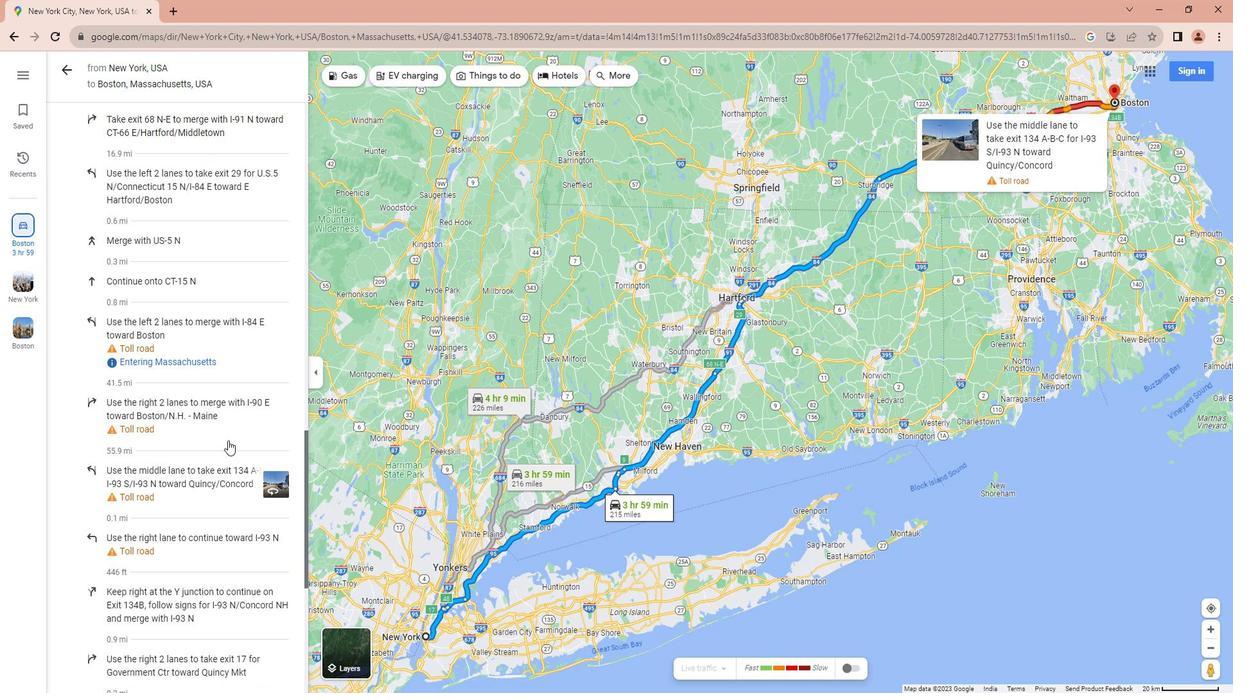 
Action: Mouse moved to (1193, 410)
Screenshot: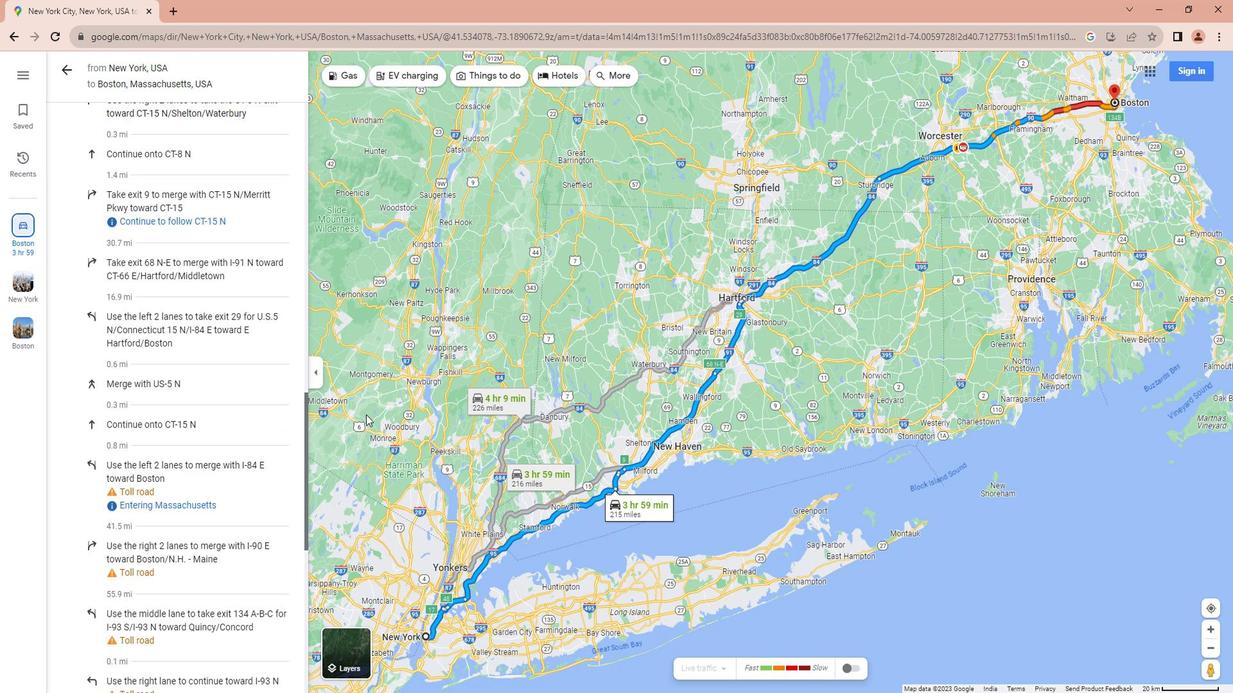 
Action: Mouse scrolled (1193, 411) with delta (0, 0)
Screenshot: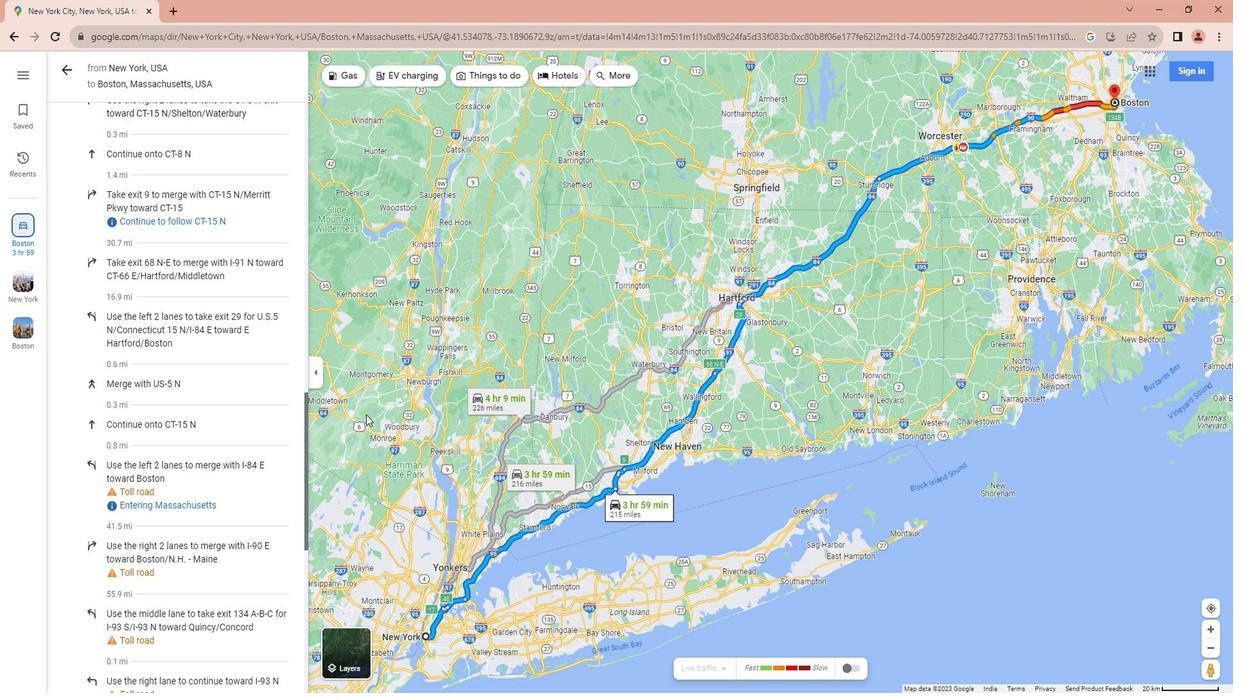 
Action: Mouse scrolled (1193, 411) with delta (0, 0)
Screenshot: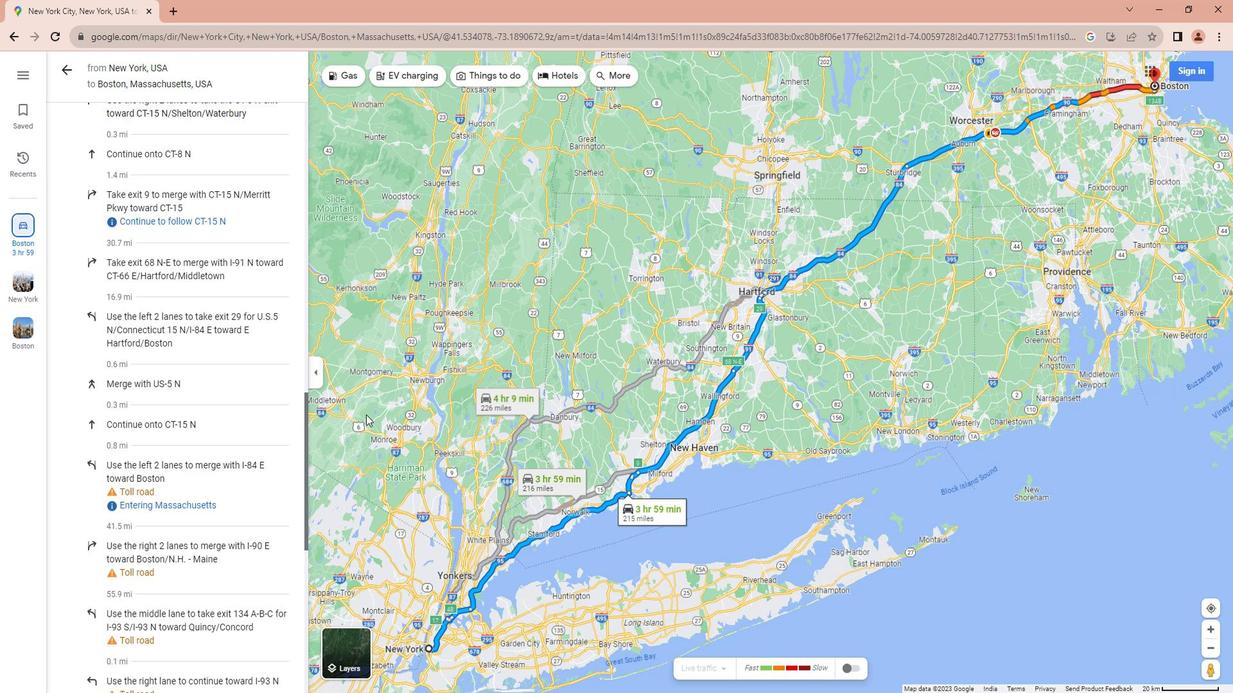 
Action: Mouse moved to (1192, 409)
Screenshot: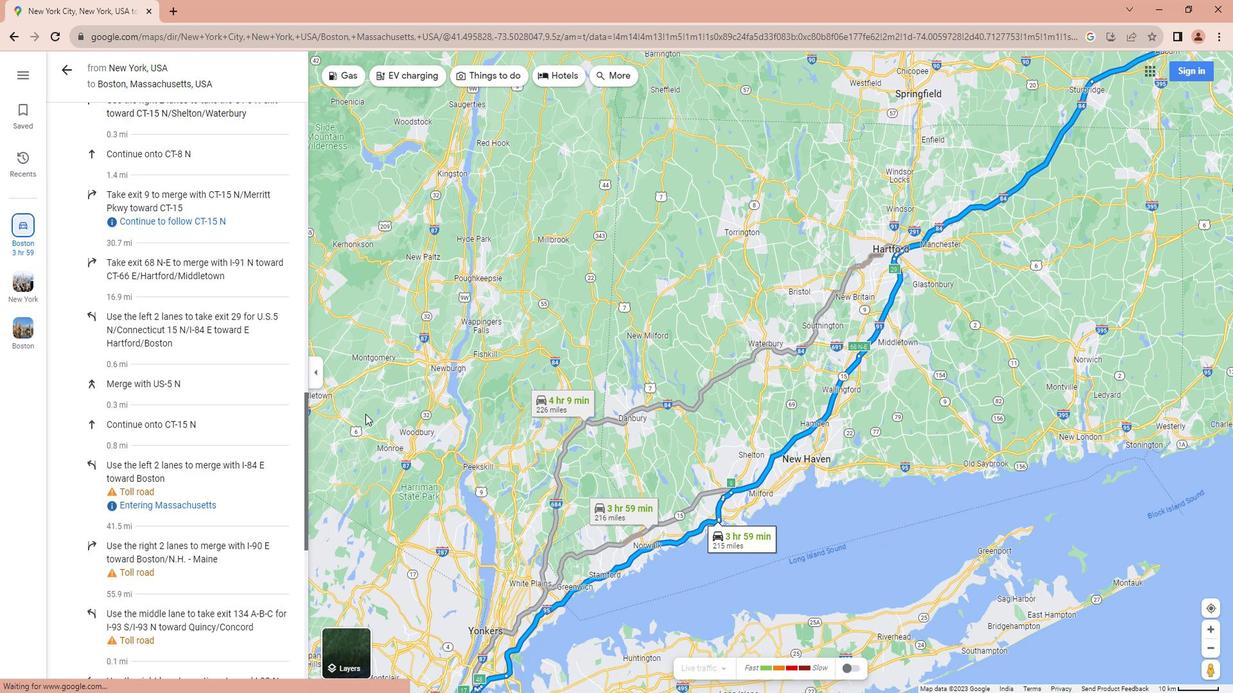 
